 Task: Look for space in Lafayette, United States from 6th September, 2023 to 15th September, 2023 for 6 adults in price range Rs.8000 to Rs.12000. Place can be entire place or private room with 6 bedrooms having 6 beds and 6 bathrooms. Property type can be house, flat, guest house. Amenities needed are: wifi, TV, free parkinig on premises, gym, breakfast. Booking option can be shelf check-in. Required host language is English.
Action: Mouse moved to (569, 137)
Screenshot: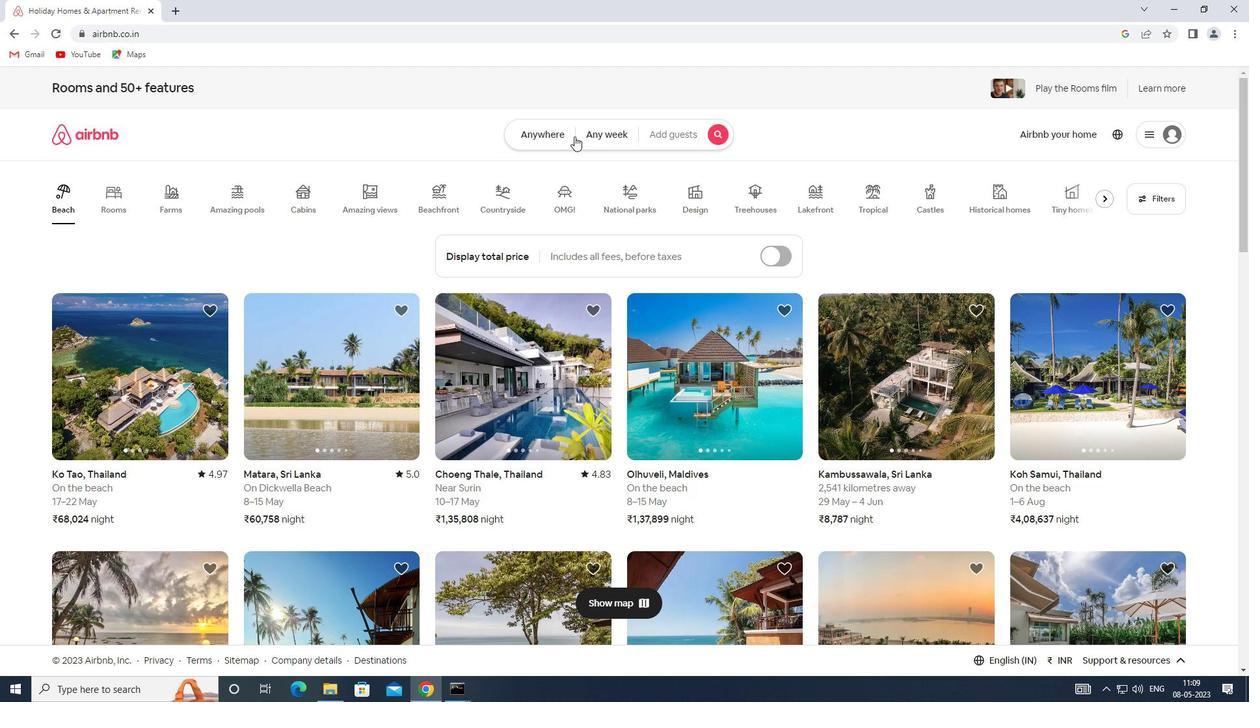 
Action: Mouse pressed left at (569, 137)
Screenshot: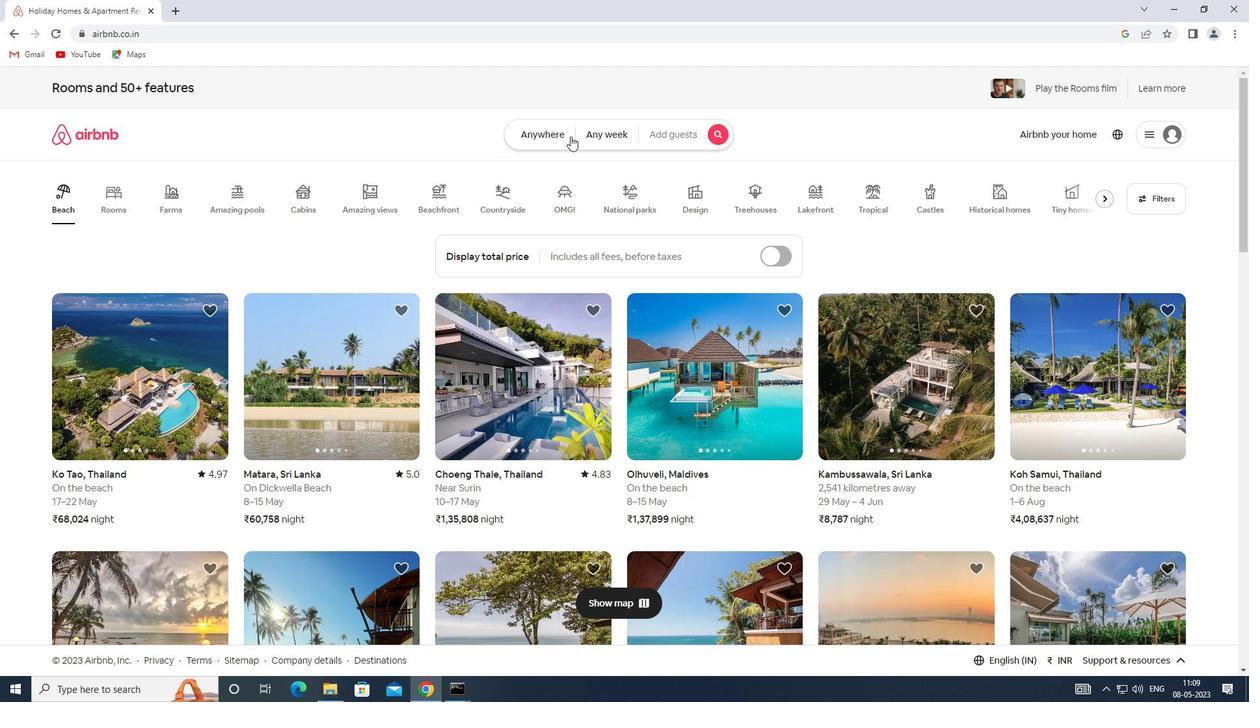 
Action: Mouse moved to (460, 182)
Screenshot: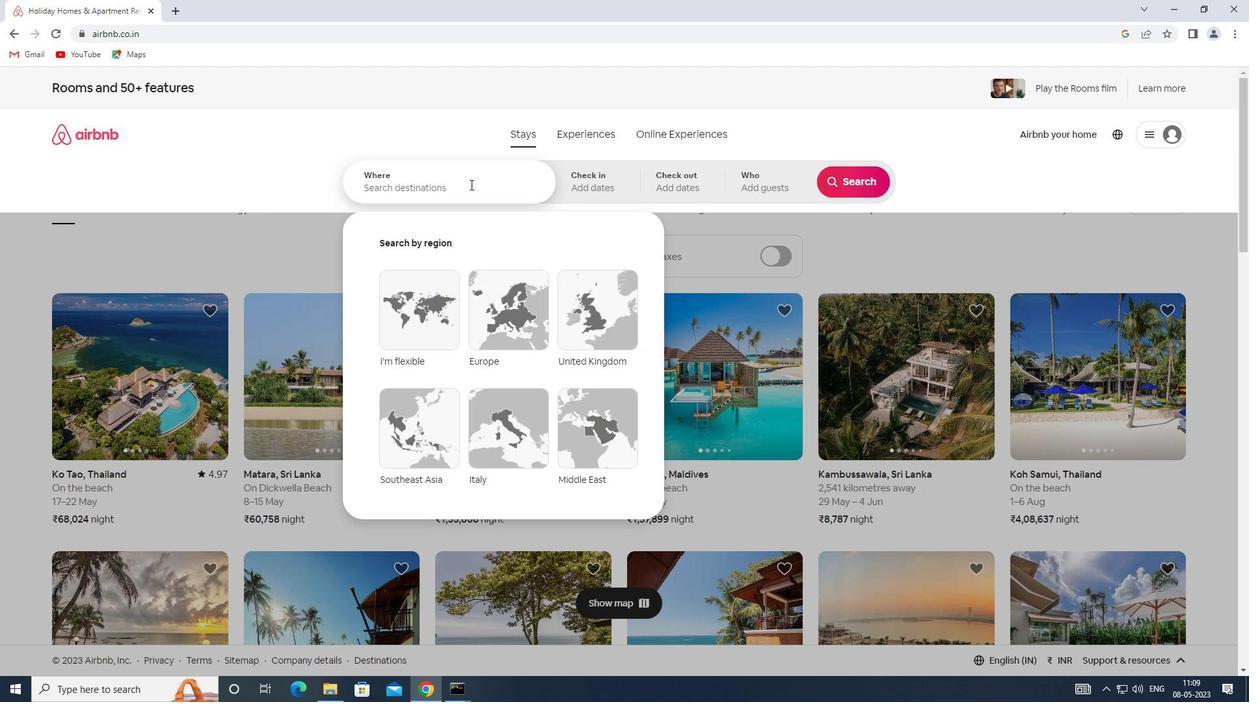 
Action: Mouse pressed left at (460, 182)
Screenshot: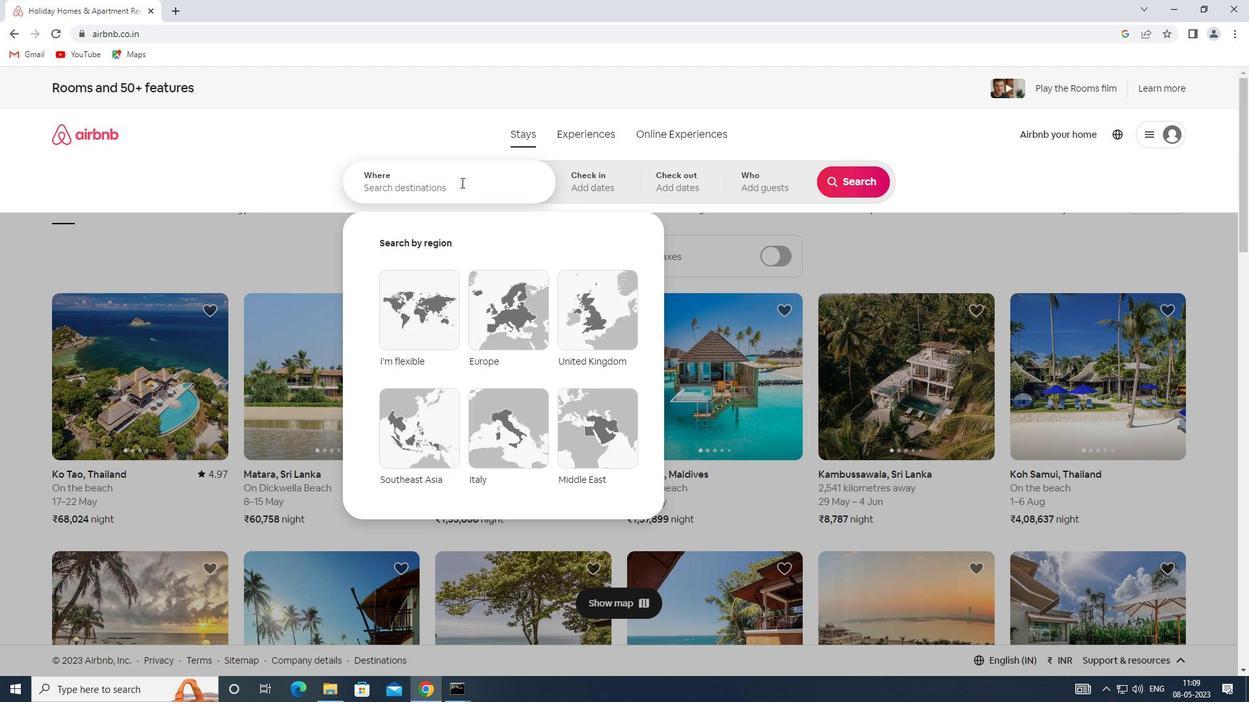 
Action: Key pressed <Key.shift><Key.shift>SPACE<Key.space>IN<Key.space><Key.shift>LAFAYETTE,<Key.shift>UNITED<Key.space><Key.shift>STATES
Screenshot: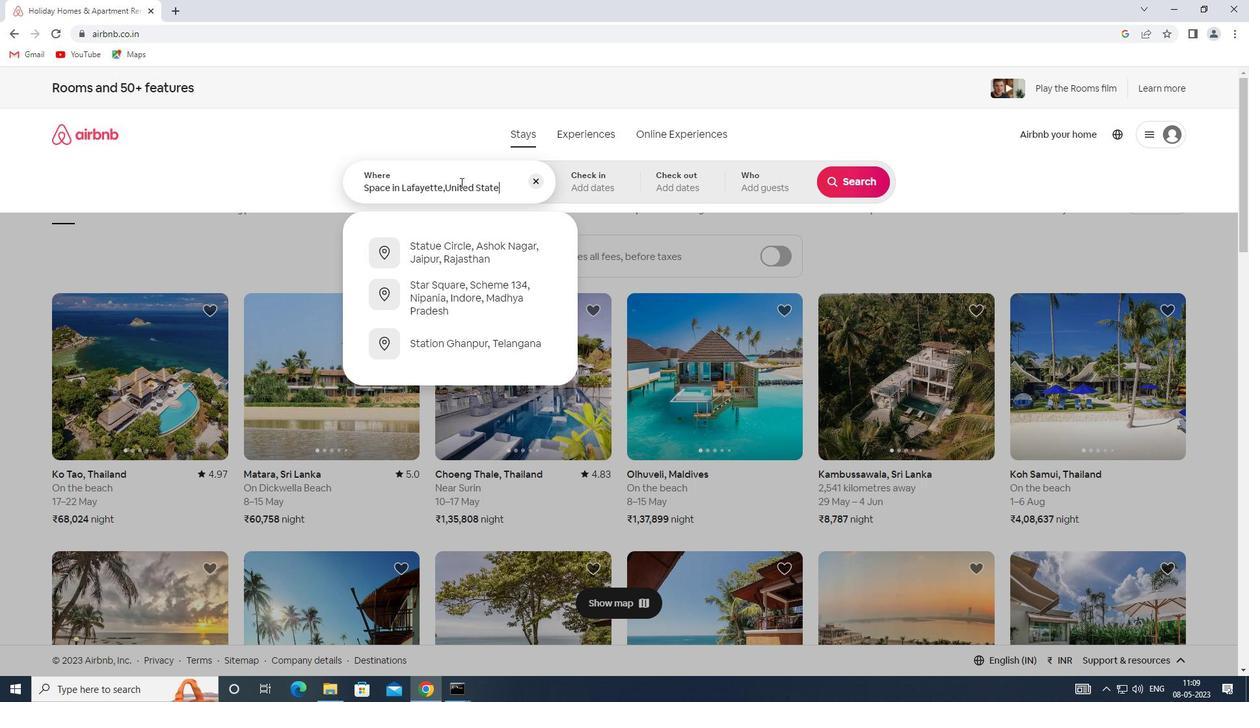 
Action: Mouse moved to (605, 185)
Screenshot: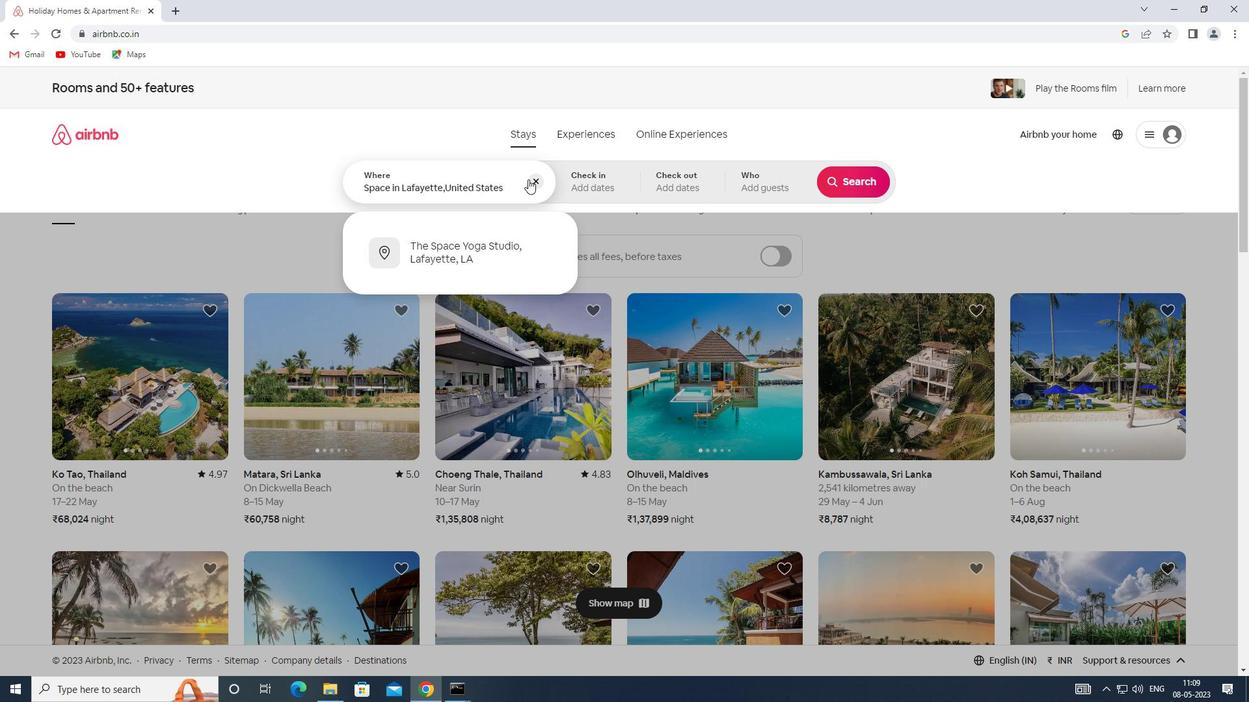 
Action: Mouse pressed left at (605, 185)
Screenshot: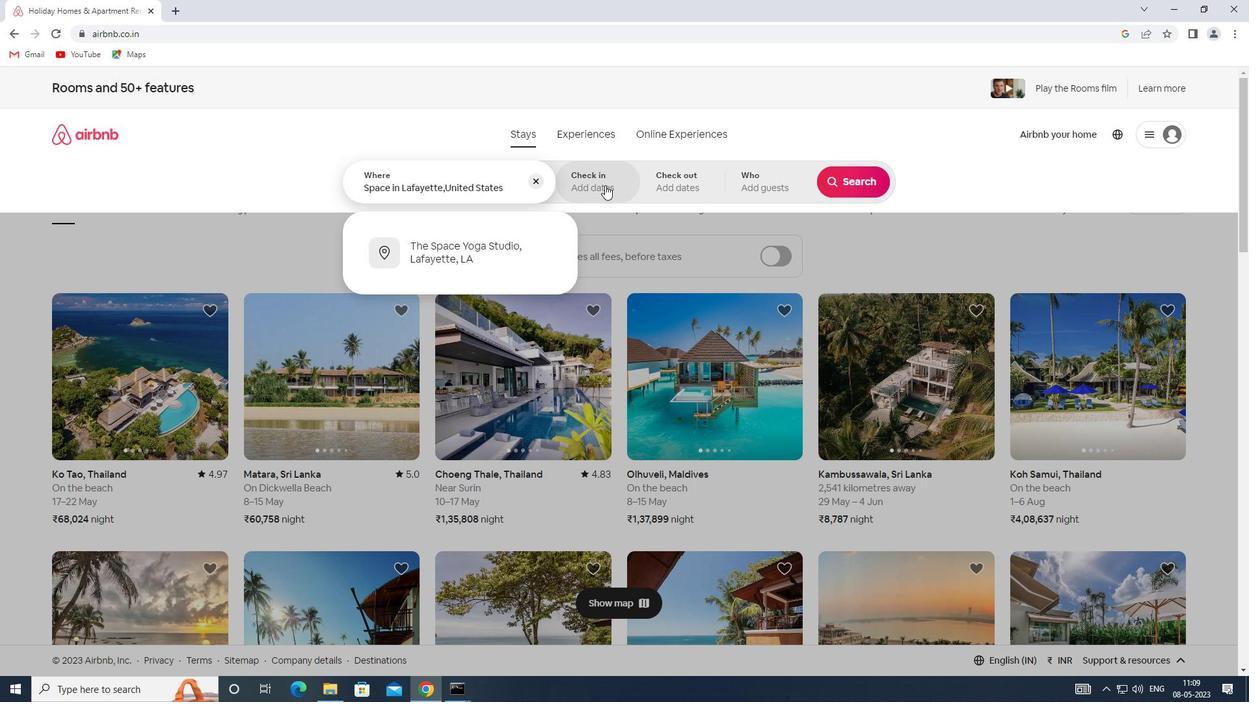 
Action: Mouse moved to (841, 285)
Screenshot: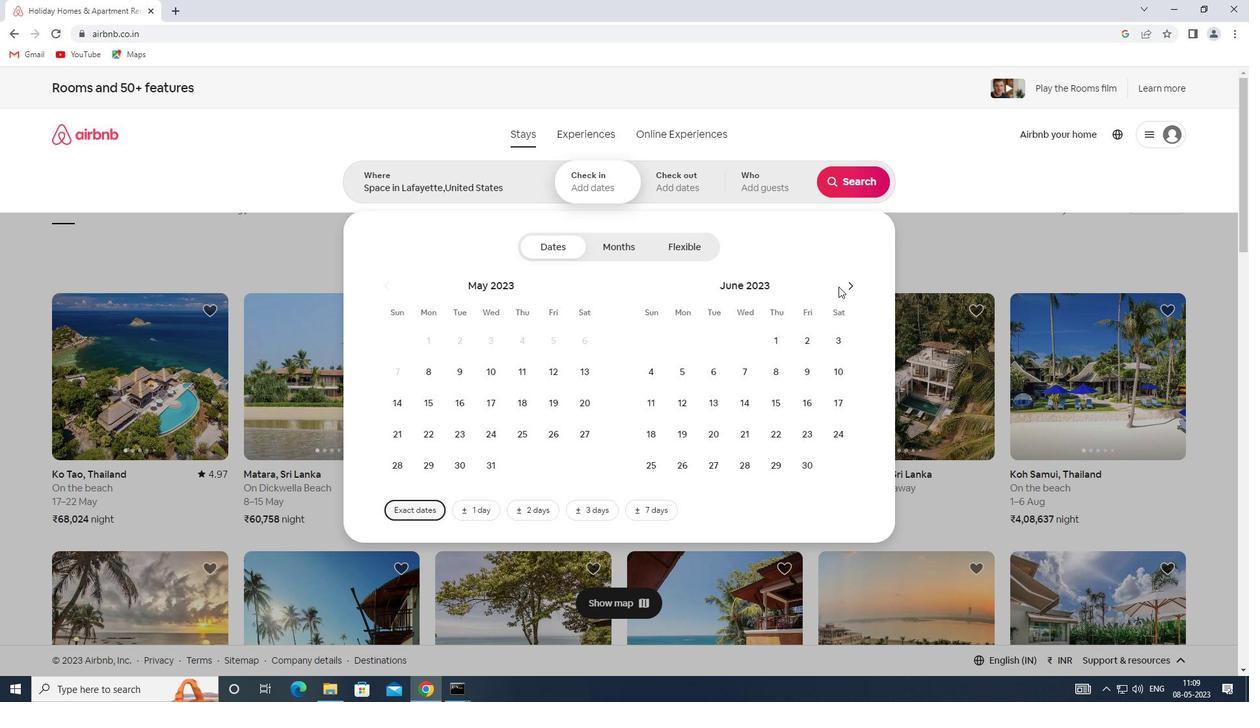 
Action: Mouse pressed left at (841, 285)
Screenshot: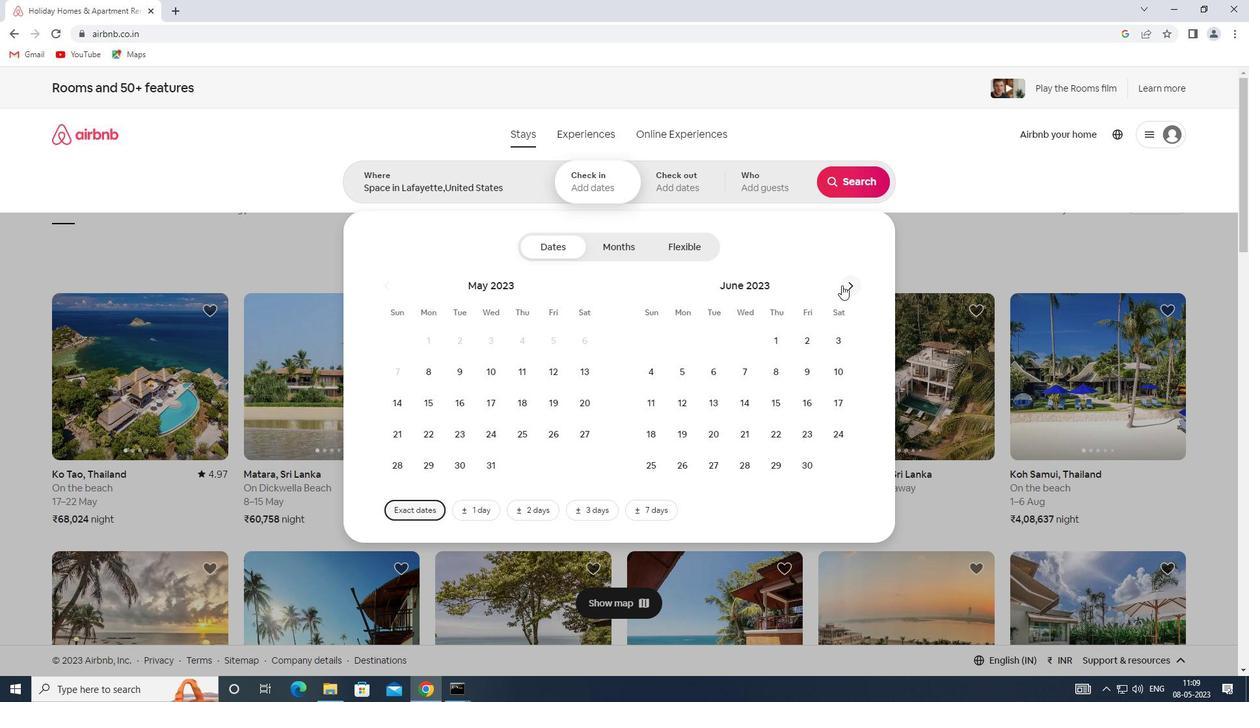 
Action: Mouse pressed left at (841, 285)
Screenshot: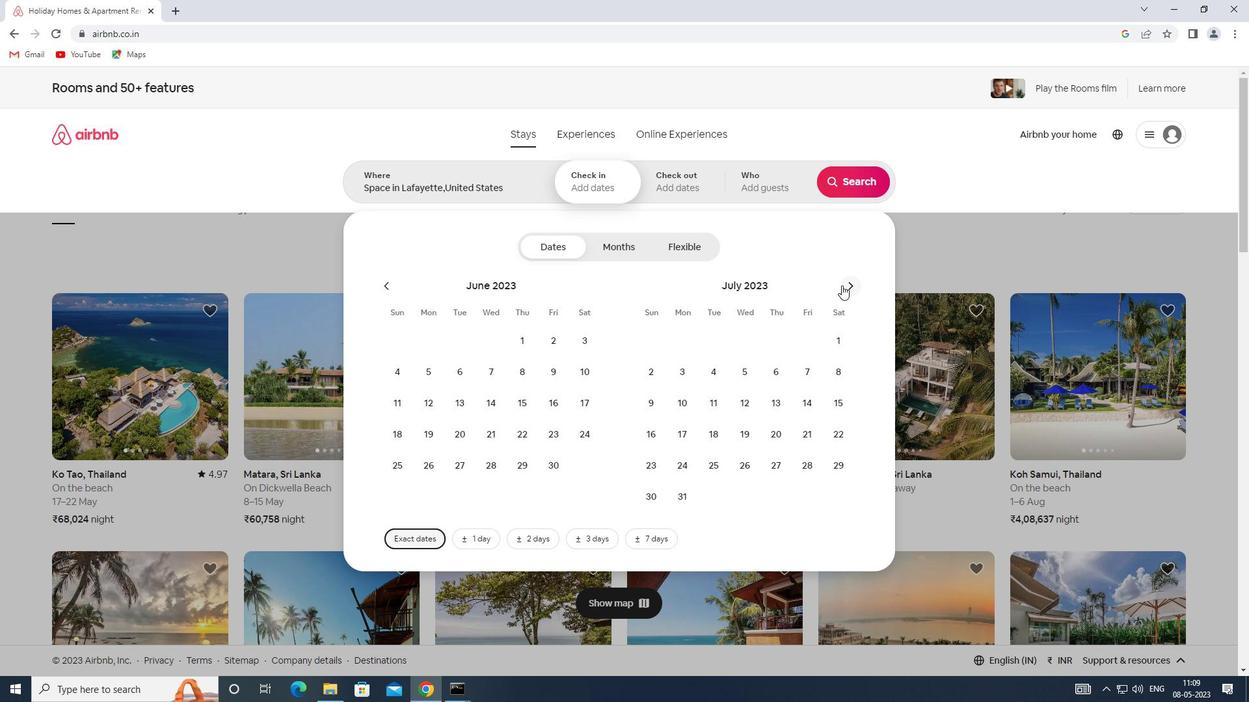 
Action: Mouse pressed left at (841, 285)
Screenshot: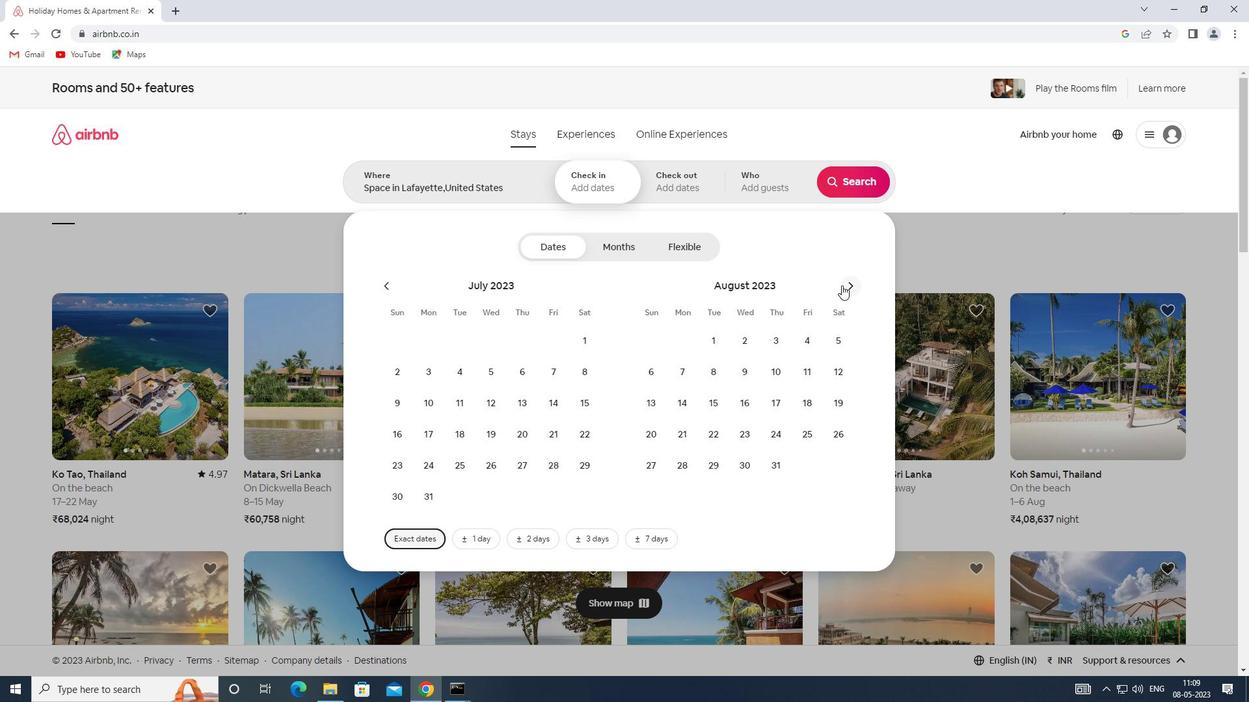 
Action: Mouse moved to (737, 361)
Screenshot: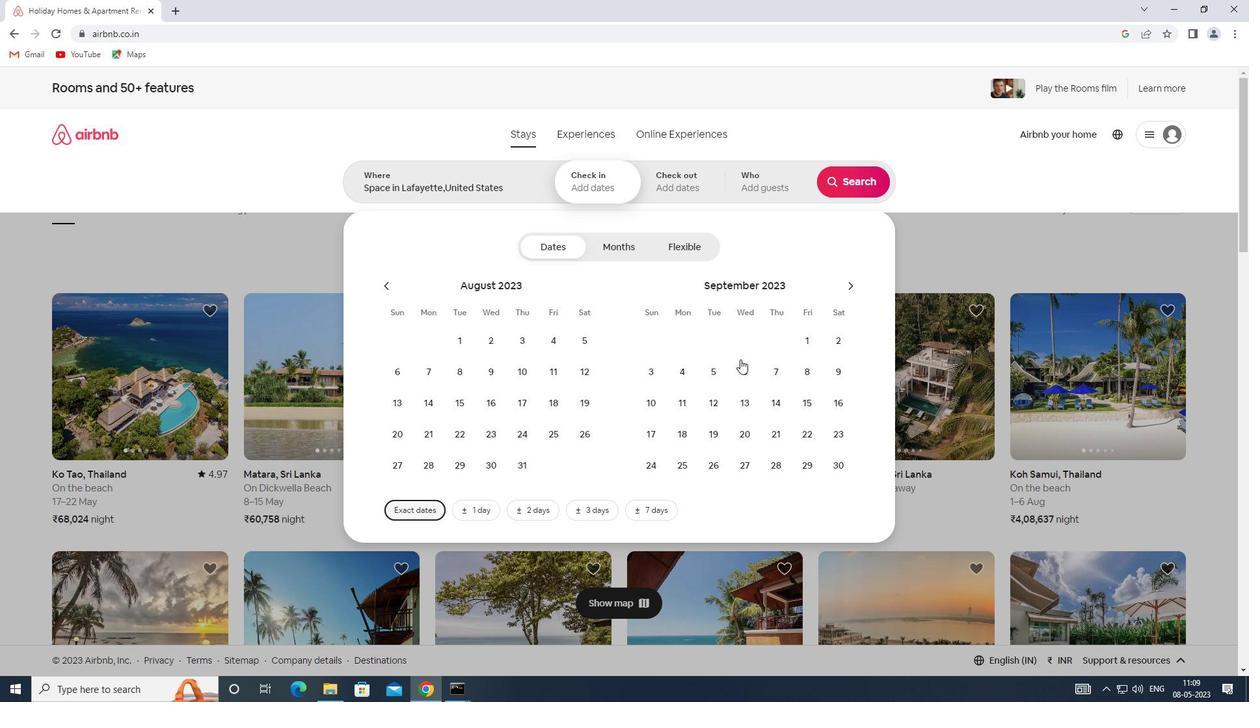
Action: Mouse pressed left at (737, 361)
Screenshot: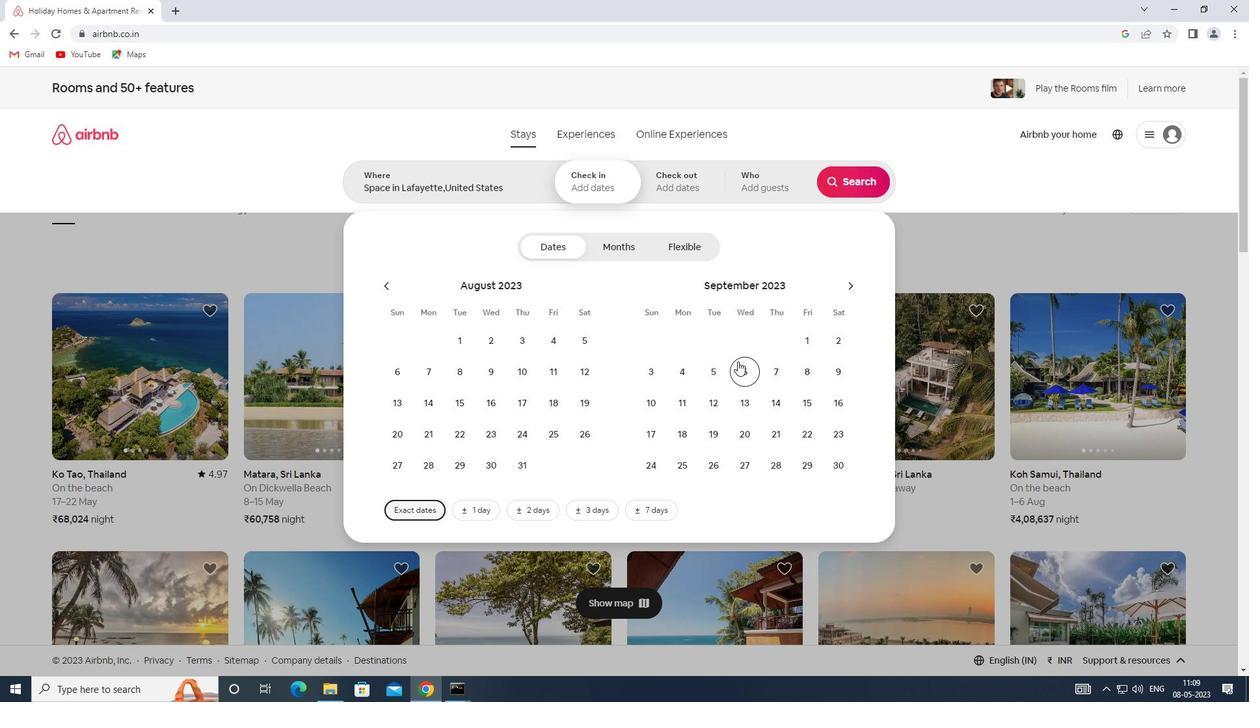
Action: Mouse moved to (810, 401)
Screenshot: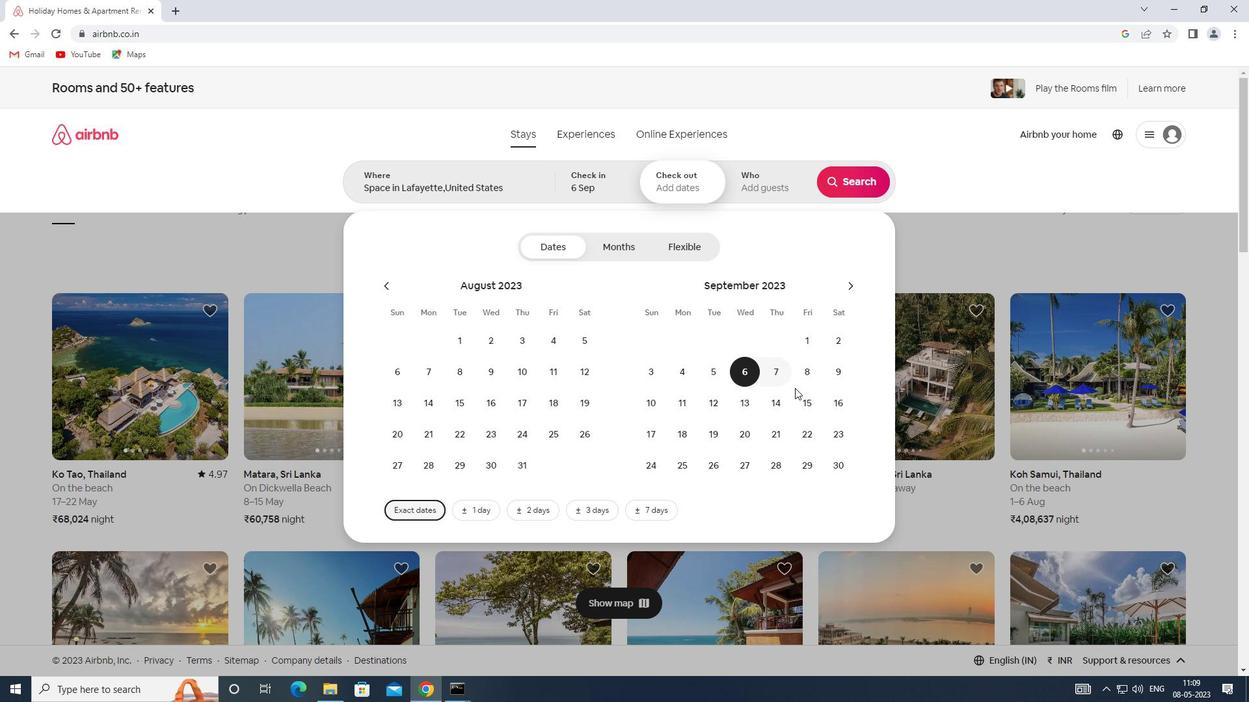 
Action: Mouse pressed left at (810, 401)
Screenshot: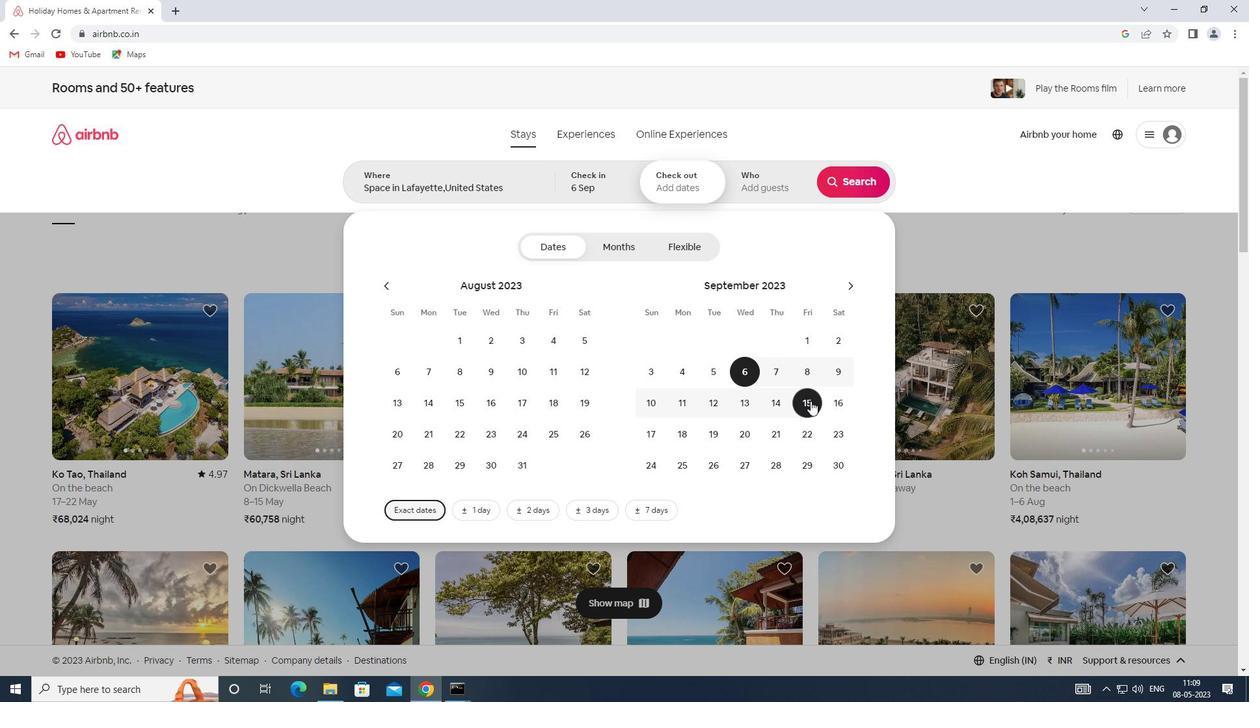
Action: Mouse moved to (778, 191)
Screenshot: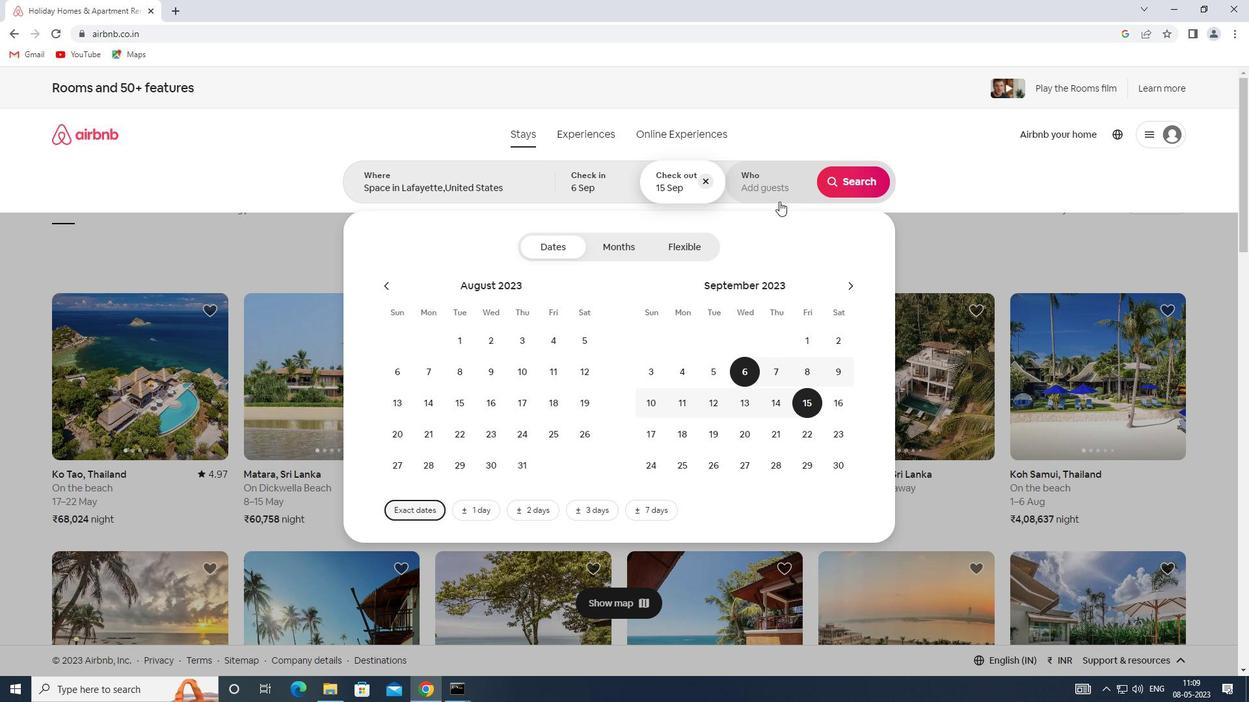 
Action: Mouse pressed left at (778, 191)
Screenshot: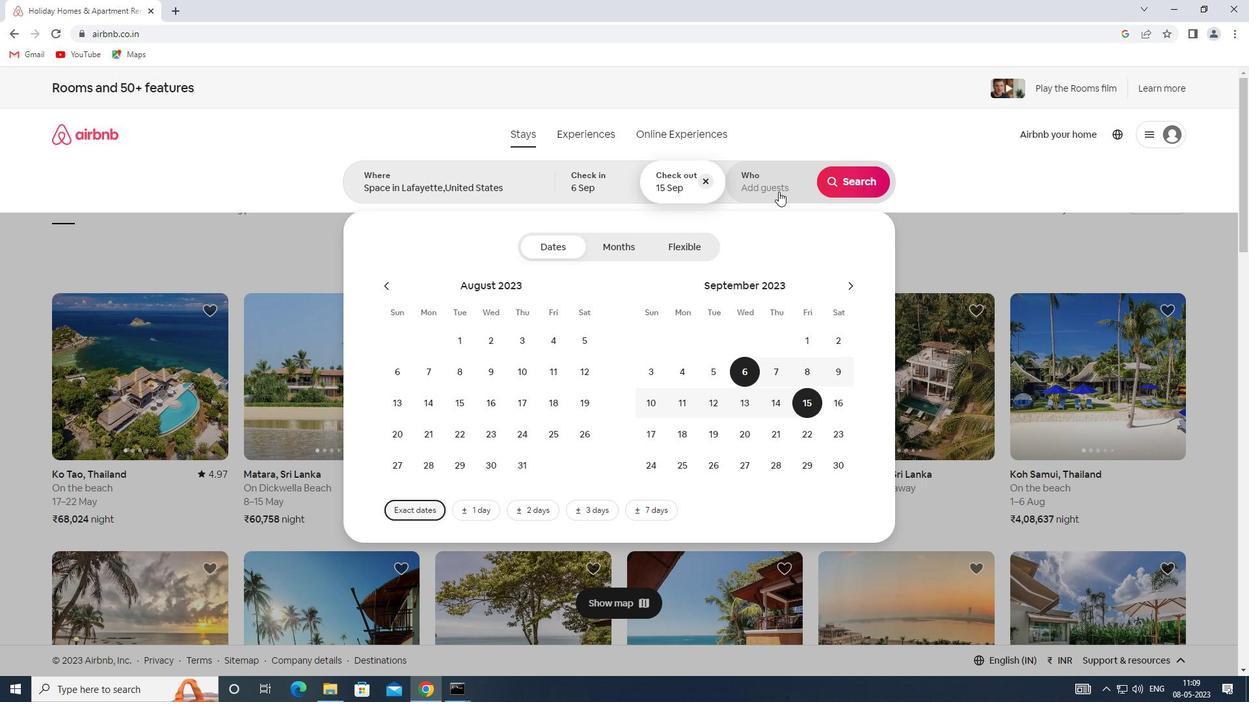 
Action: Mouse moved to (858, 243)
Screenshot: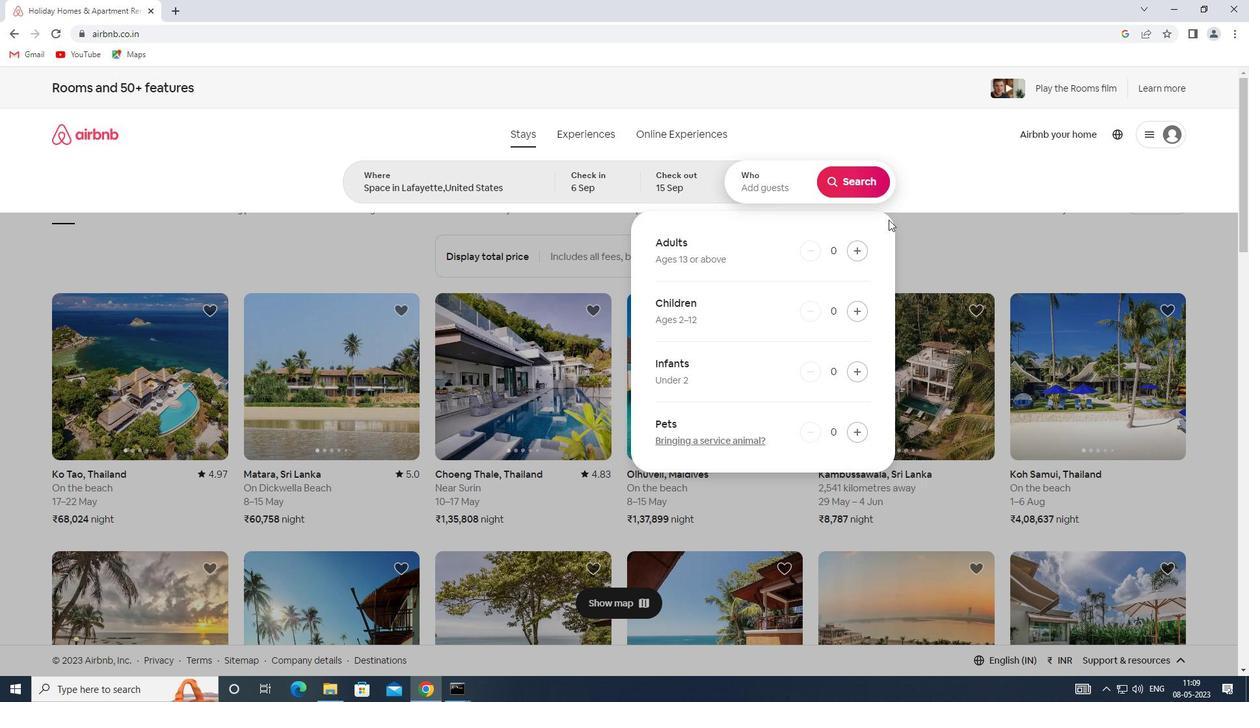 
Action: Mouse pressed left at (858, 243)
Screenshot: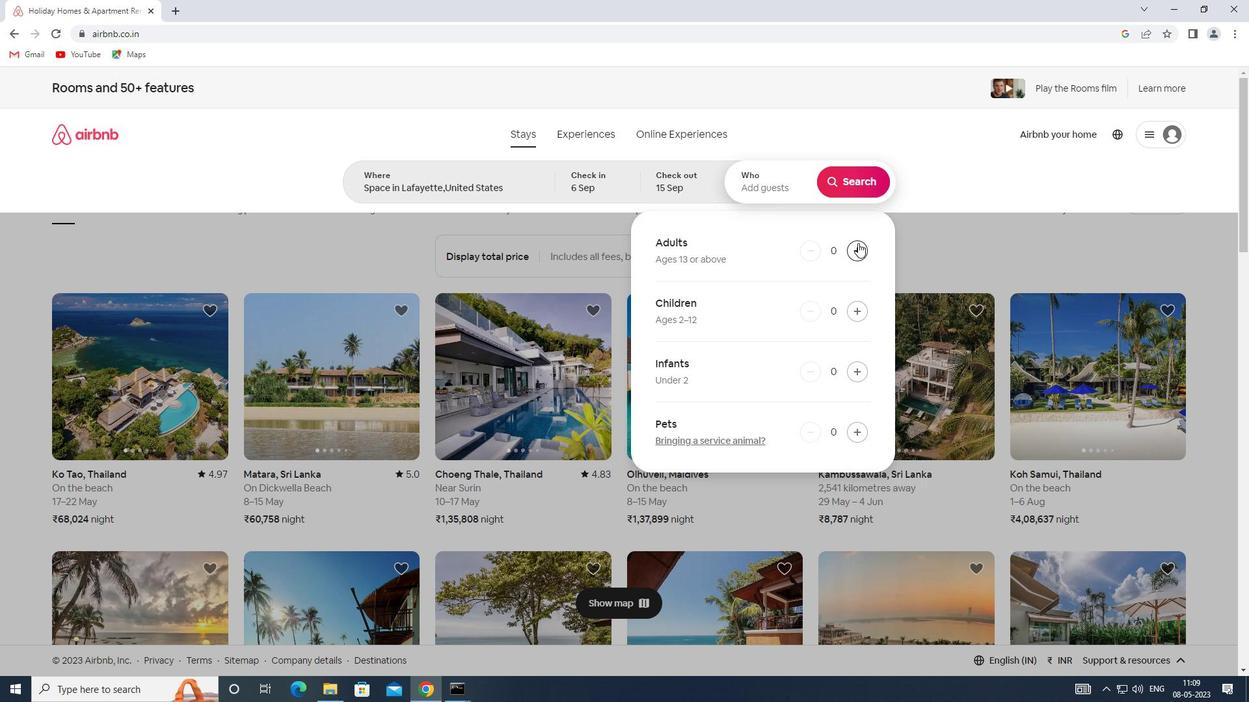 
Action: Mouse pressed left at (858, 243)
Screenshot: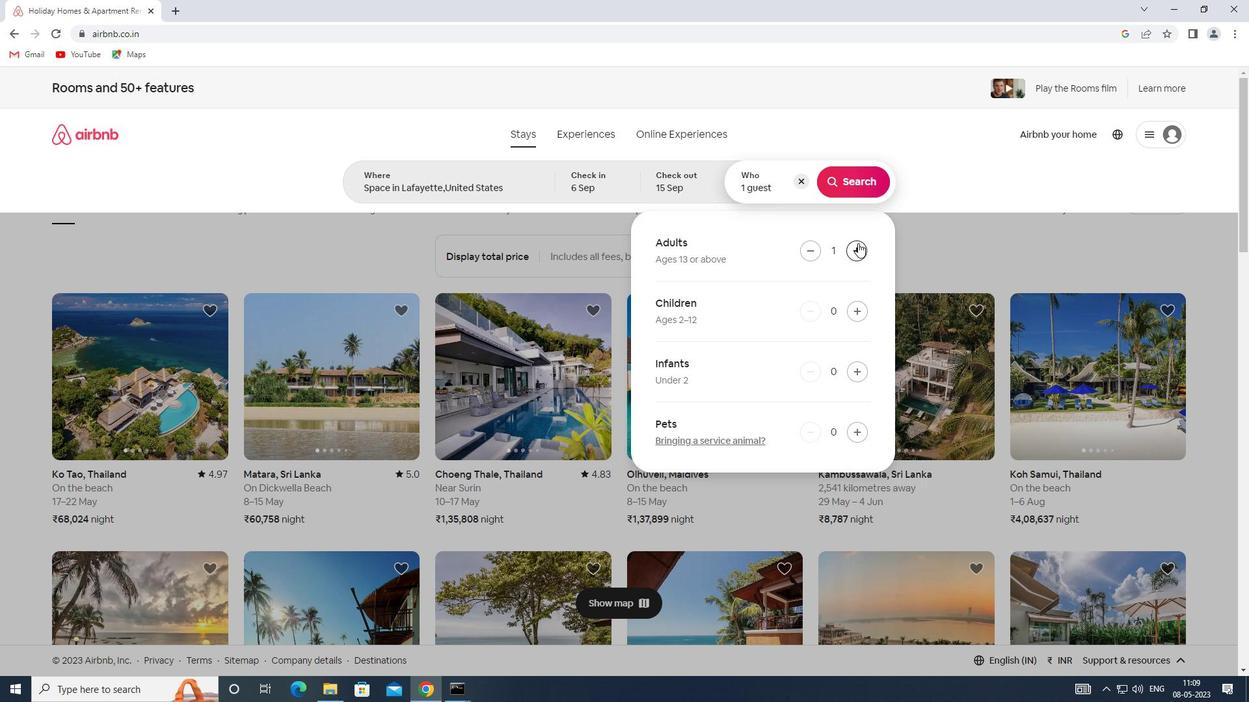 
Action: Mouse pressed left at (858, 243)
Screenshot: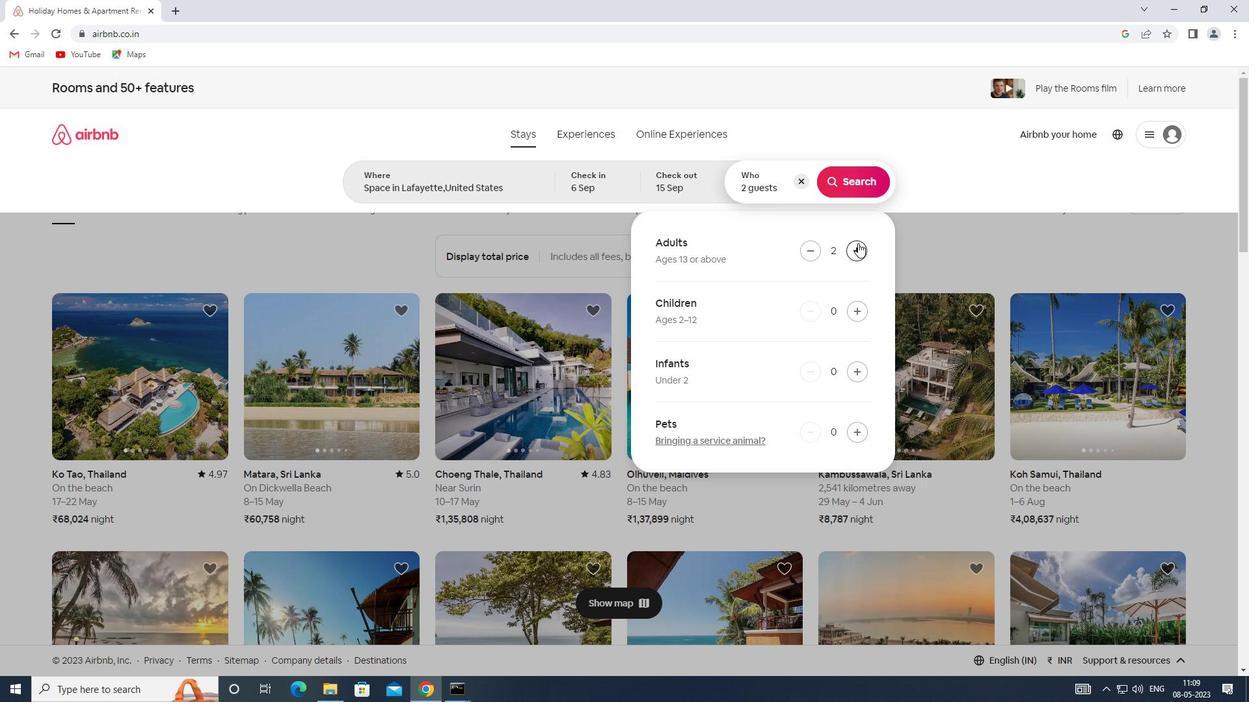 
Action: Mouse pressed left at (858, 243)
Screenshot: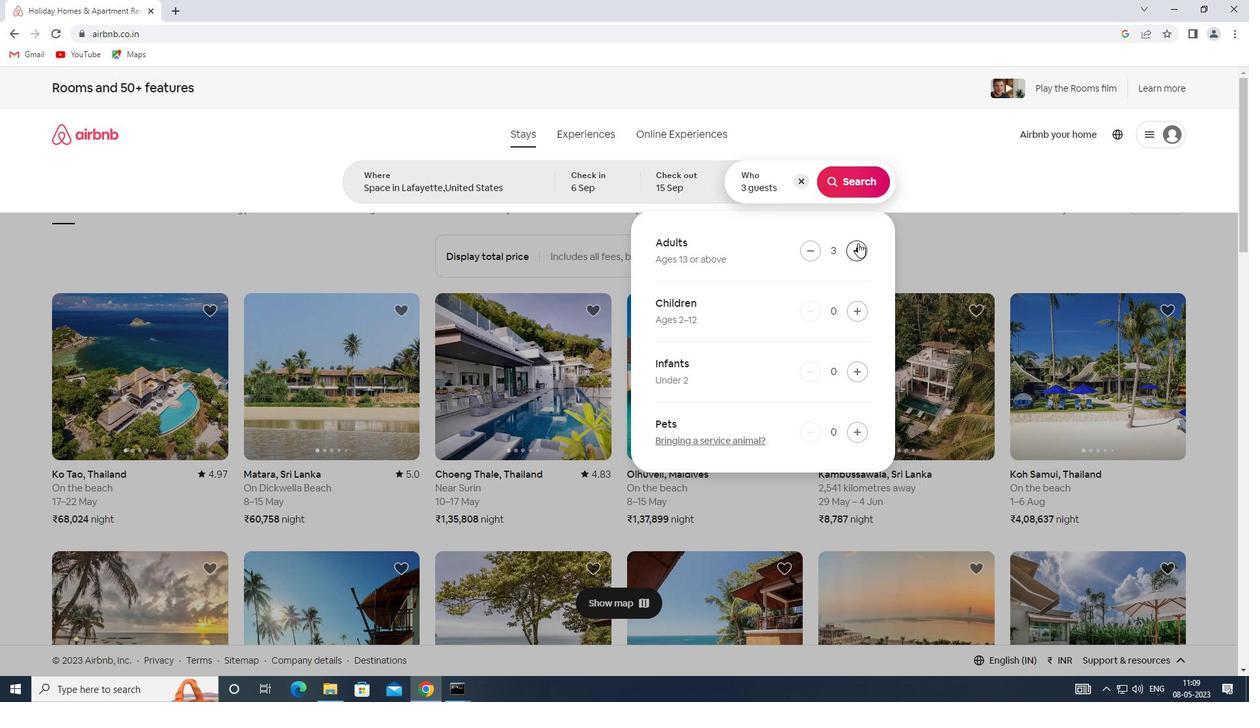 
Action: Mouse pressed left at (858, 243)
Screenshot: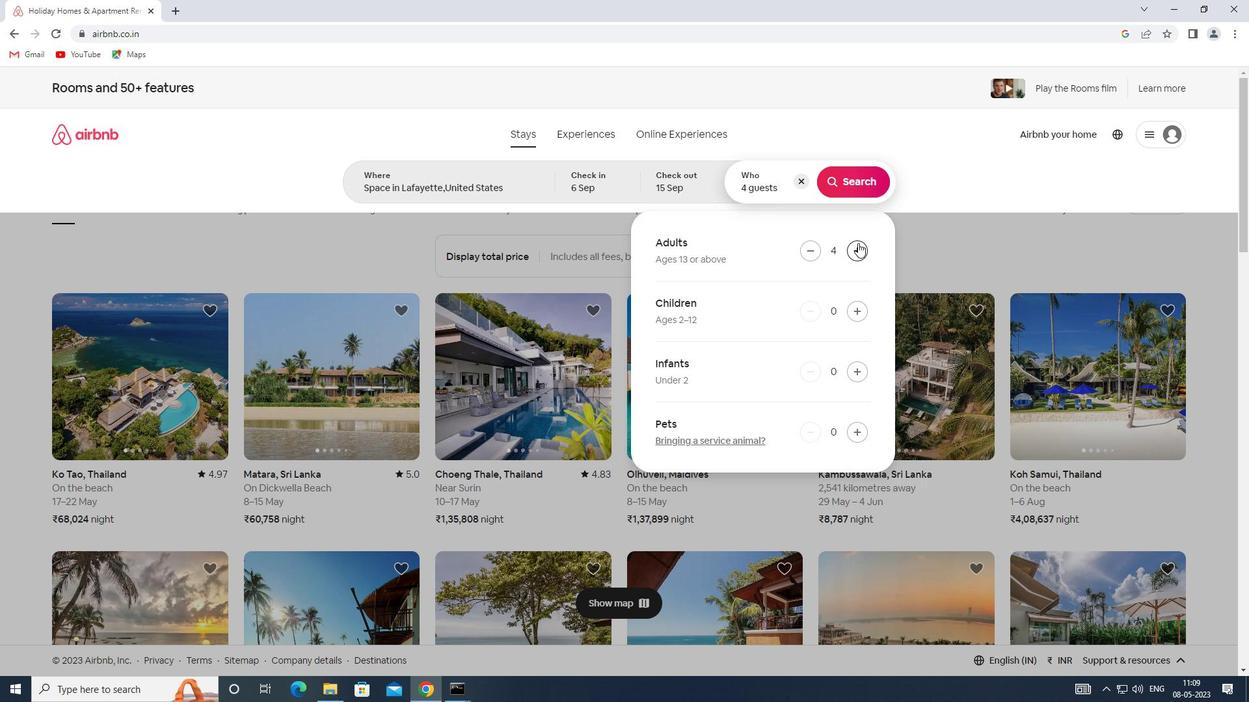 
Action: Mouse pressed left at (858, 243)
Screenshot: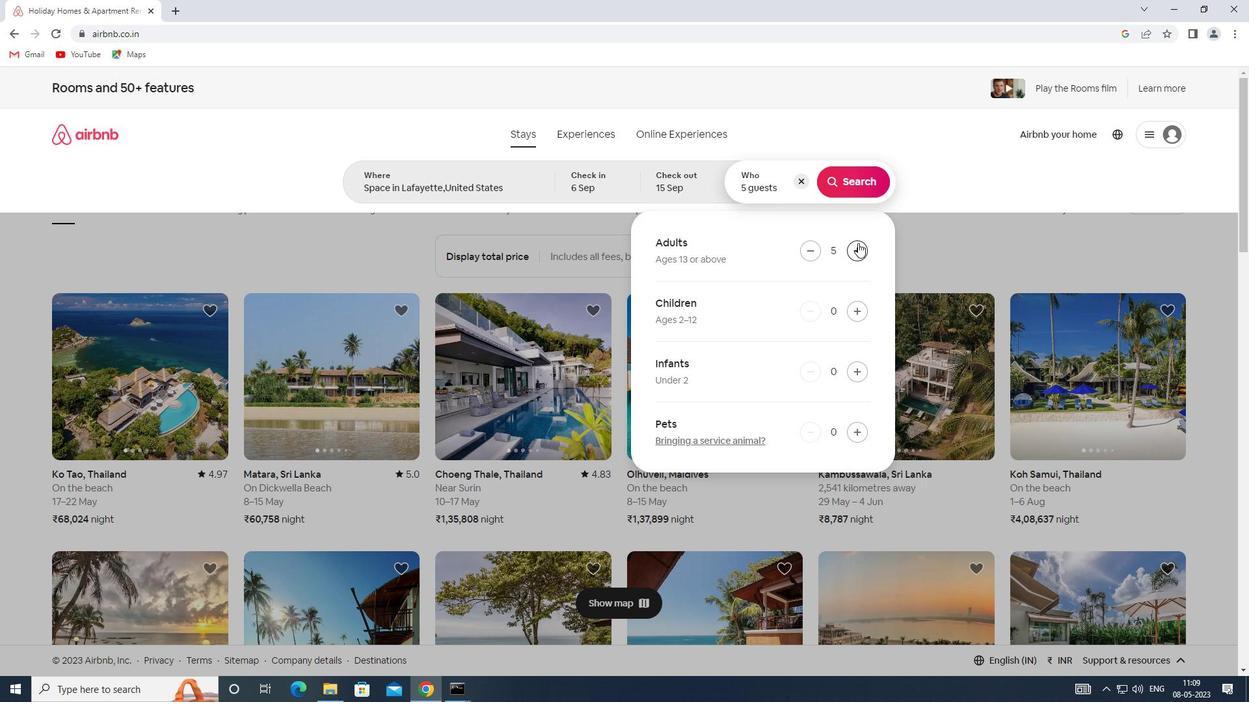 
Action: Mouse moved to (847, 186)
Screenshot: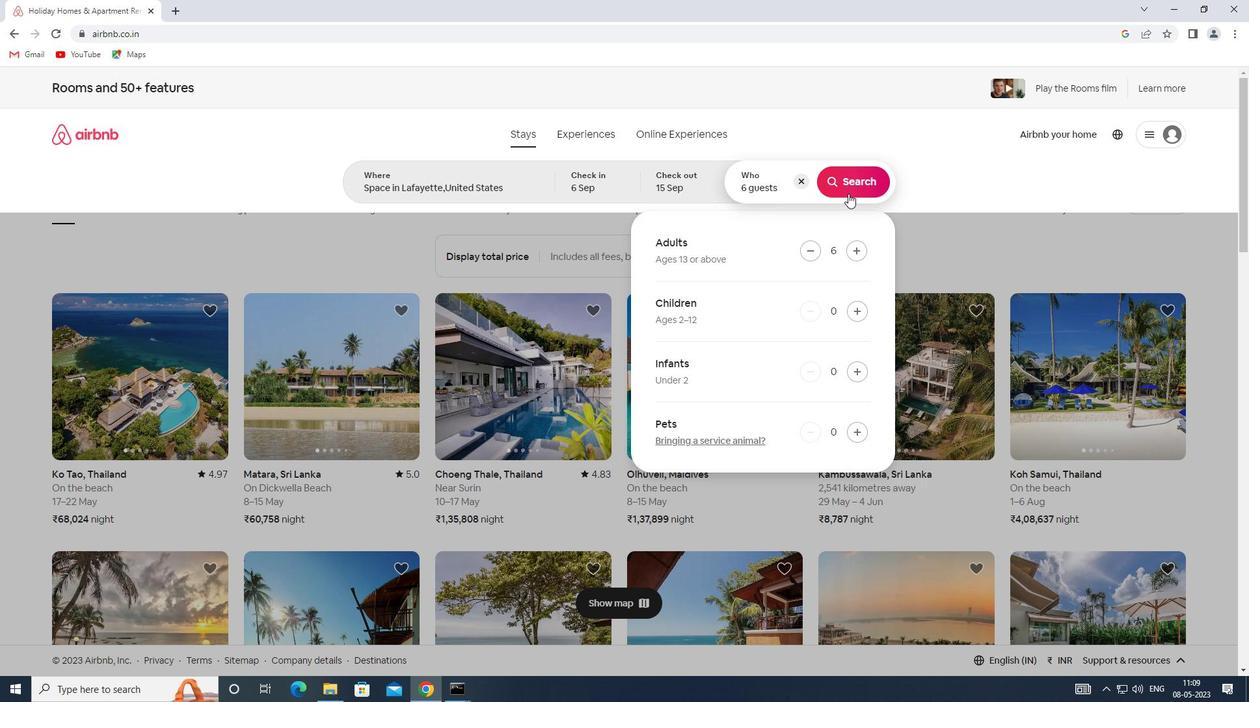 
Action: Mouse pressed left at (847, 186)
Screenshot: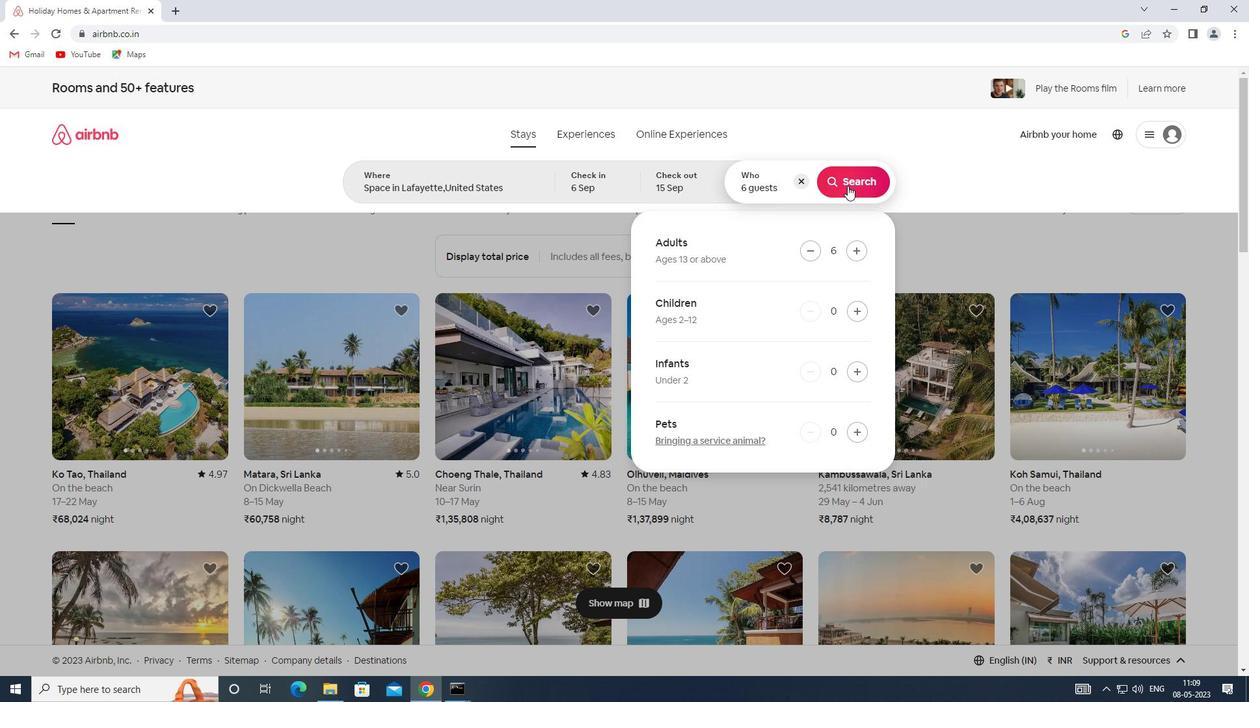 
Action: Mouse moved to (1193, 150)
Screenshot: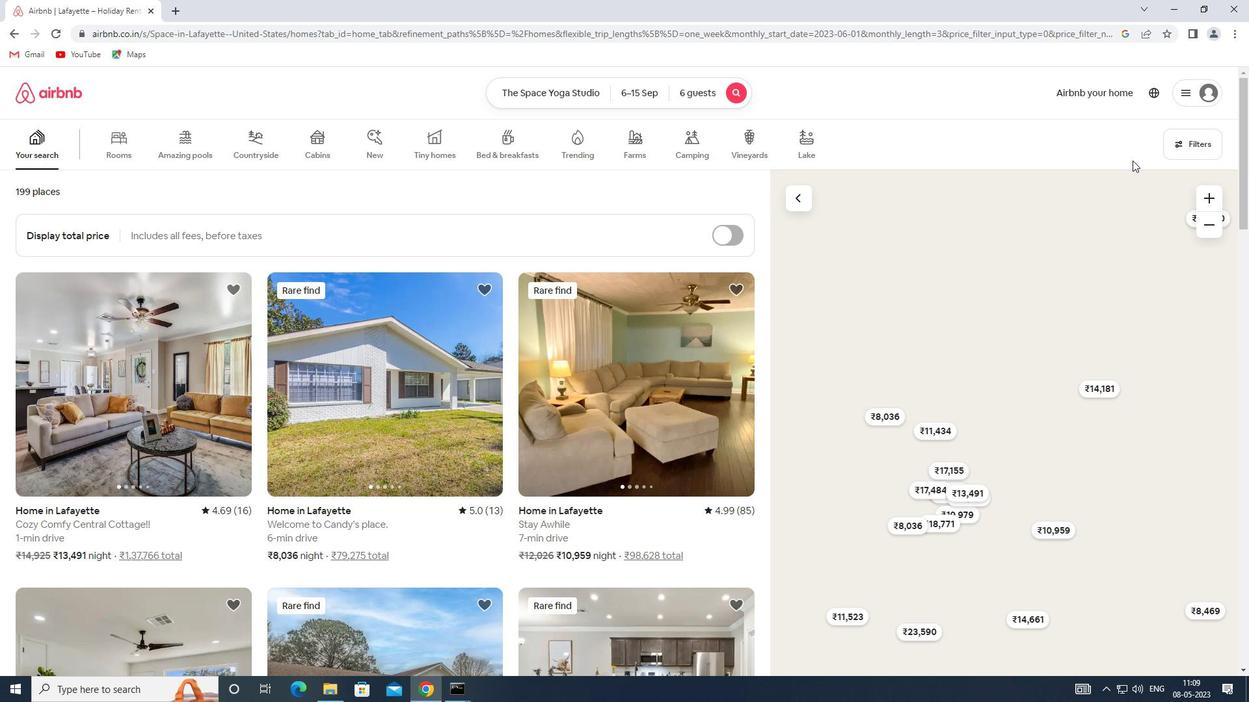 
Action: Mouse pressed left at (1193, 150)
Screenshot: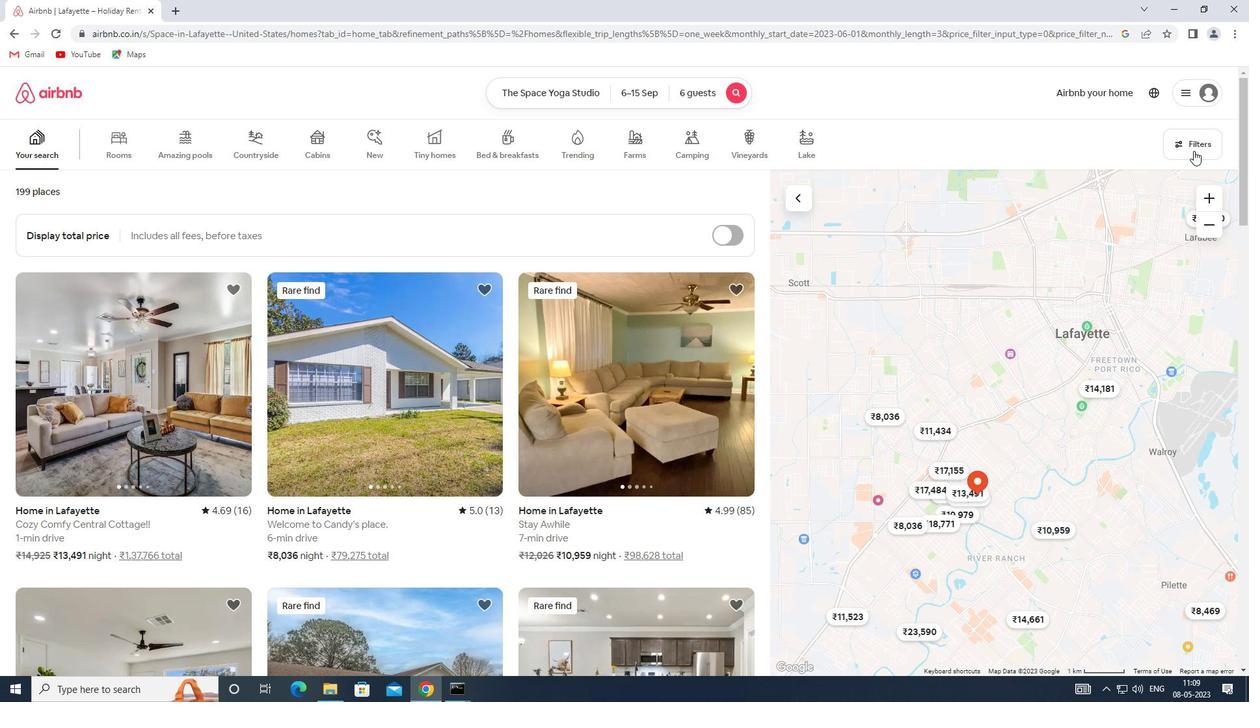 
Action: Mouse moved to (457, 462)
Screenshot: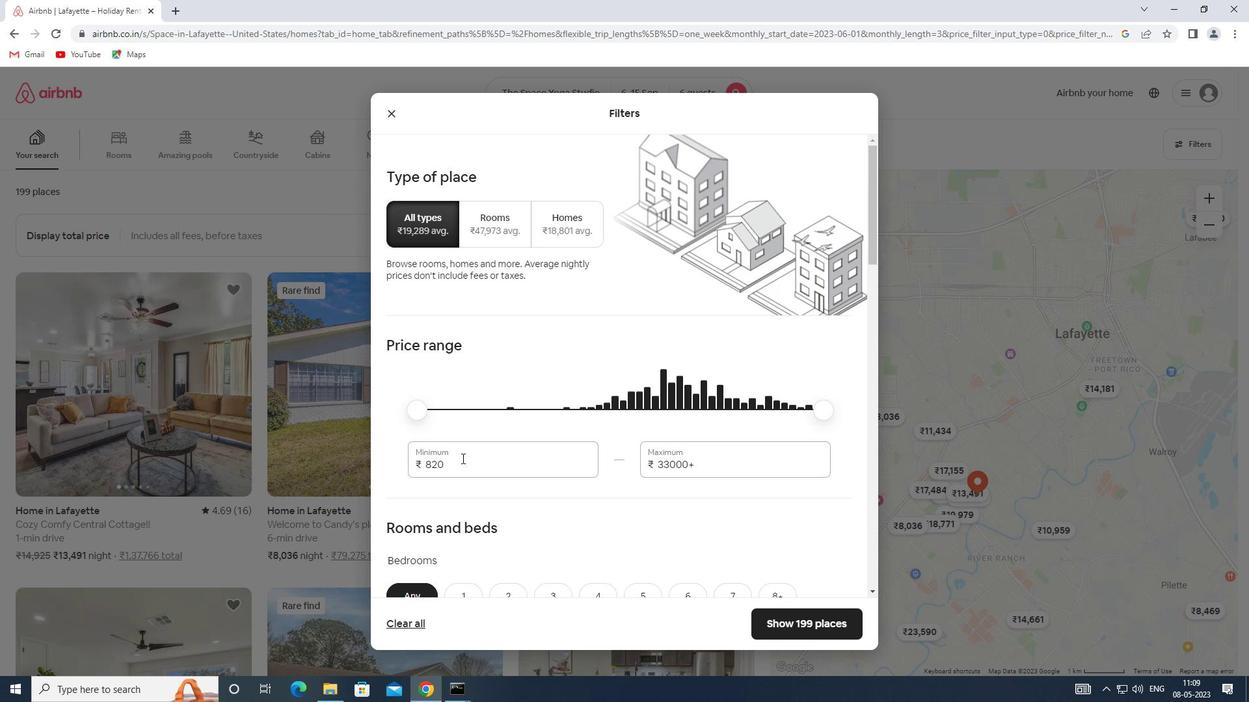 
Action: Mouse pressed left at (457, 462)
Screenshot: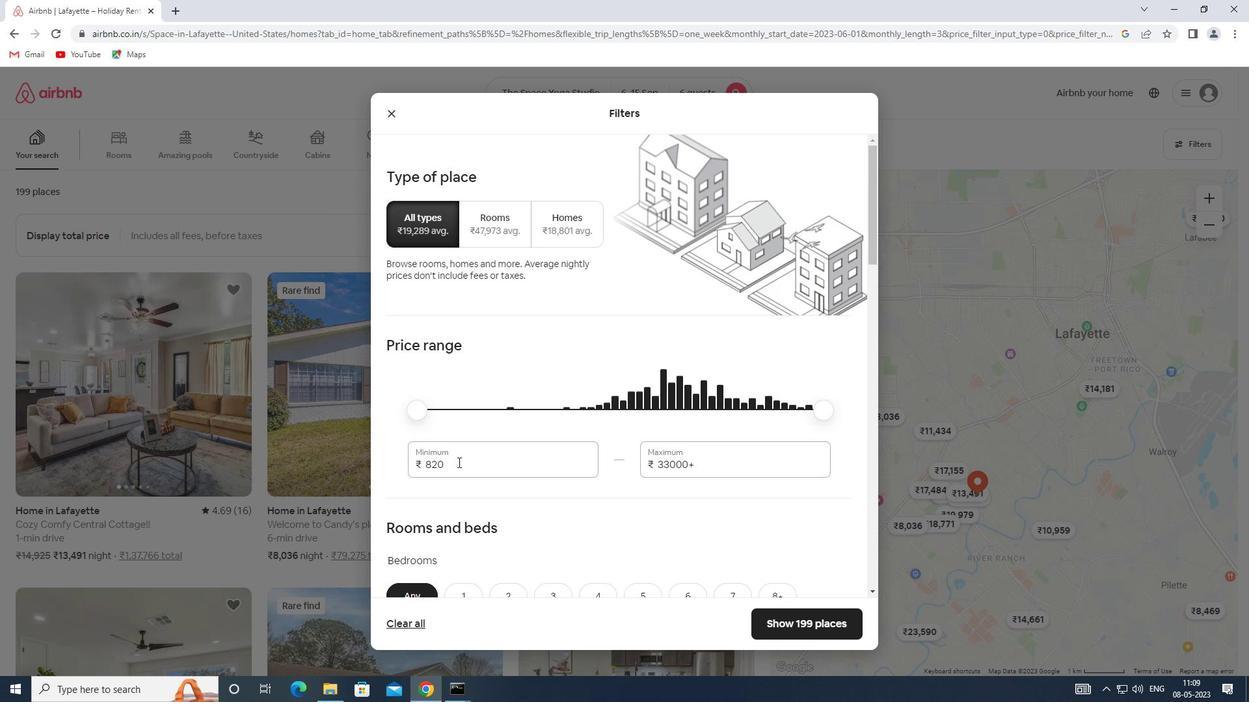 
Action: Mouse moved to (410, 465)
Screenshot: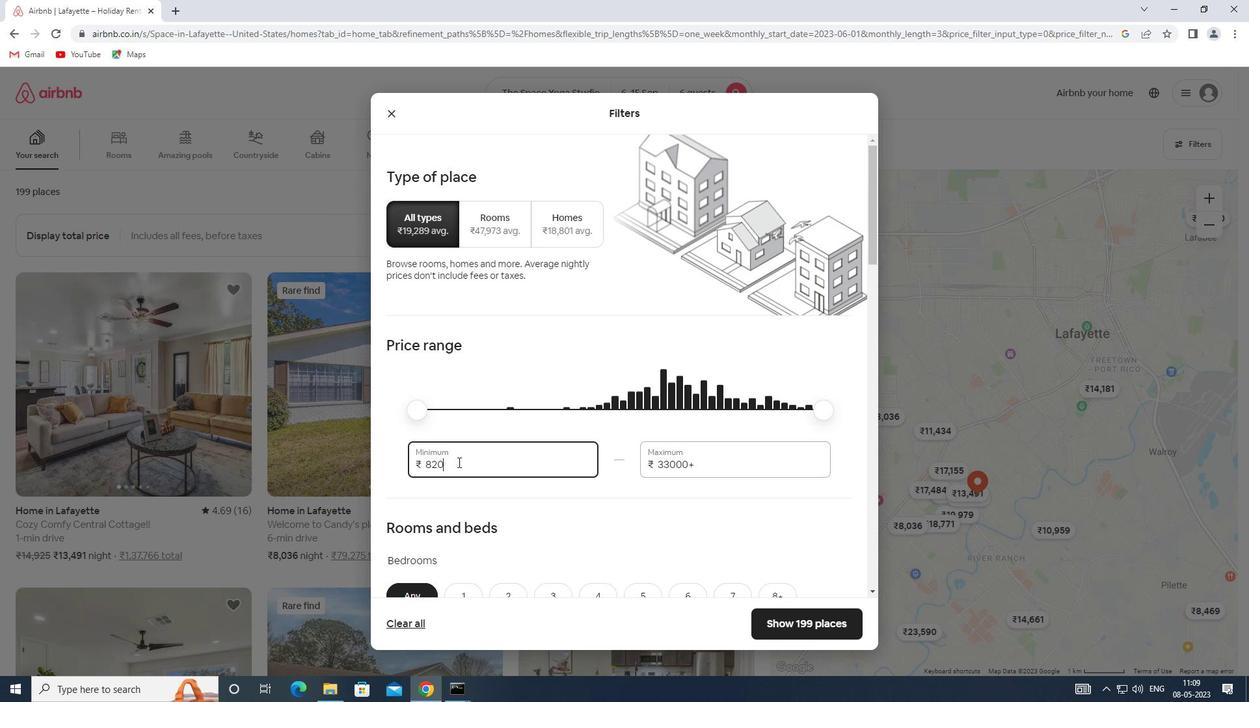
Action: Key pressed 8000
Screenshot: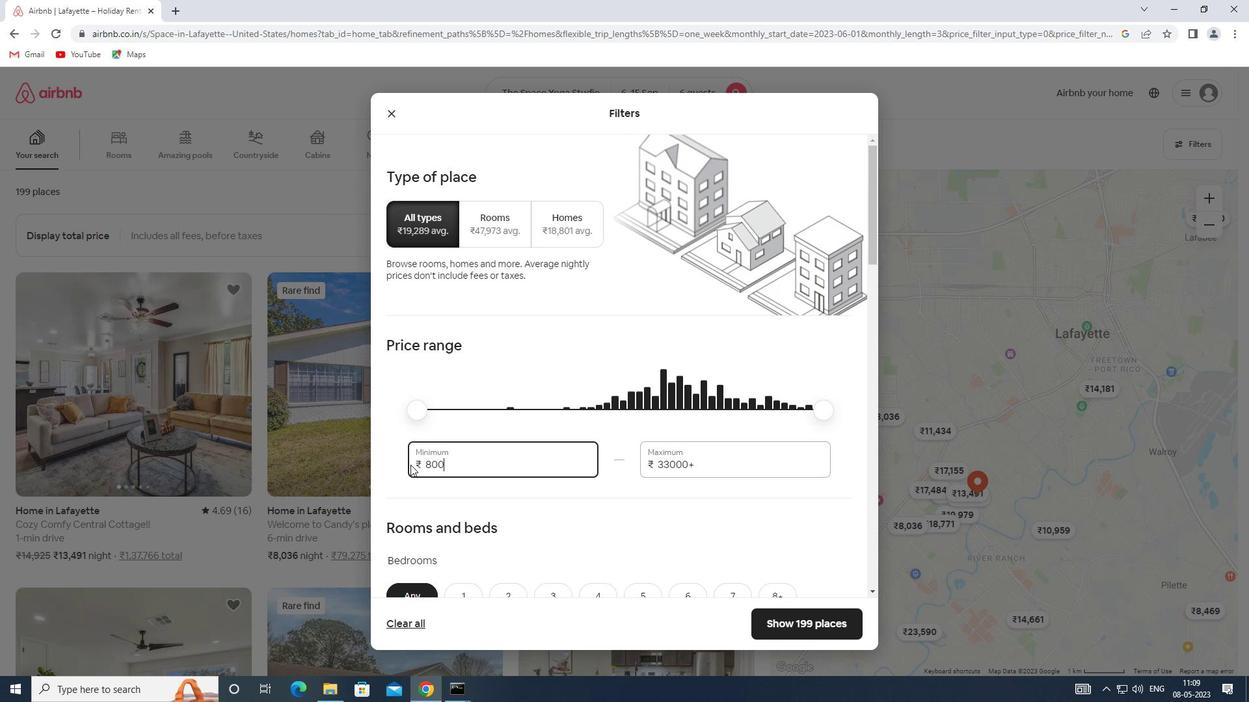 
Action: Mouse moved to (696, 469)
Screenshot: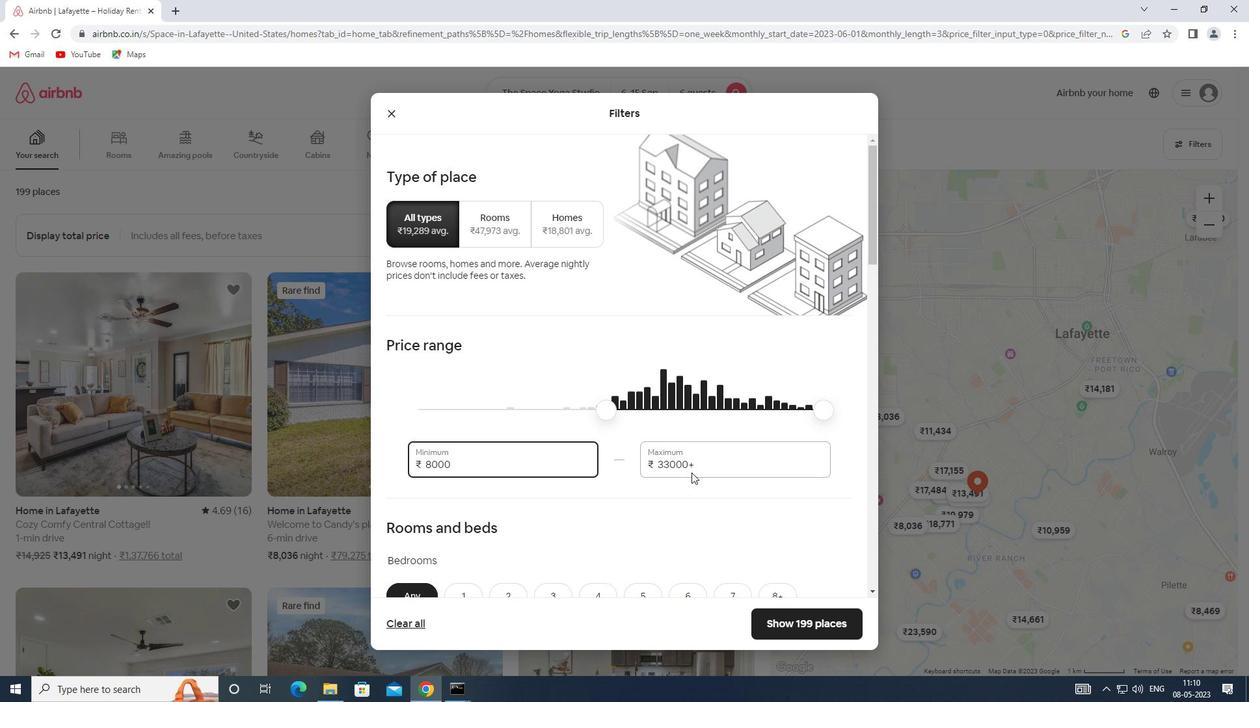 
Action: Mouse pressed left at (696, 469)
Screenshot: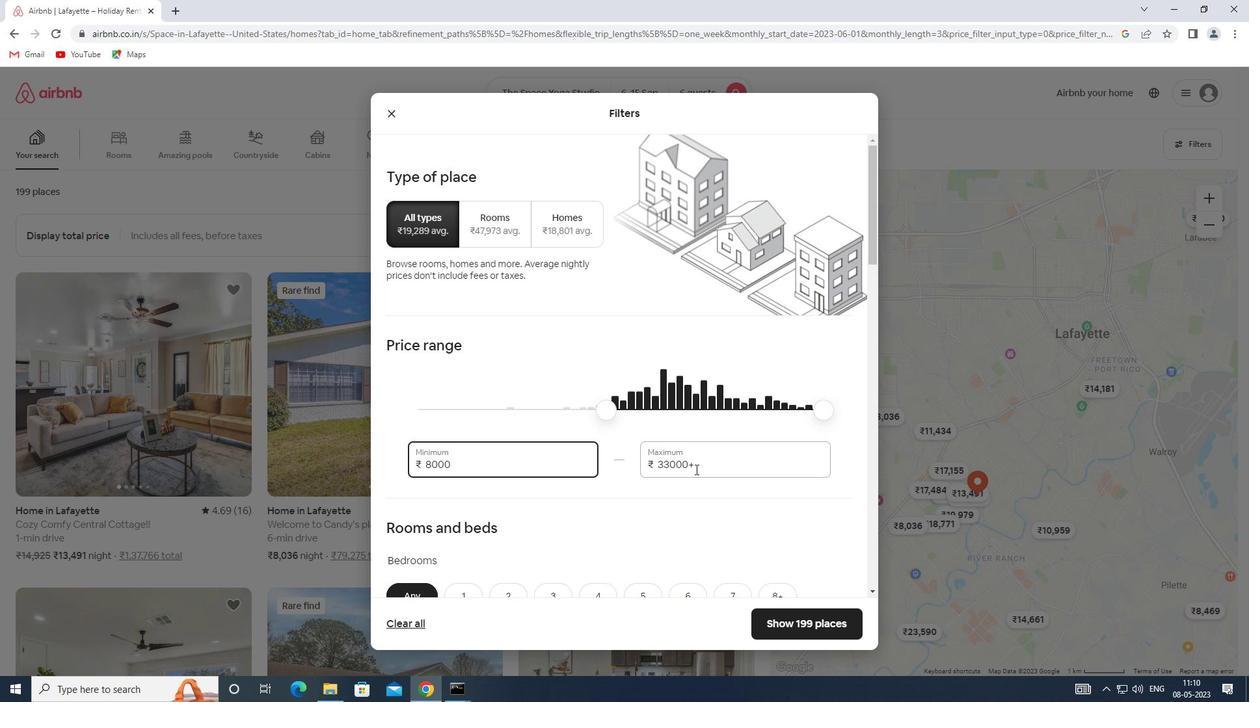 
Action: Mouse moved to (634, 469)
Screenshot: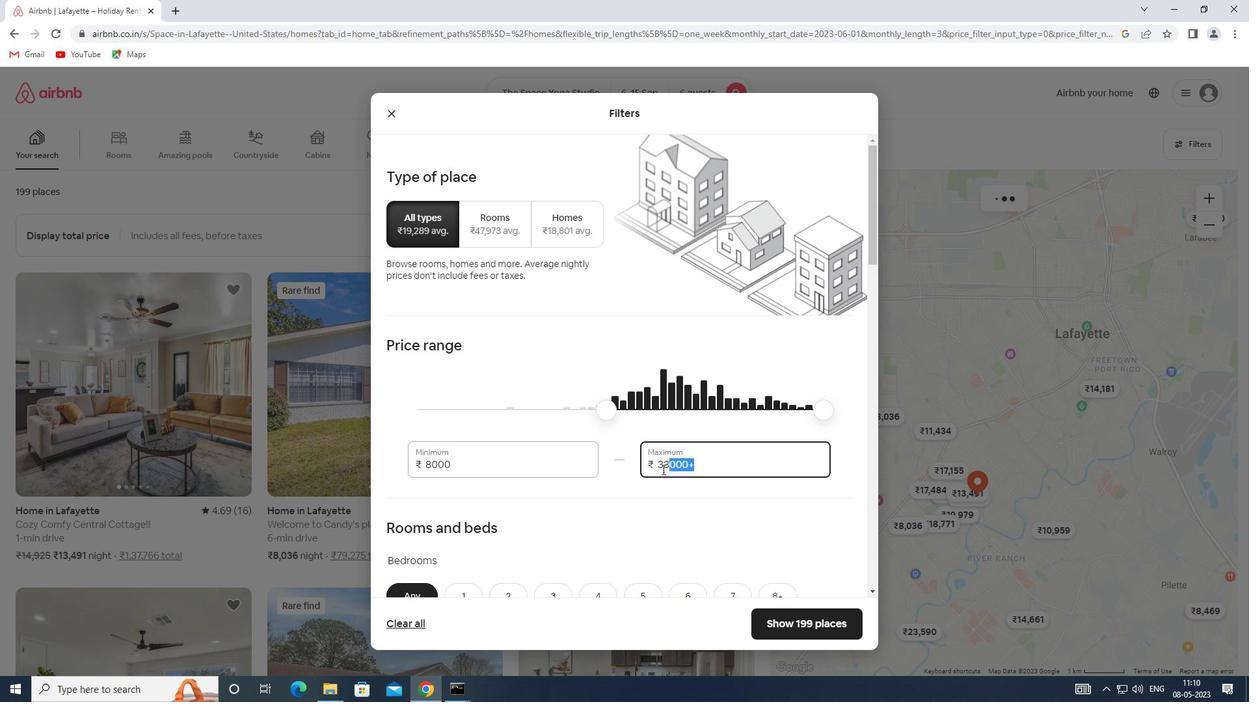
Action: Key pressed 12000
Screenshot: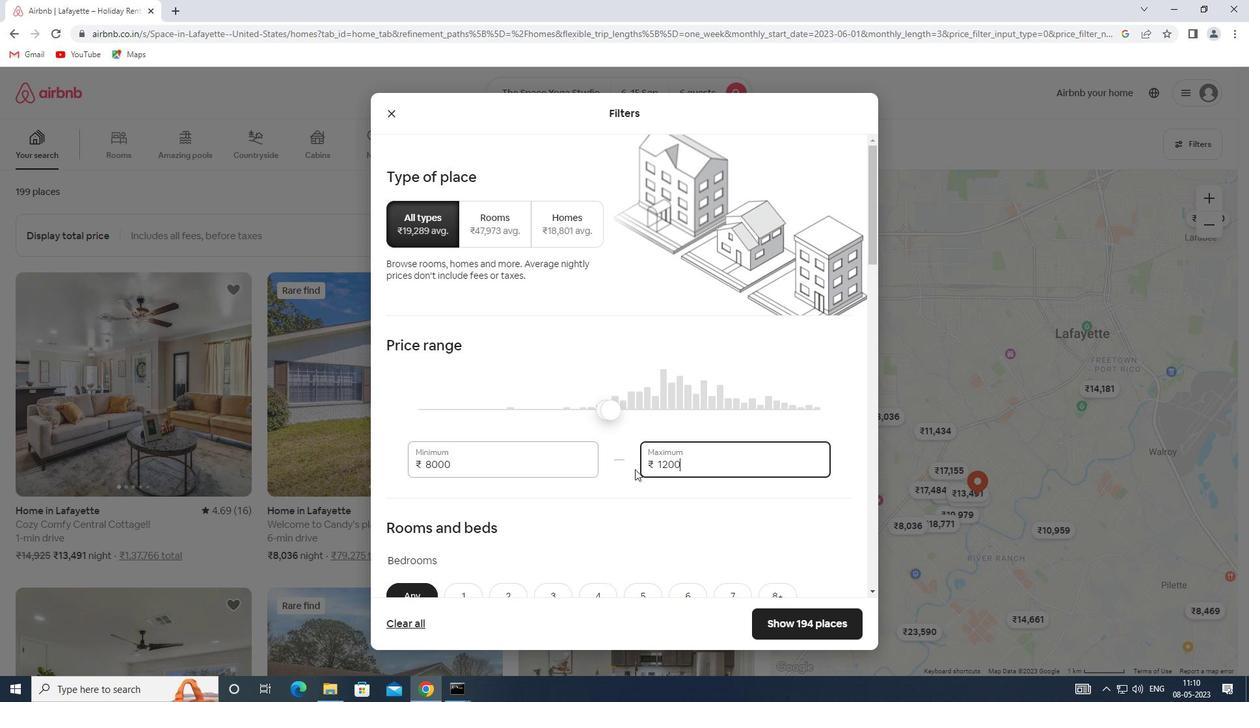 
Action: Mouse scrolled (634, 469) with delta (0, 0)
Screenshot: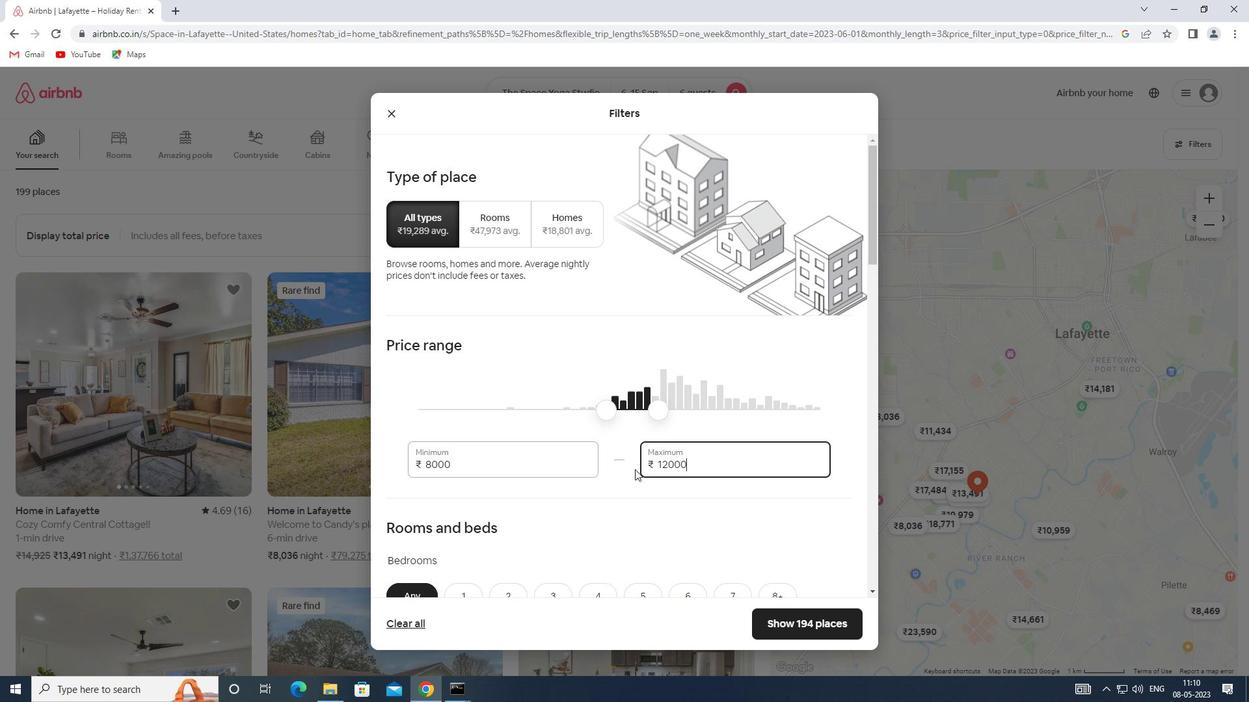 
Action: Mouse scrolled (634, 469) with delta (0, 0)
Screenshot: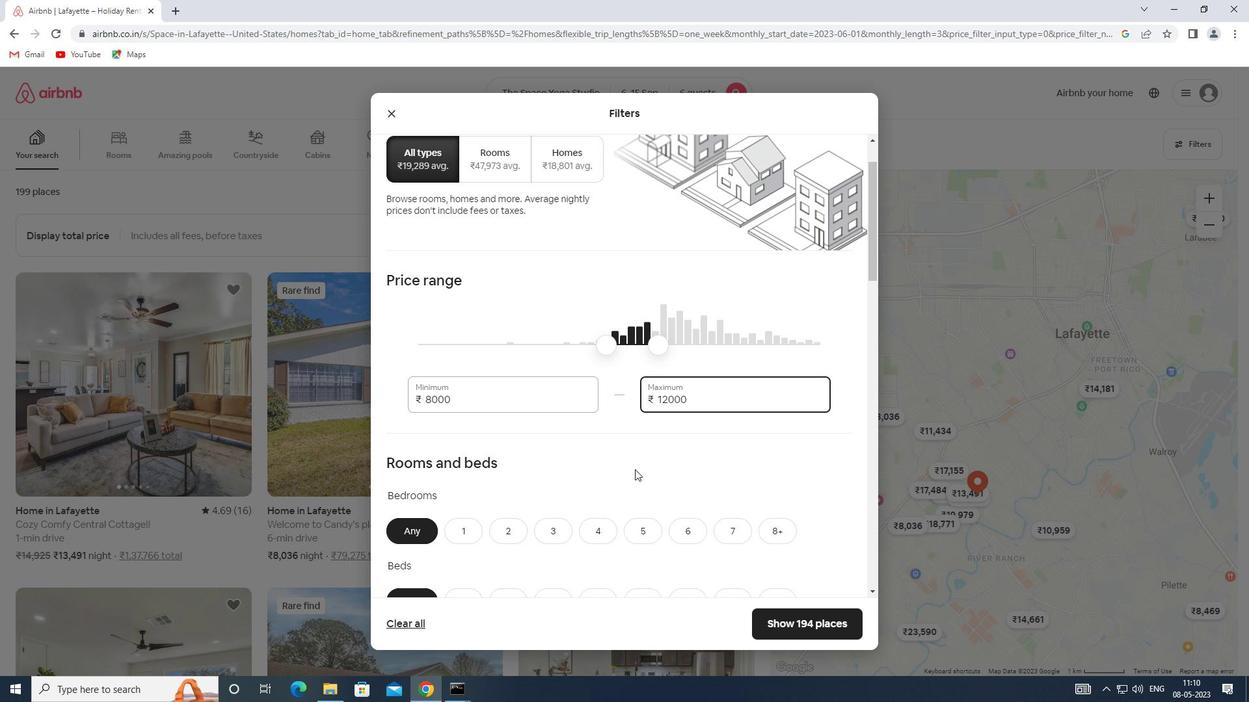 
Action: Mouse scrolled (634, 469) with delta (0, 0)
Screenshot: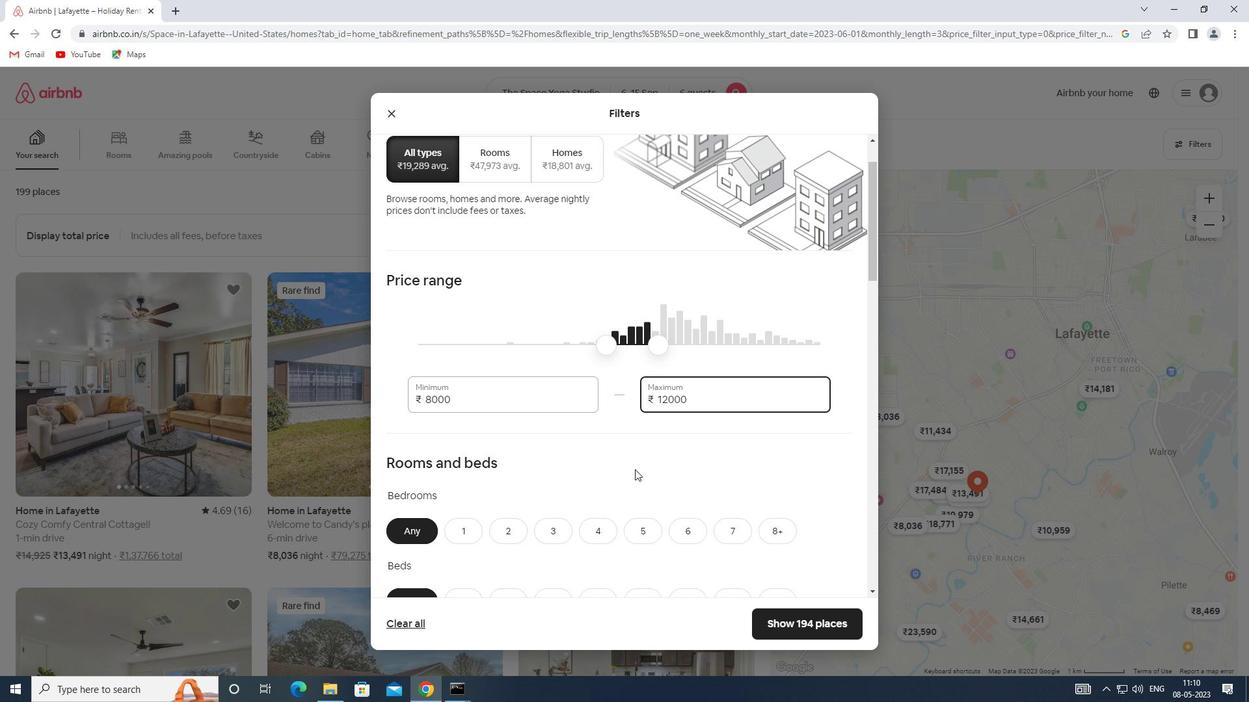 
Action: Mouse moved to (636, 469)
Screenshot: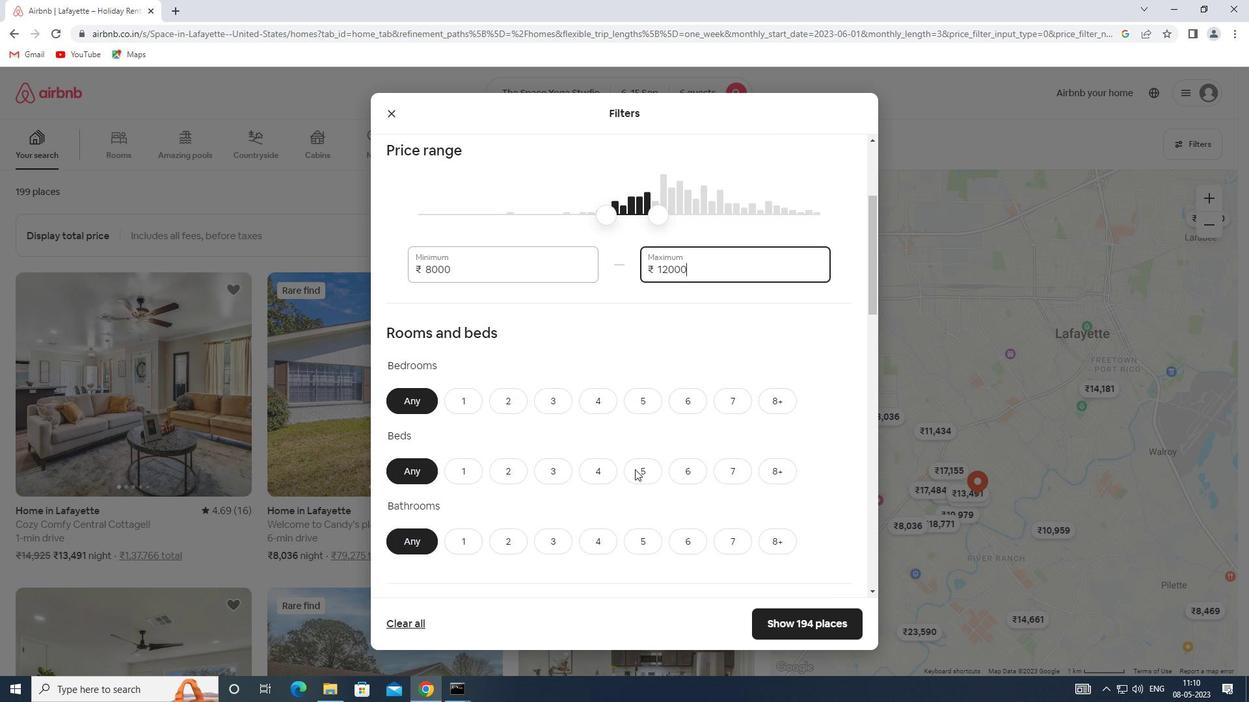 
Action: Mouse scrolled (636, 469) with delta (0, 0)
Screenshot: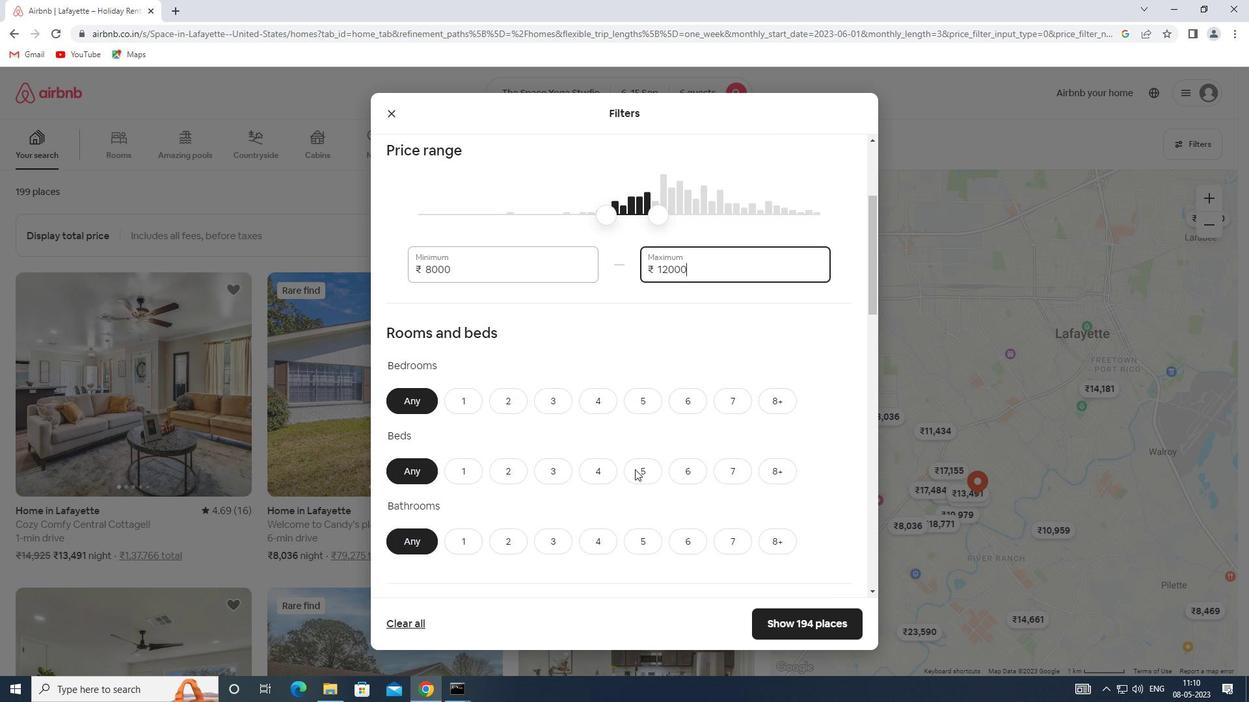 
Action: Mouse moved to (698, 330)
Screenshot: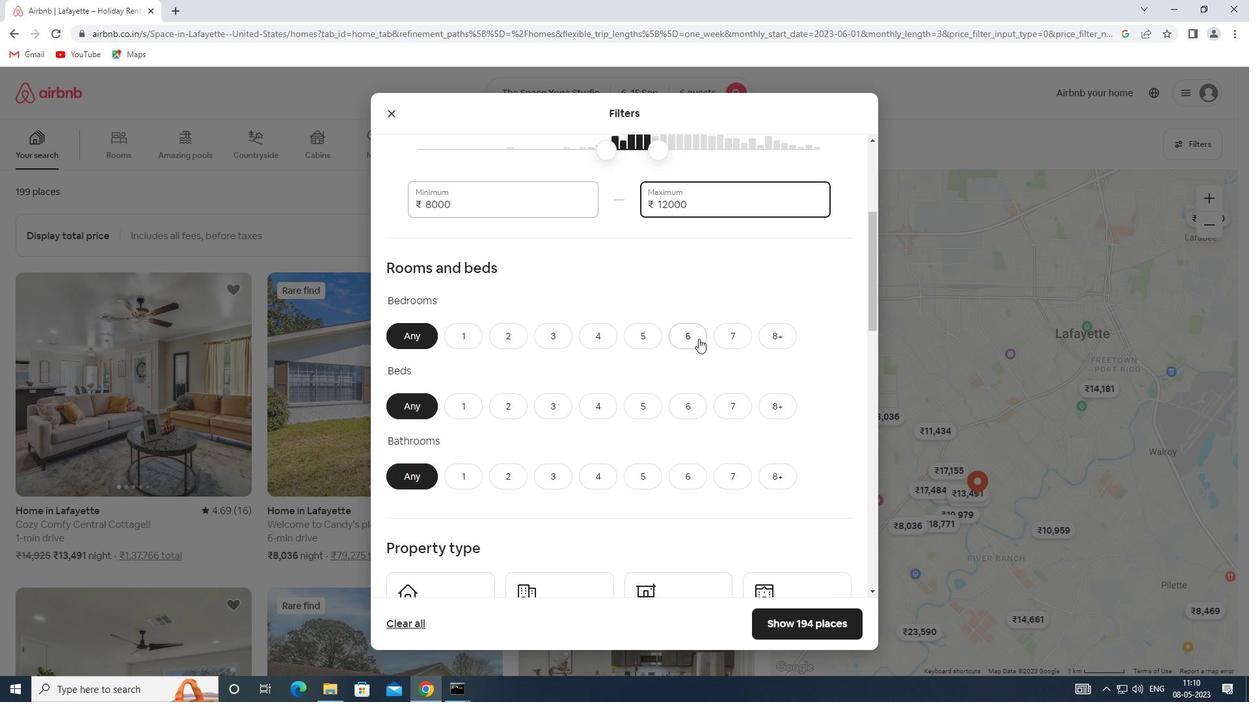
Action: Mouse pressed left at (698, 330)
Screenshot: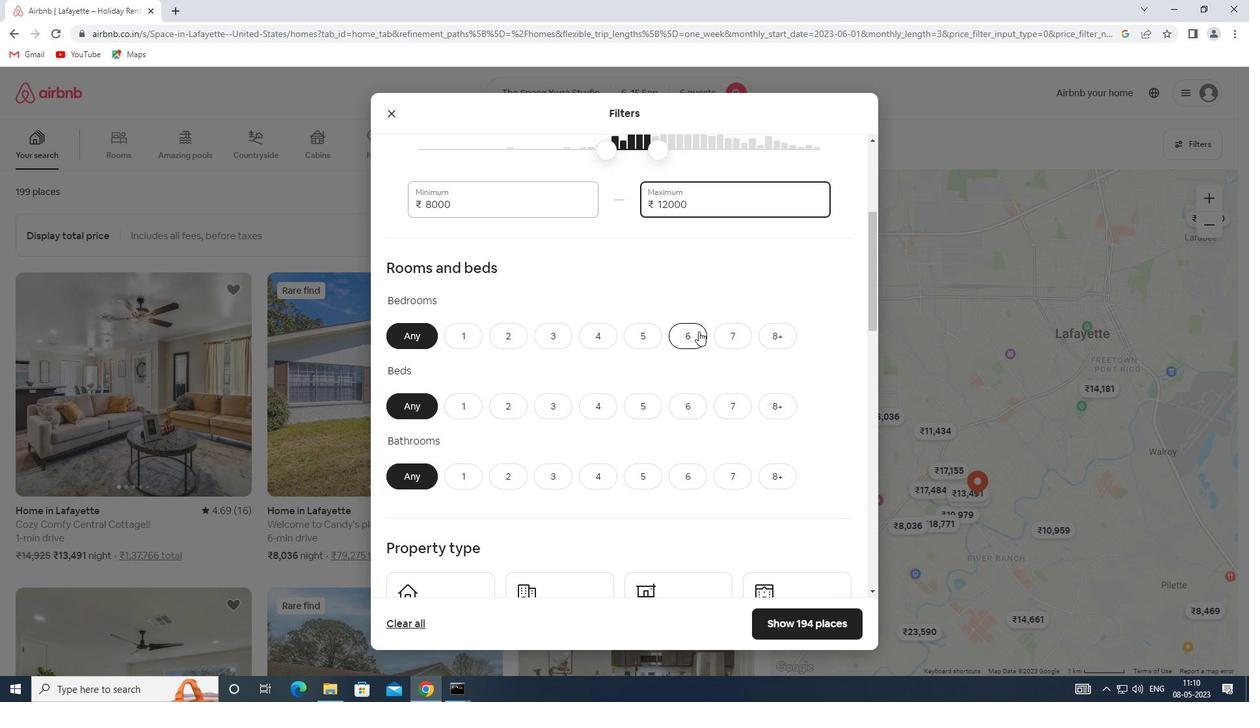 
Action: Mouse moved to (685, 401)
Screenshot: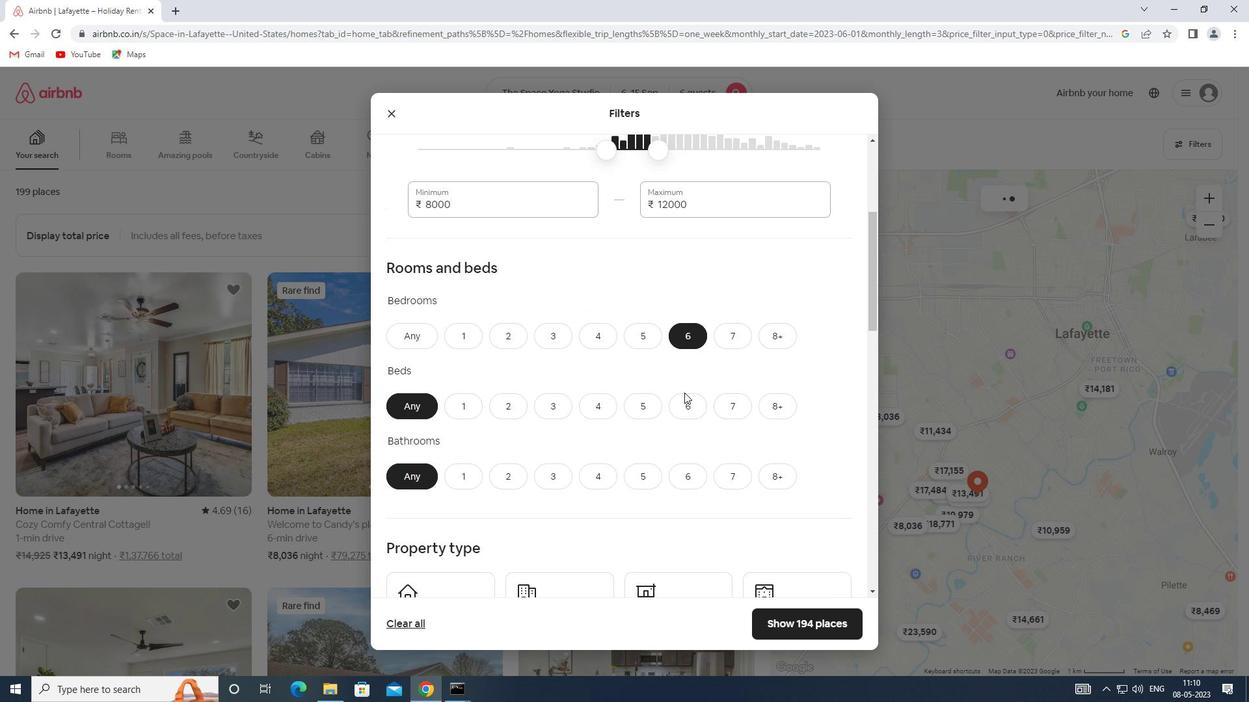 
Action: Mouse pressed left at (685, 401)
Screenshot: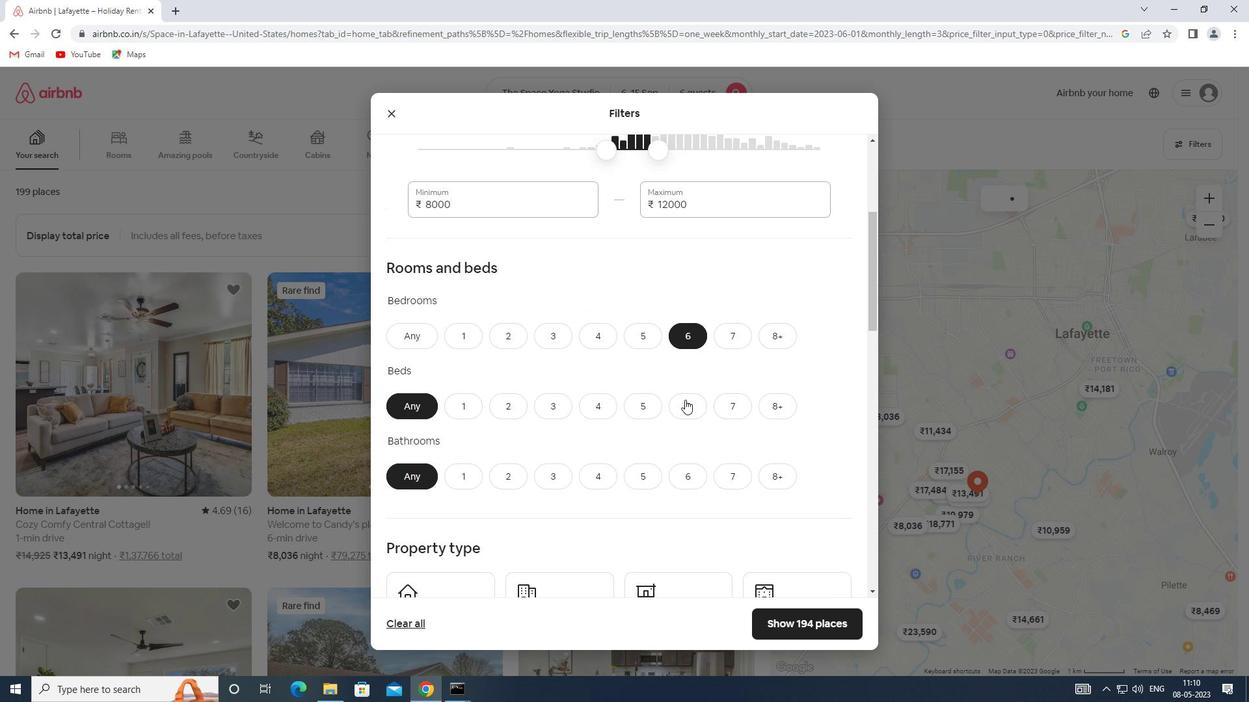 
Action: Mouse moved to (696, 478)
Screenshot: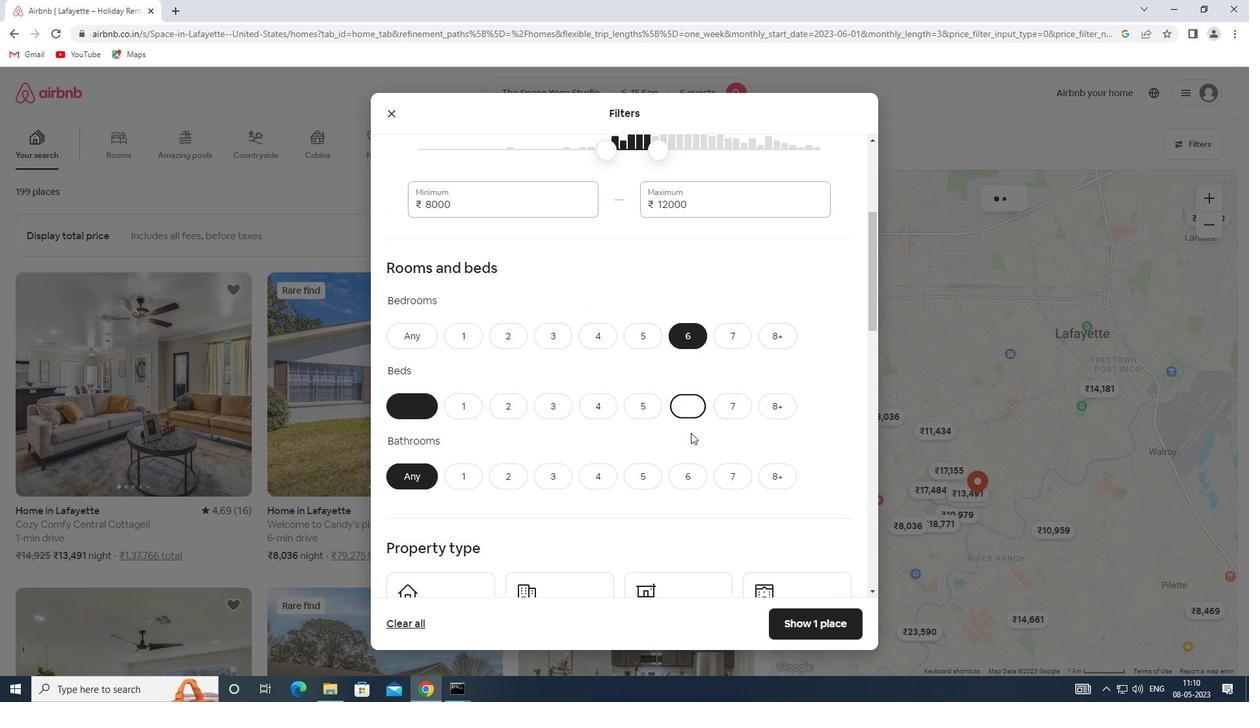 
Action: Mouse pressed left at (696, 478)
Screenshot: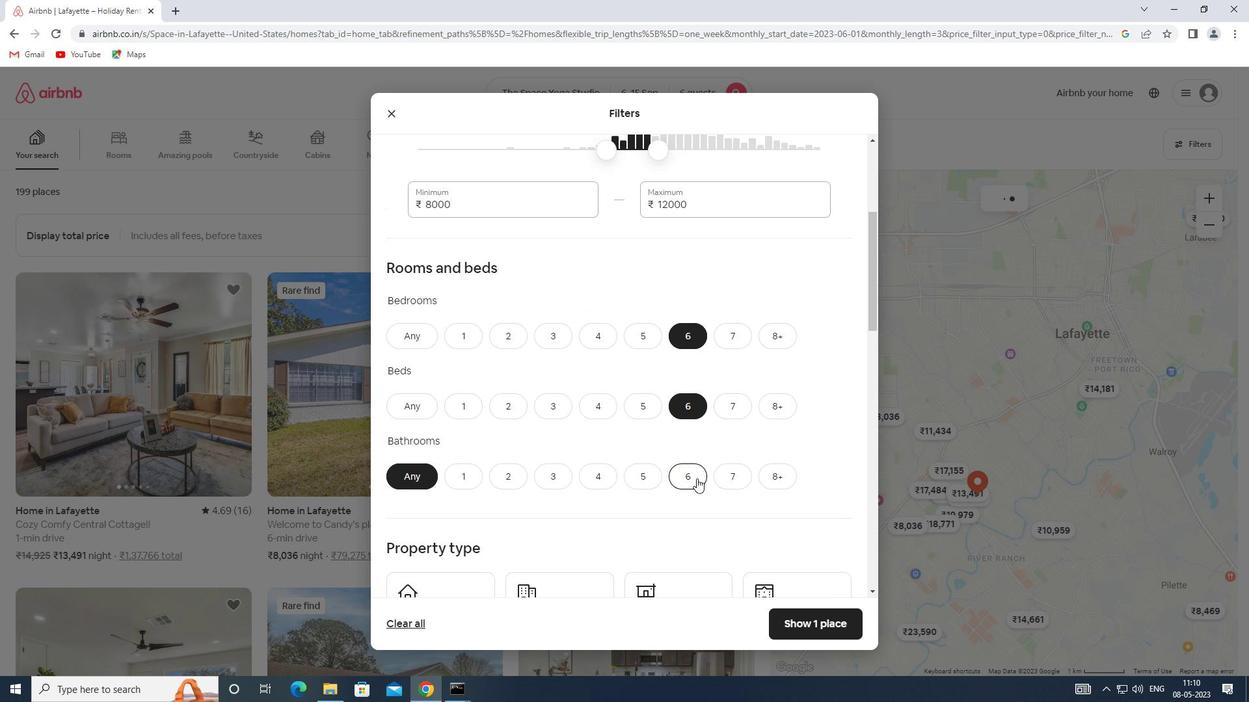 
Action: Mouse moved to (632, 498)
Screenshot: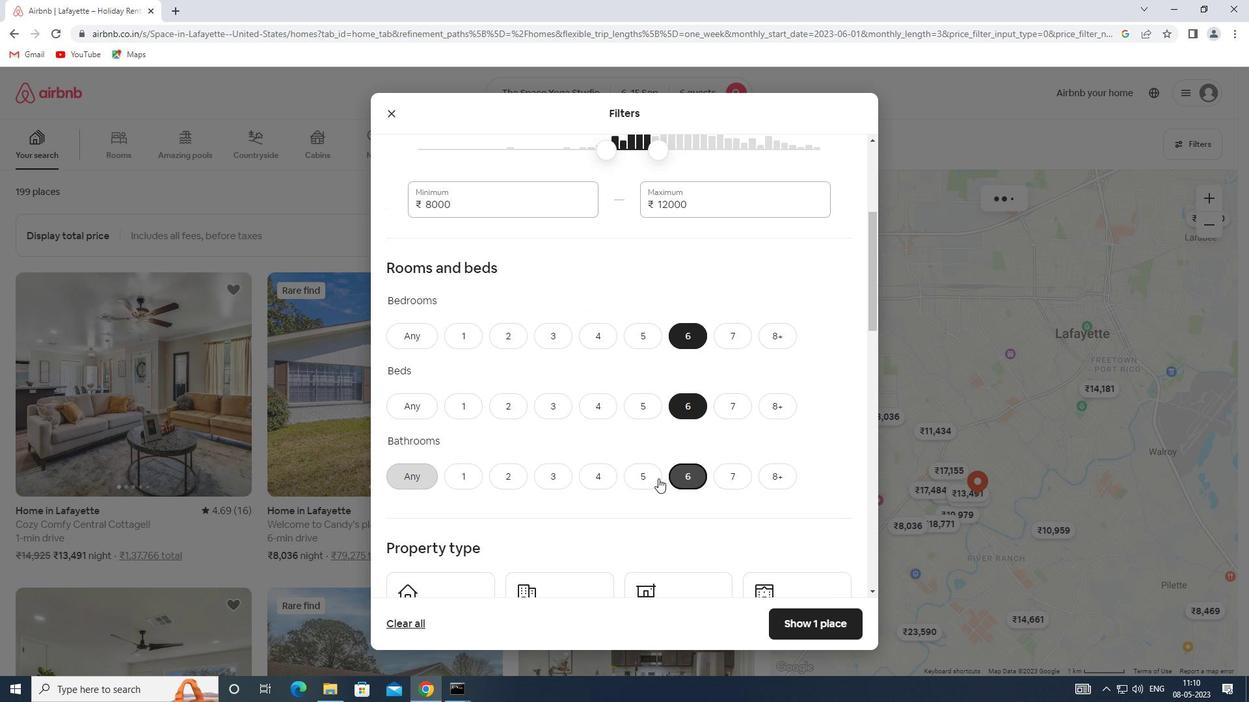 
Action: Mouse scrolled (632, 497) with delta (0, 0)
Screenshot: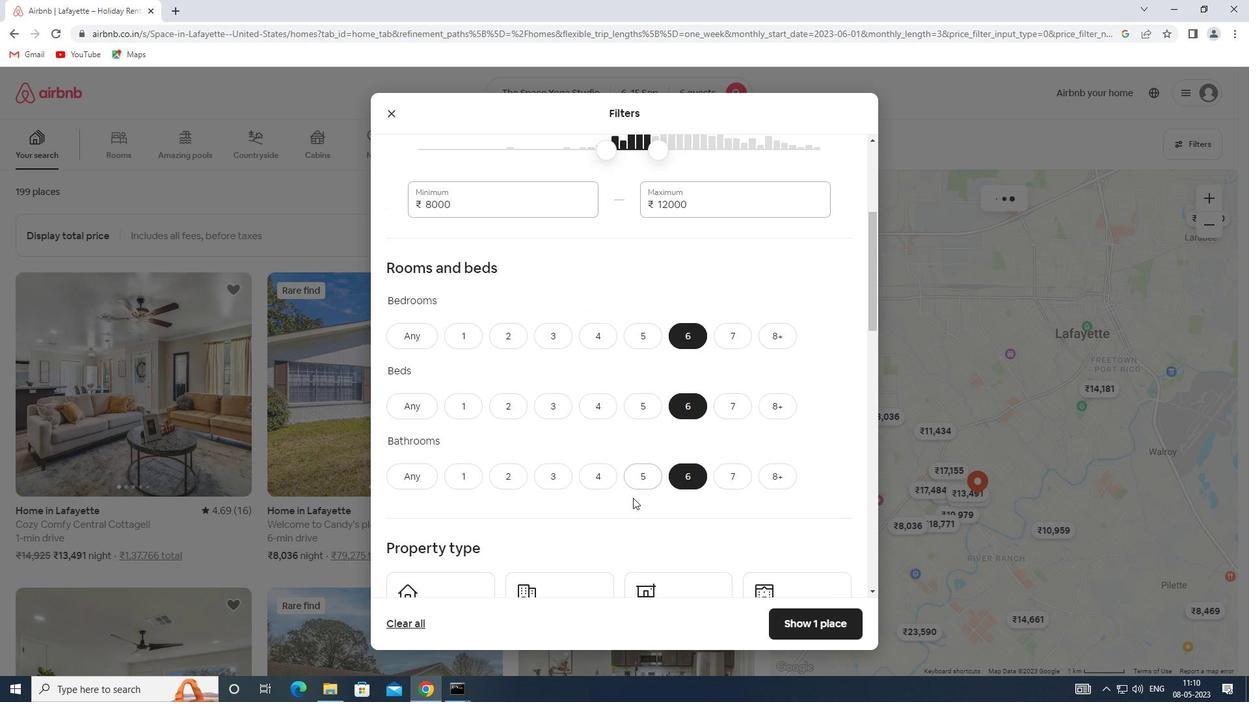 
Action: Mouse scrolled (632, 497) with delta (0, 0)
Screenshot: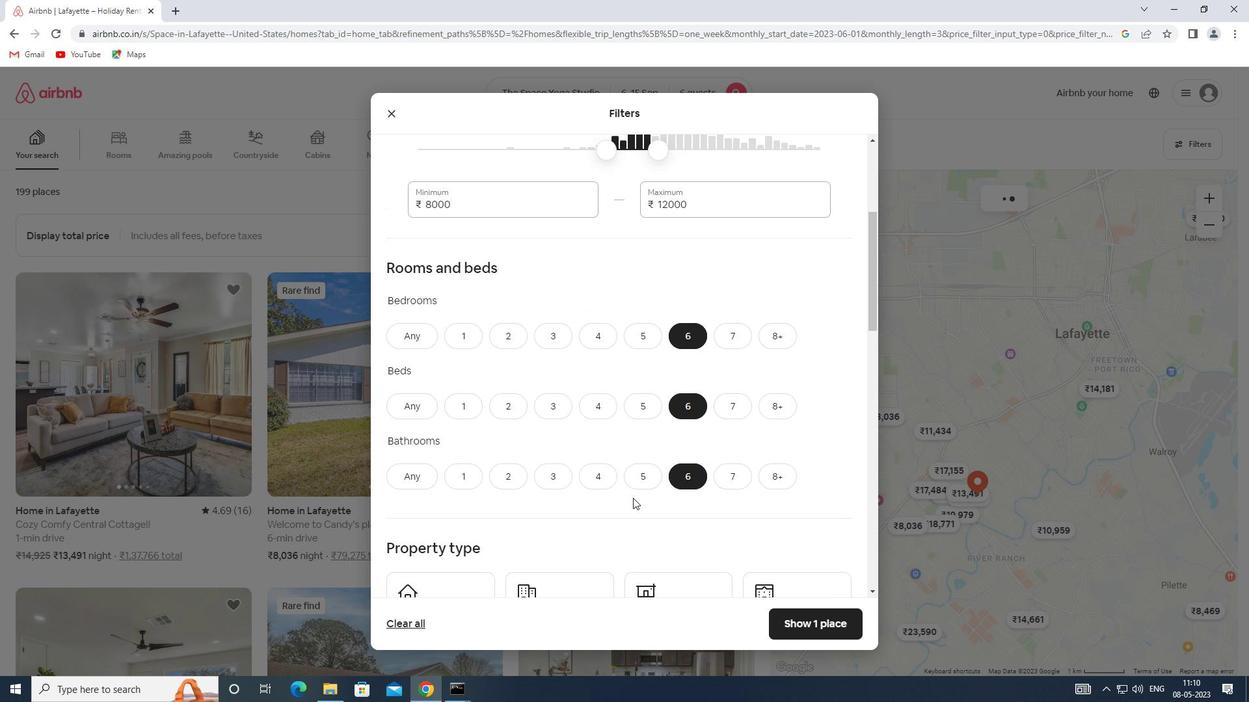 
Action: Mouse scrolled (632, 497) with delta (0, 0)
Screenshot: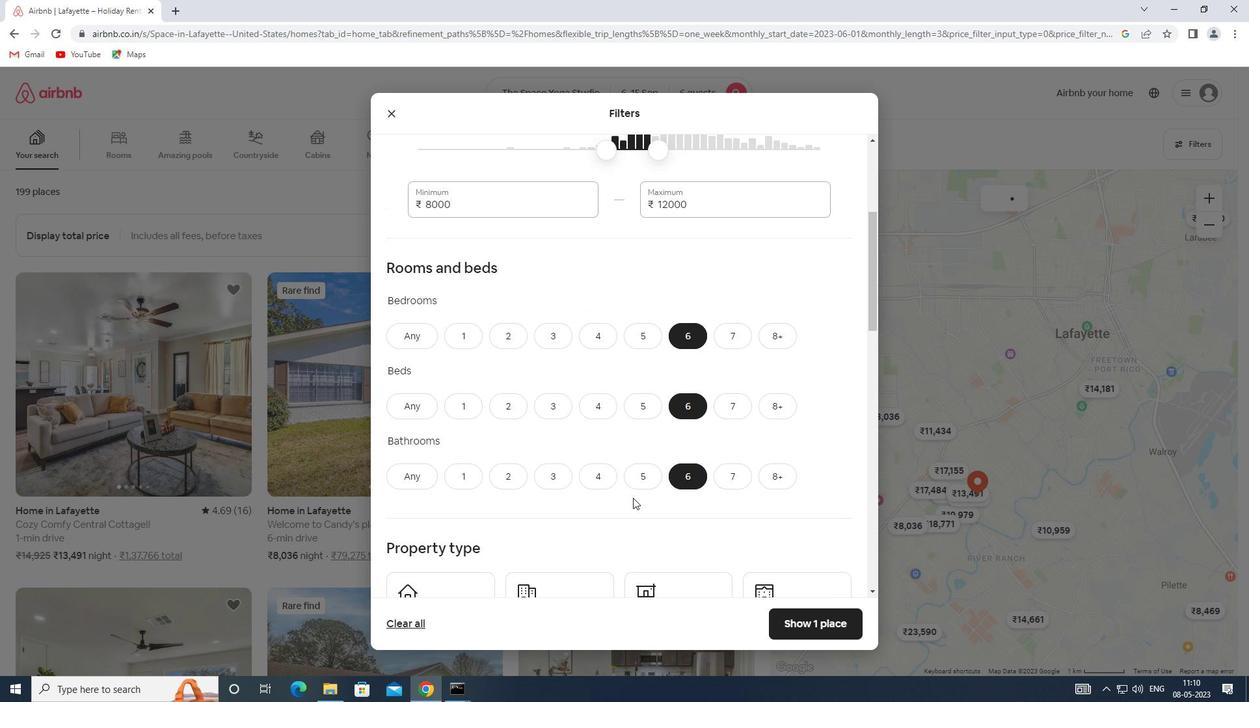 
Action: Mouse moved to (630, 489)
Screenshot: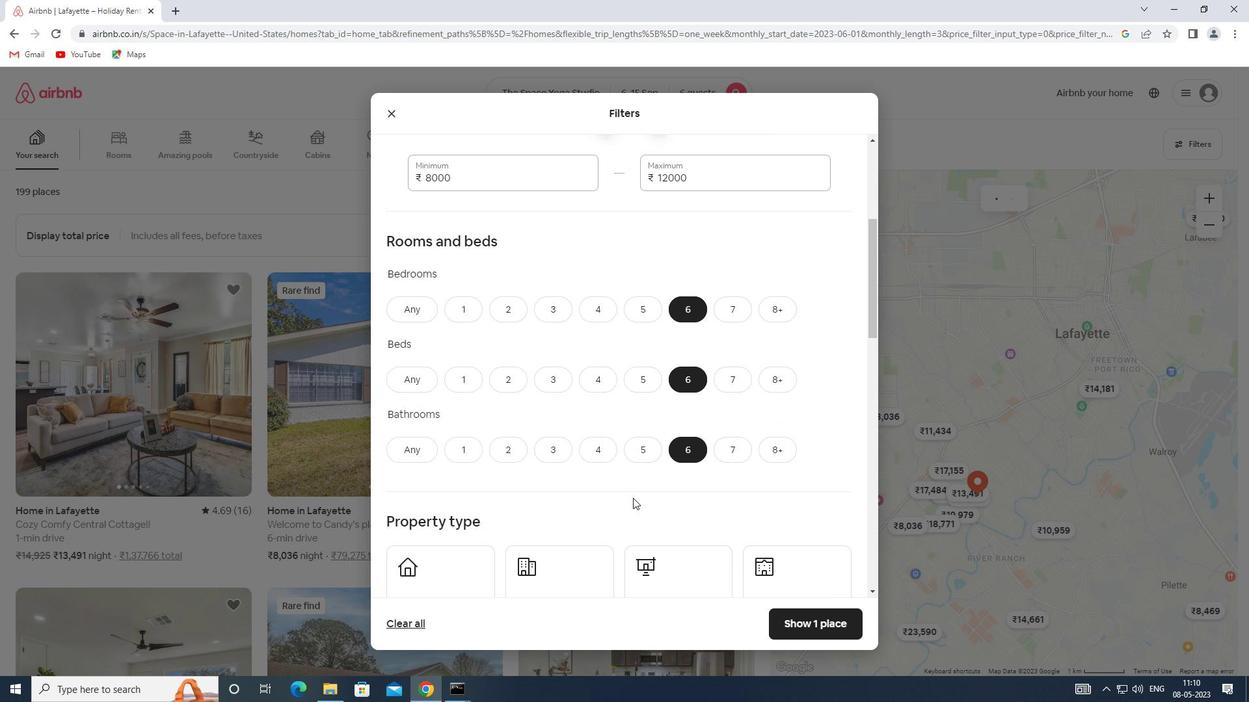 
Action: Mouse scrolled (630, 488) with delta (0, 0)
Screenshot: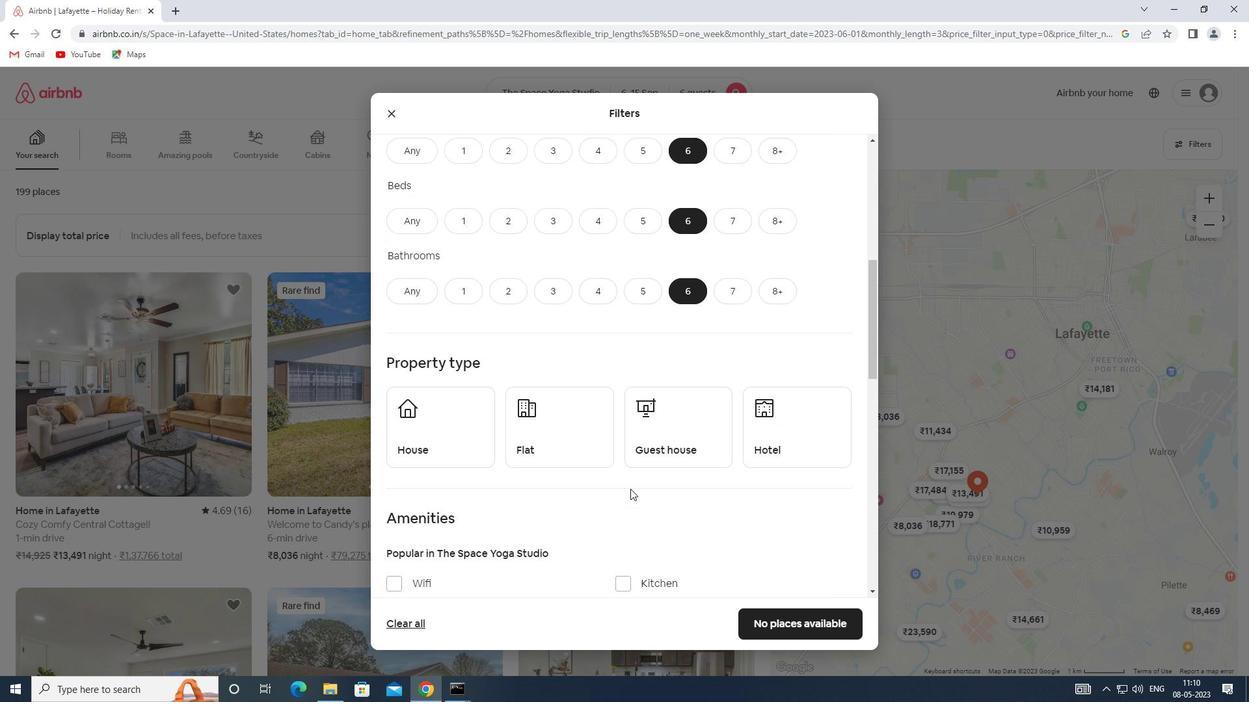 
Action: Mouse moved to (457, 370)
Screenshot: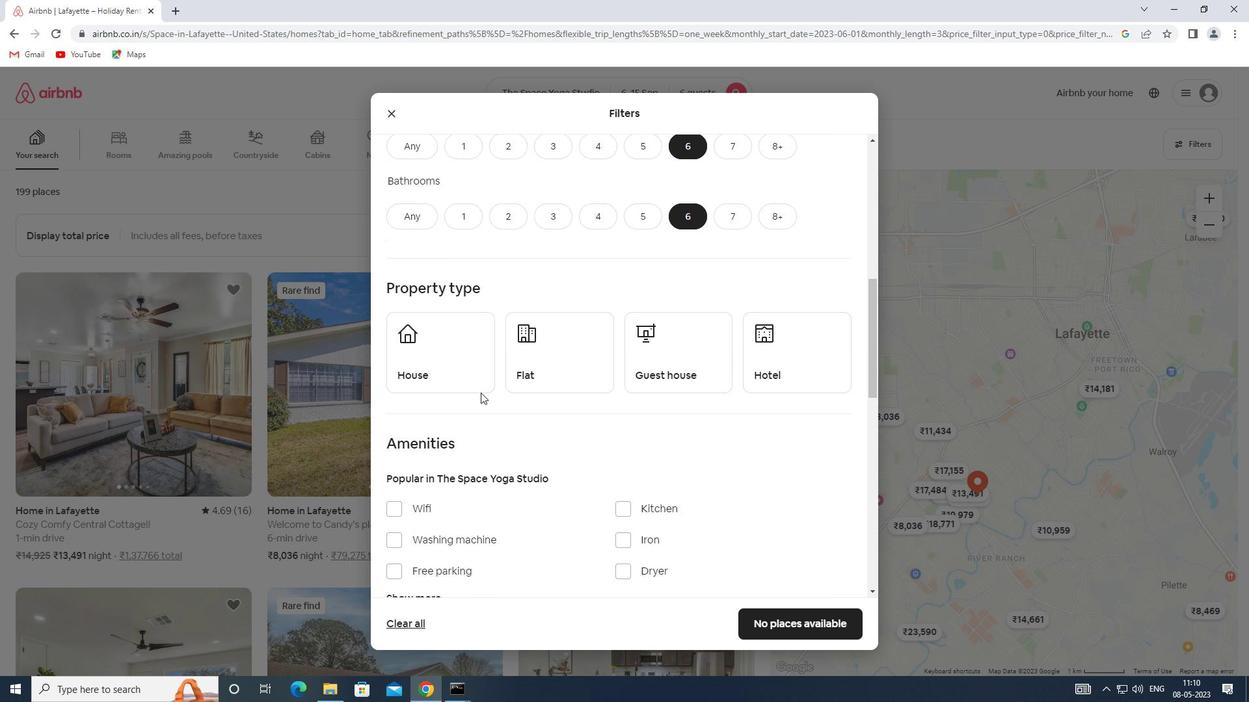 
Action: Mouse pressed left at (457, 370)
Screenshot: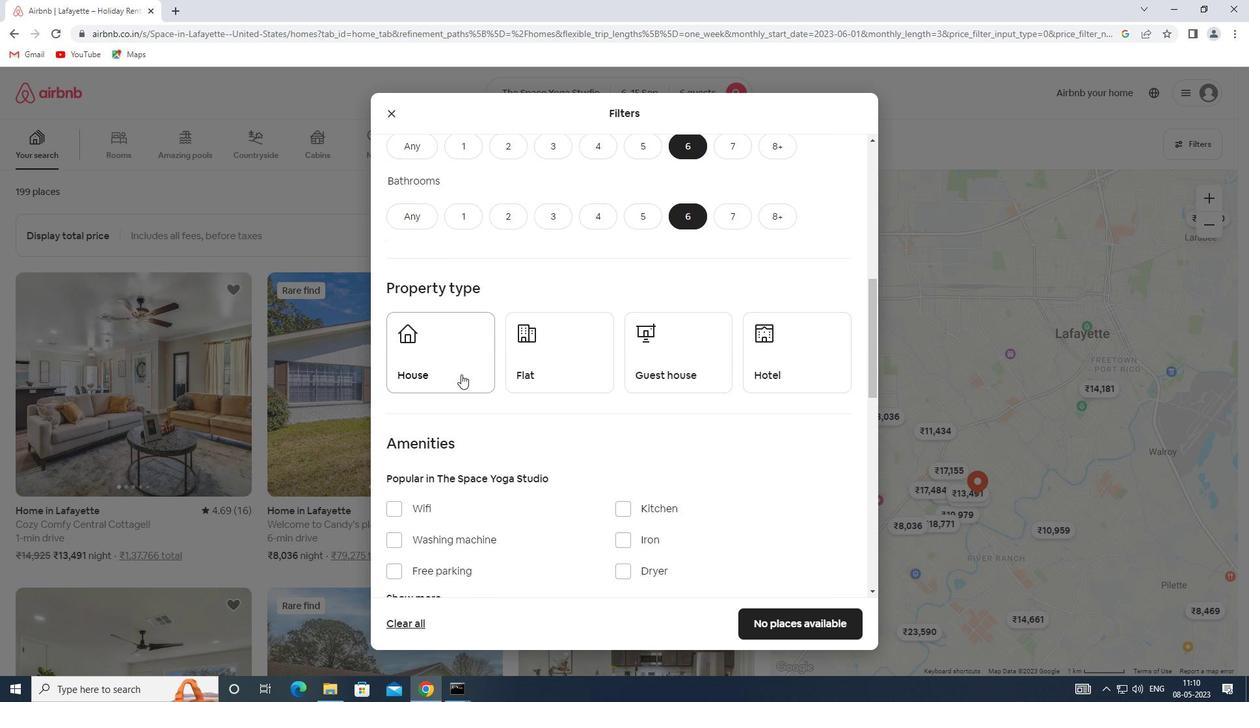 
Action: Mouse moved to (569, 370)
Screenshot: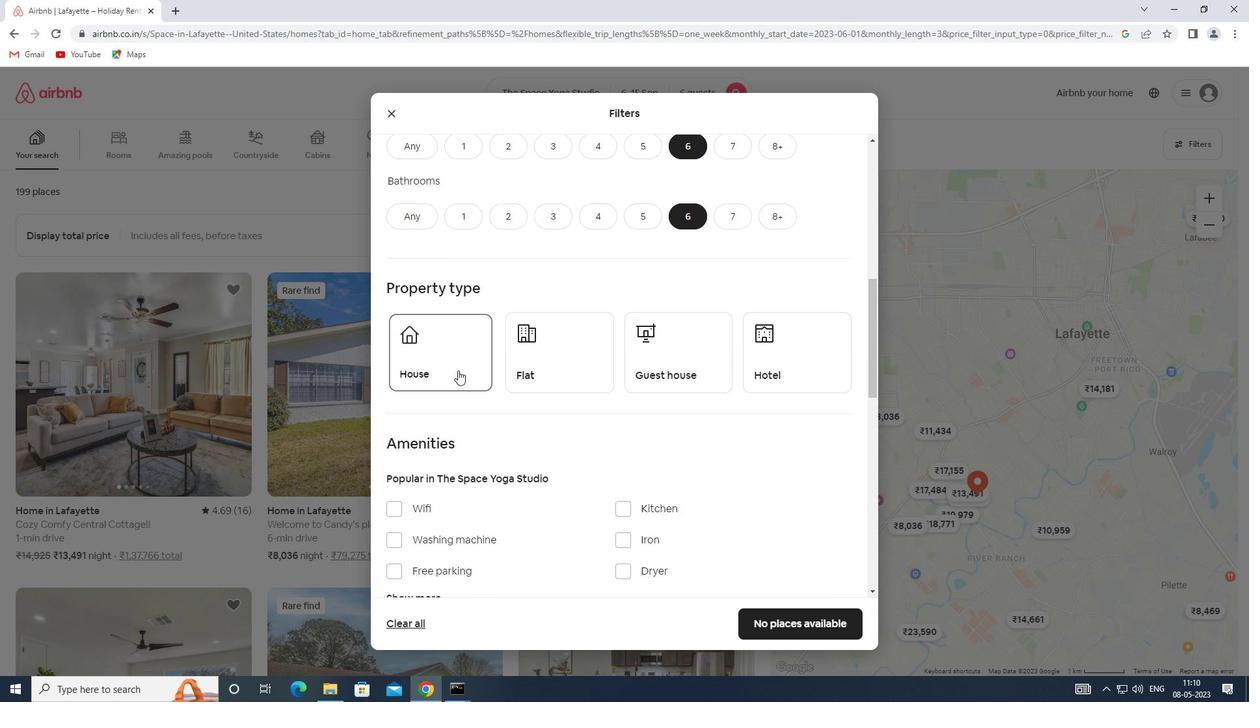 
Action: Mouse pressed left at (569, 370)
Screenshot: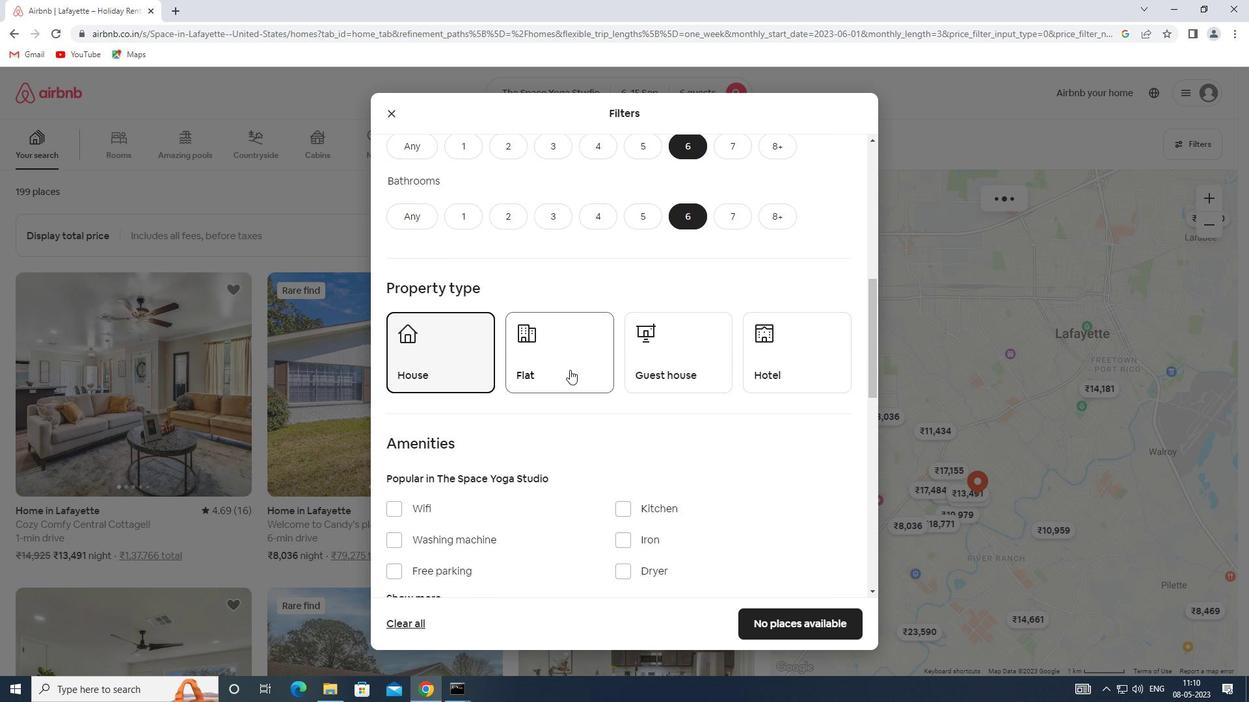 
Action: Mouse moved to (650, 363)
Screenshot: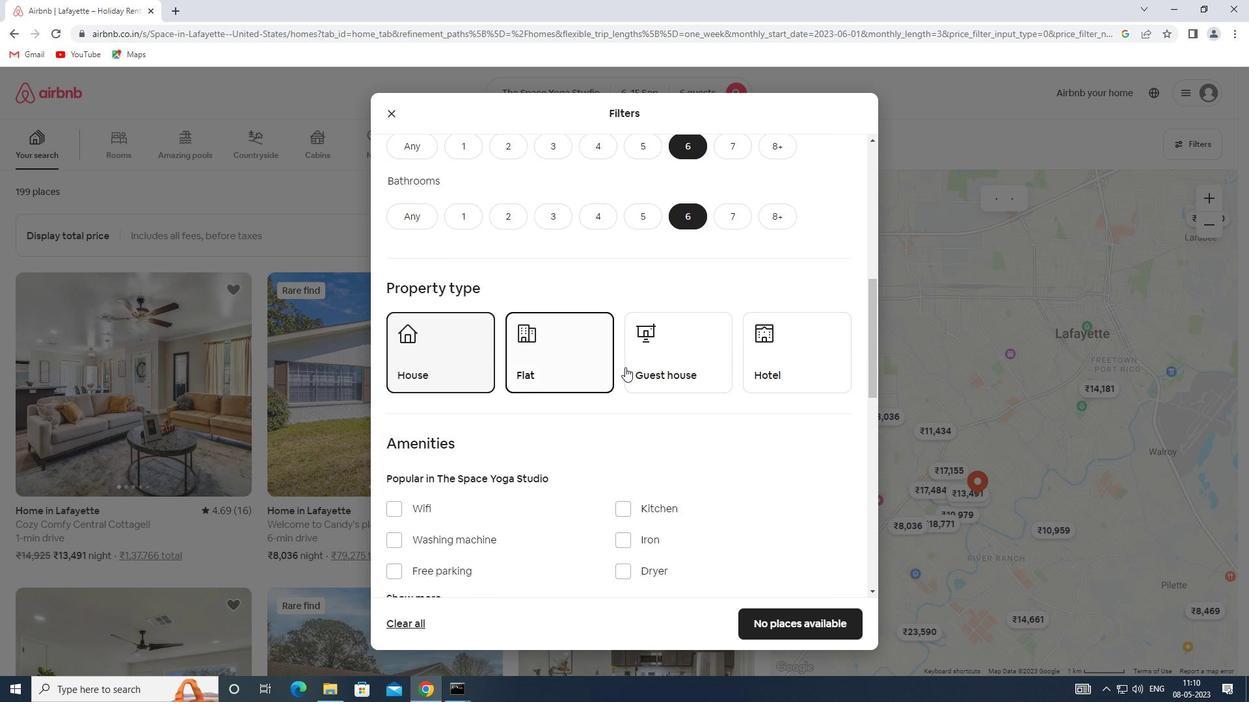 
Action: Mouse pressed left at (650, 363)
Screenshot: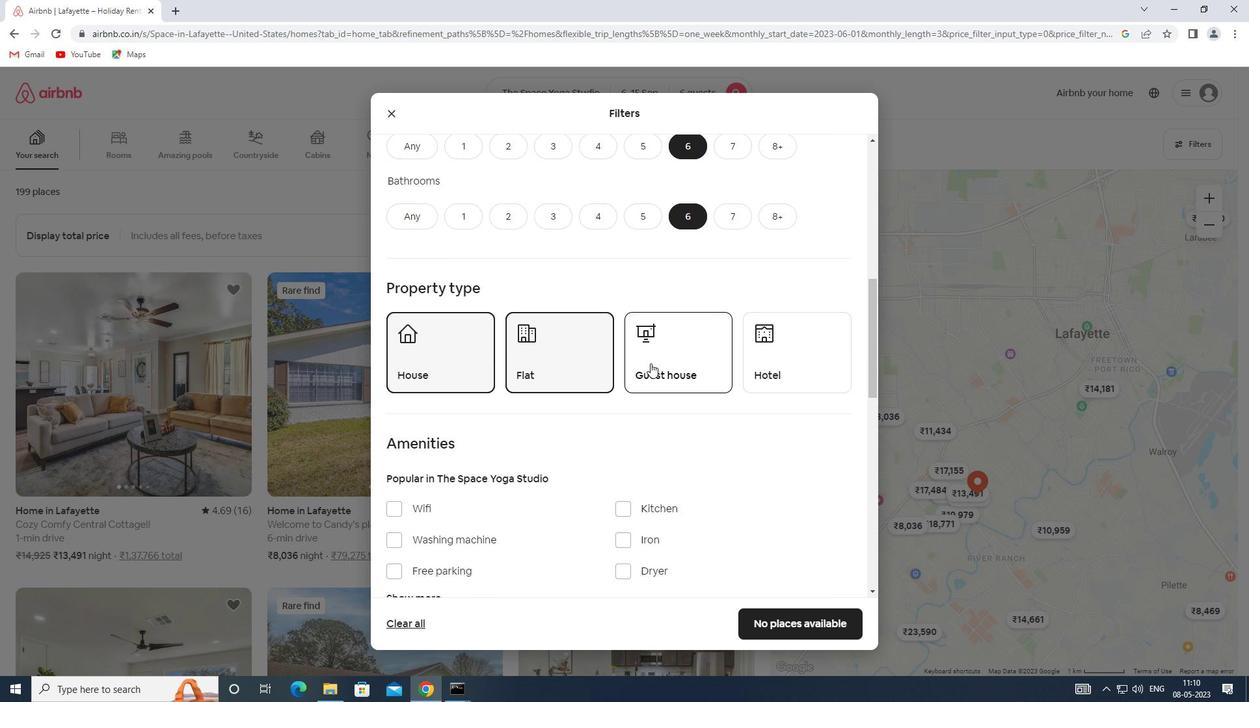 
Action: Mouse scrolled (650, 363) with delta (0, 0)
Screenshot: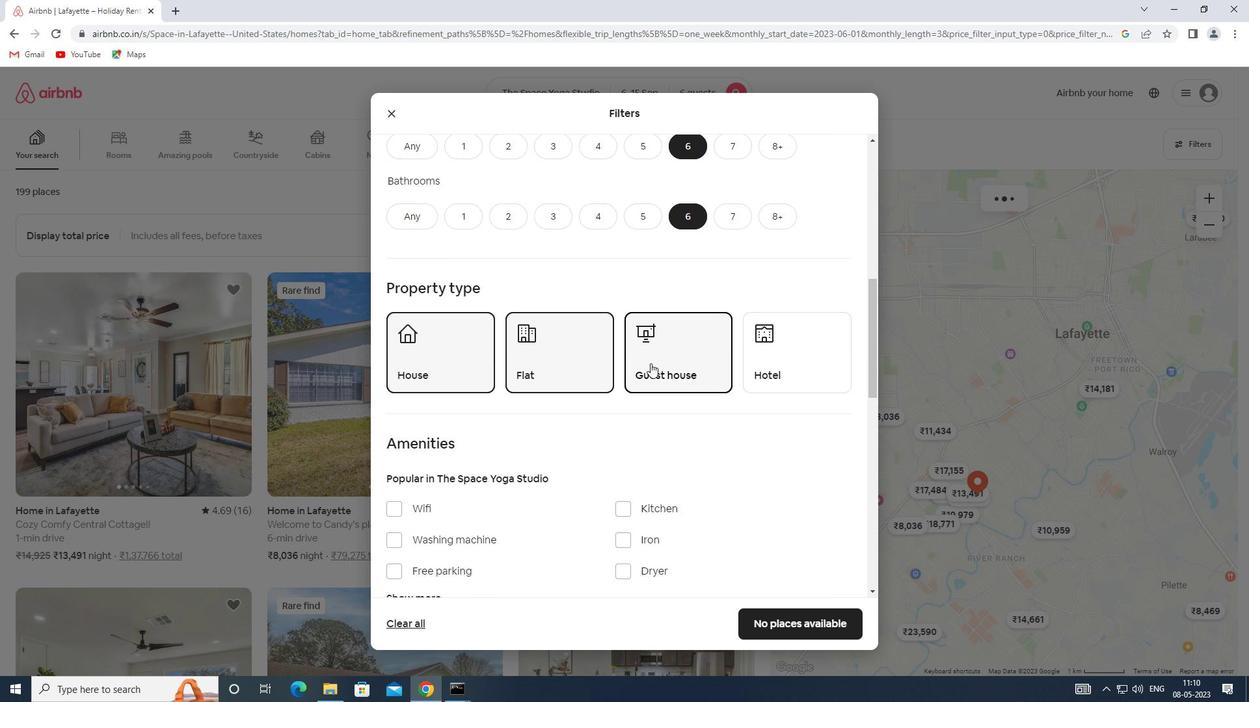 
Action: Mouse scrolled (650, 363) with delta (0, 0)
Screenshot: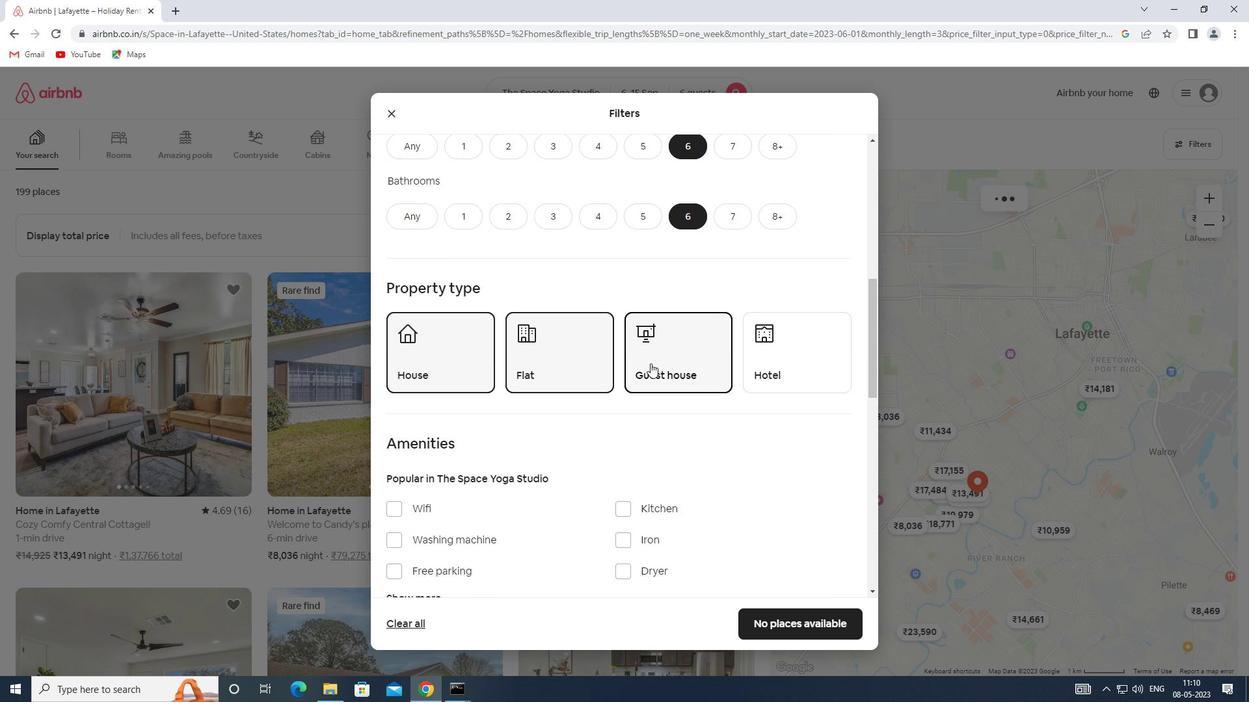 
Action: Mouse scrolled (650, 363) with delta (0, 0)
Screenshot: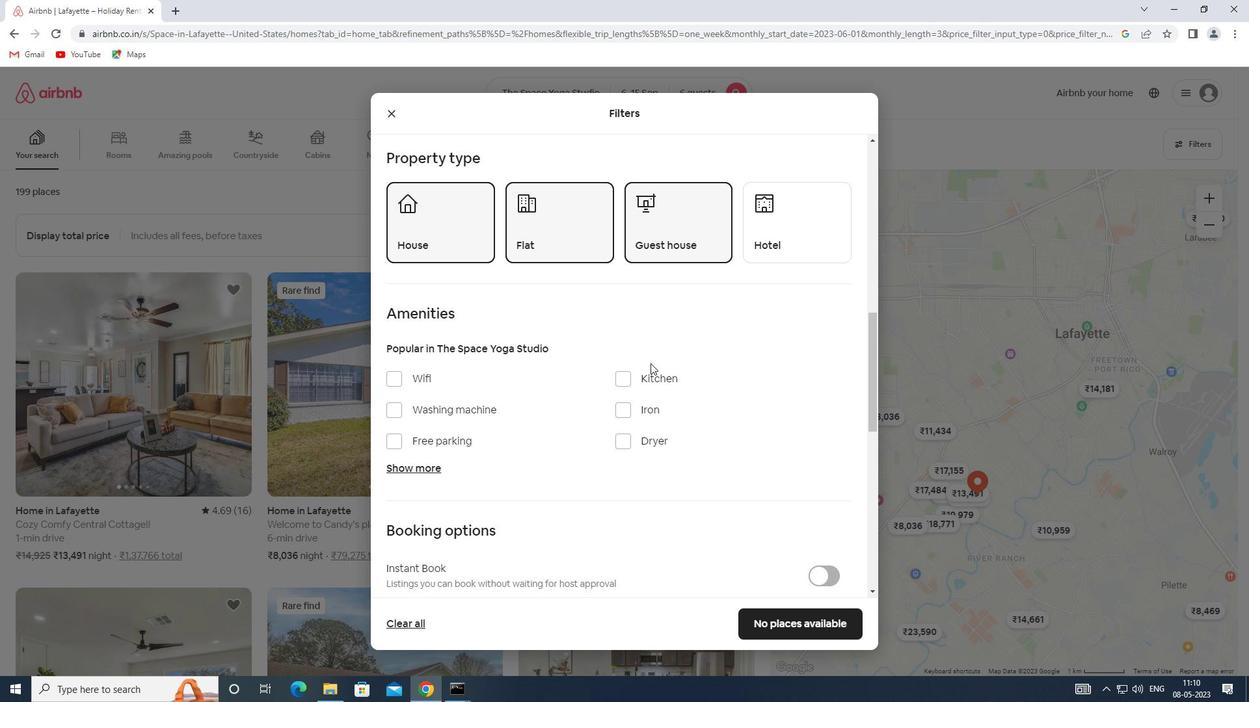 
Action: Mouse moved to (428, 405)
Screenshot: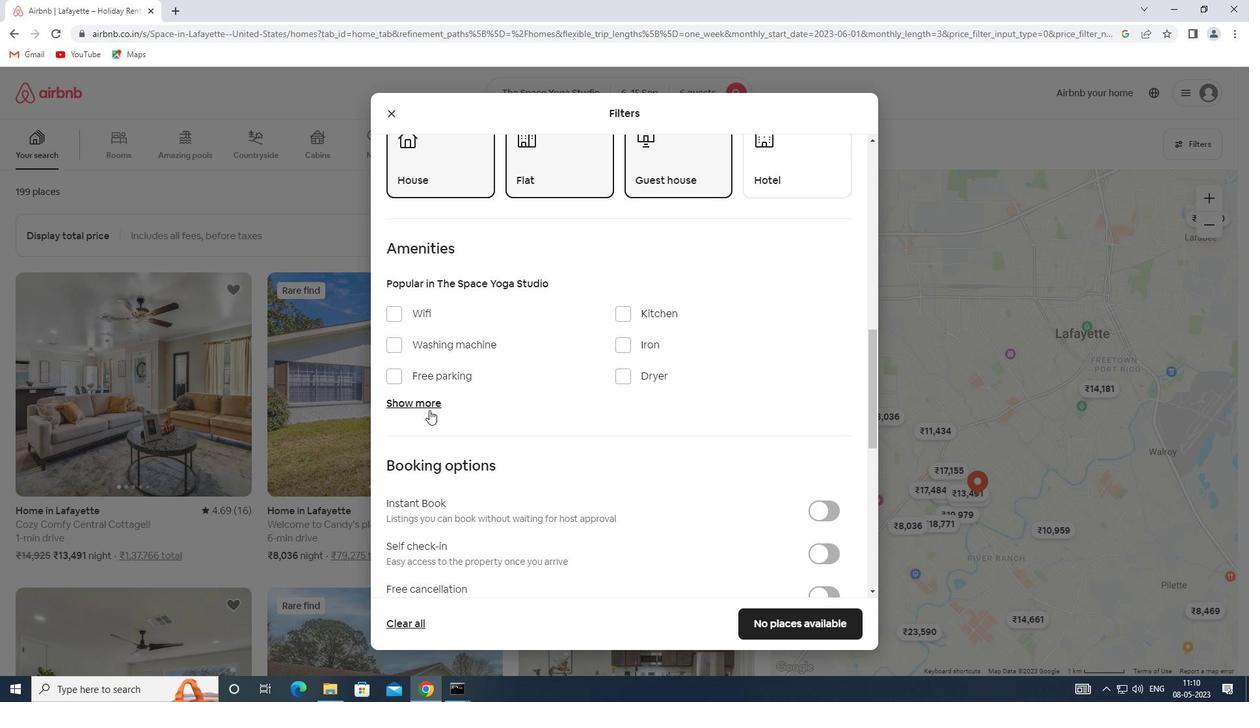 
Action: Mouse pressed left at (428, 405)
Screenshot: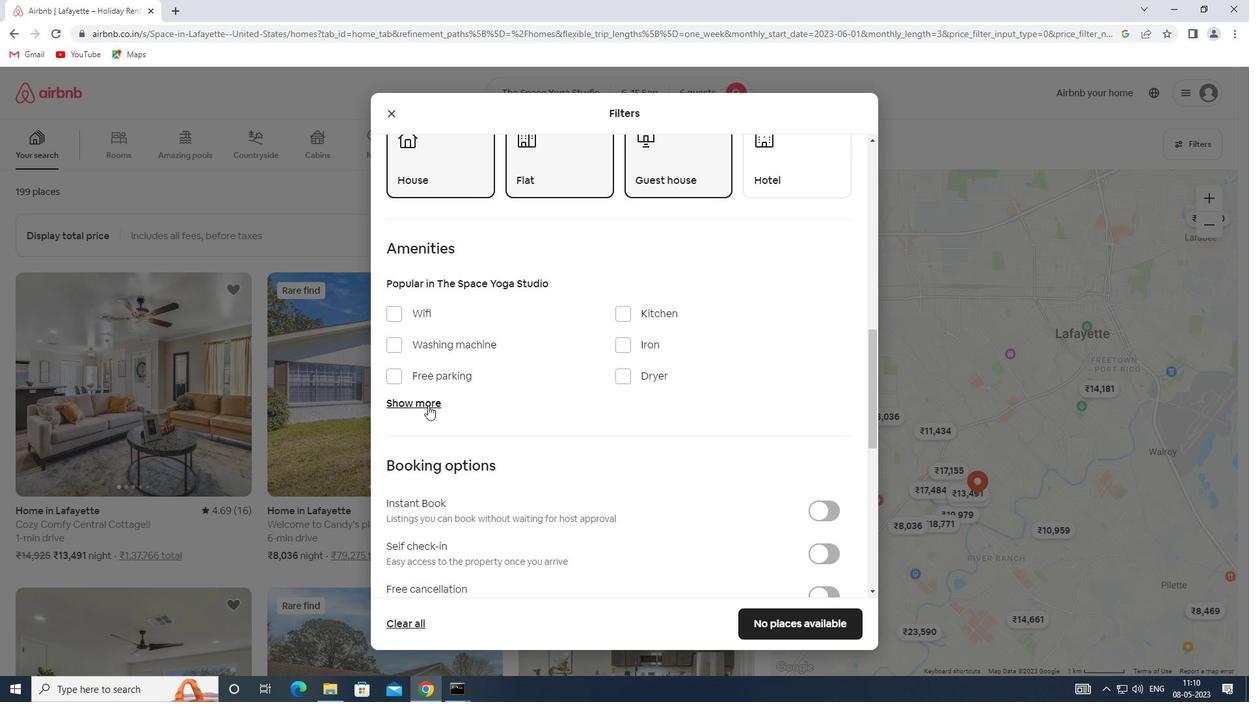 
Action: Mouse moved to (396, 312)
Screenshot: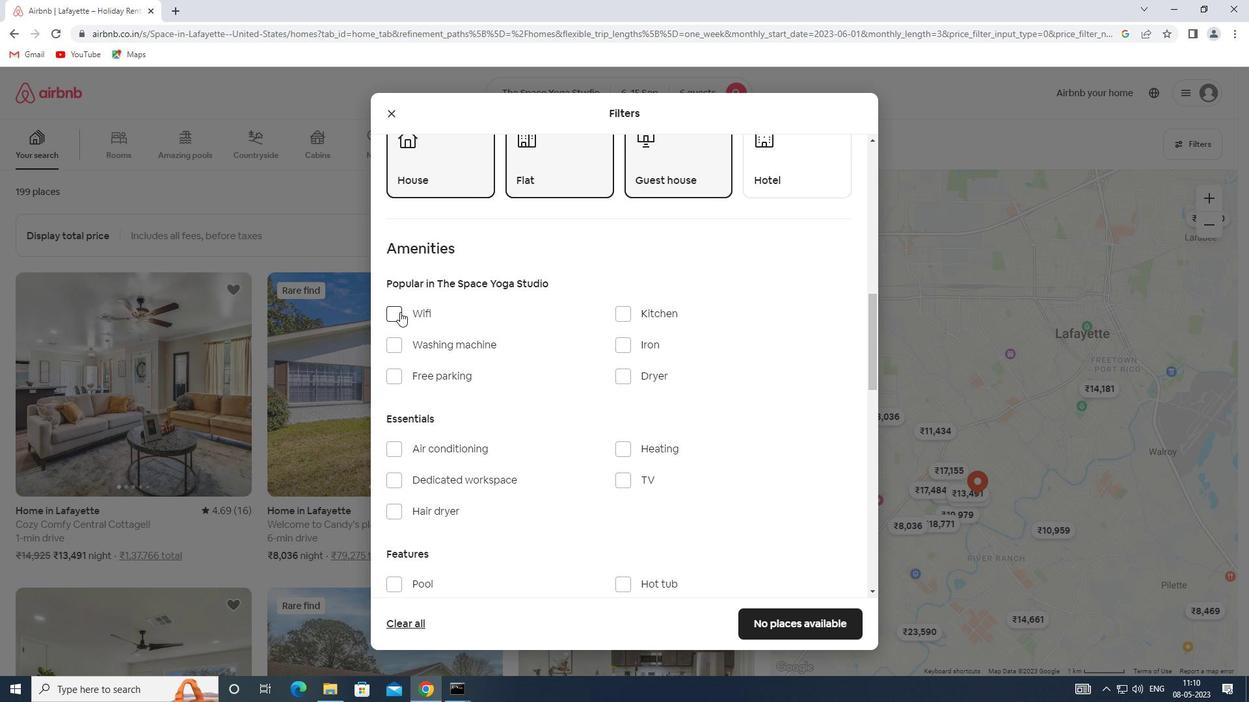 
Action: Mouse pressed left at (396, 312)
Screenshot: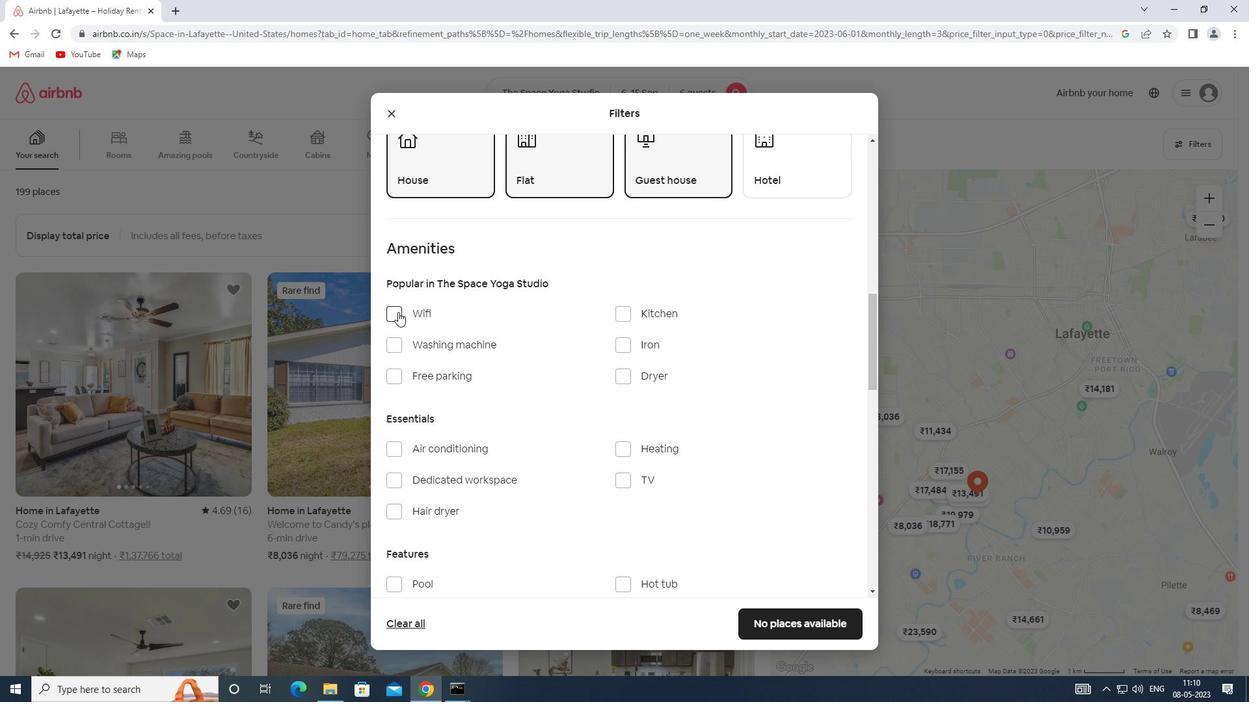 
Action: Mouse moved to (537, 411)
Screenshot: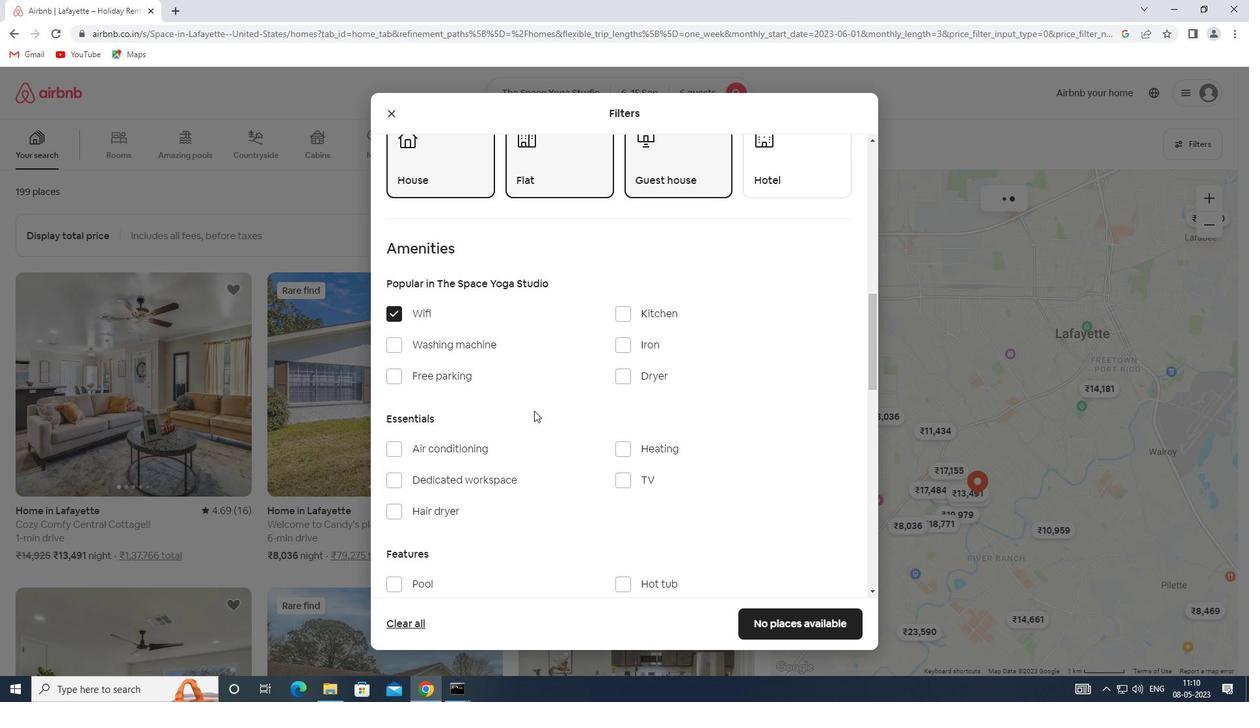 
Action: Mouse scrolled (537, 410) with delta (0, 0)
Screenshot: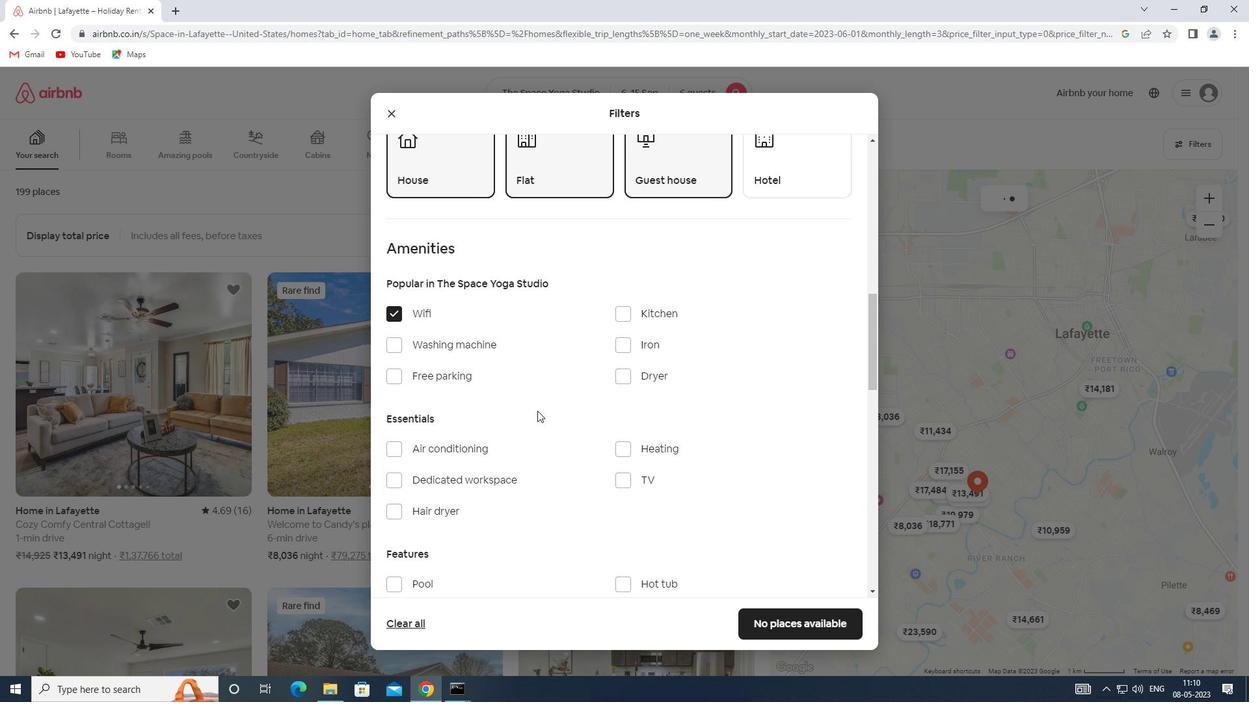 
Action: Mouse moved to (623, 417)
Screenshot: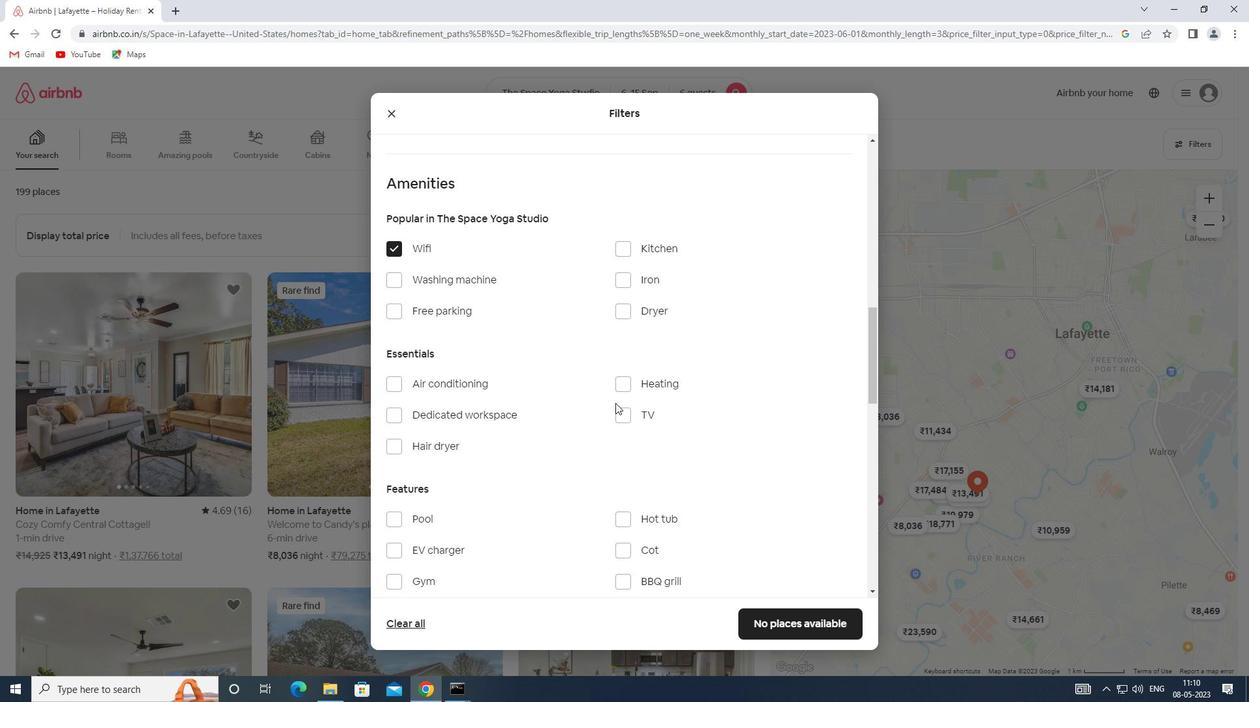 
Action: Mouse pressed left at (623, 417)
Screenshot: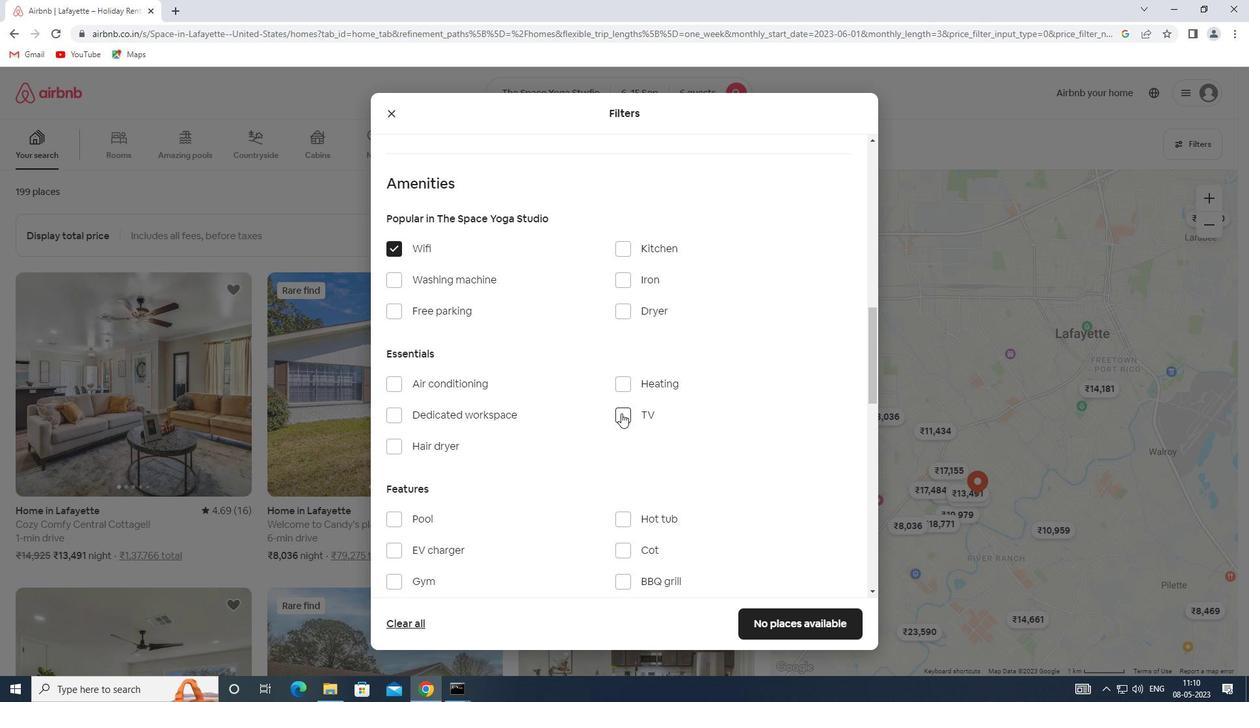 
Action: Mouse moved to (388, 280)
Screenshot: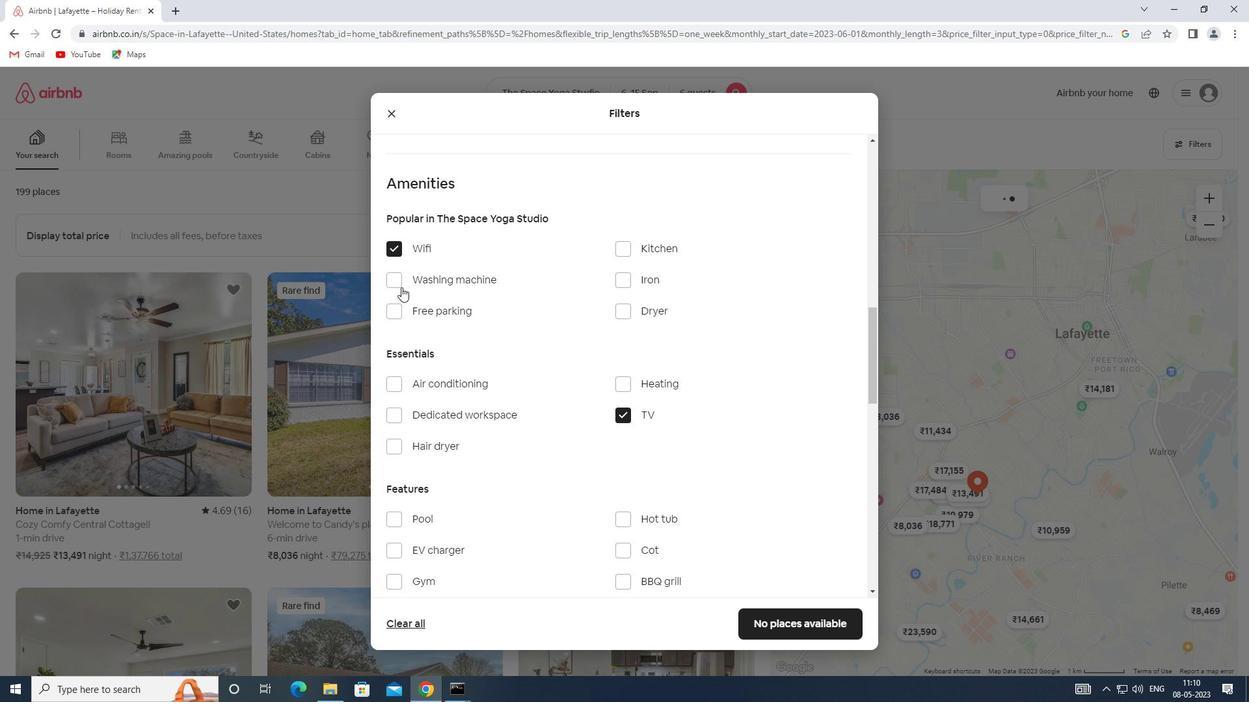
Action: Mouse pressed left at (388, 280)
Screenshot: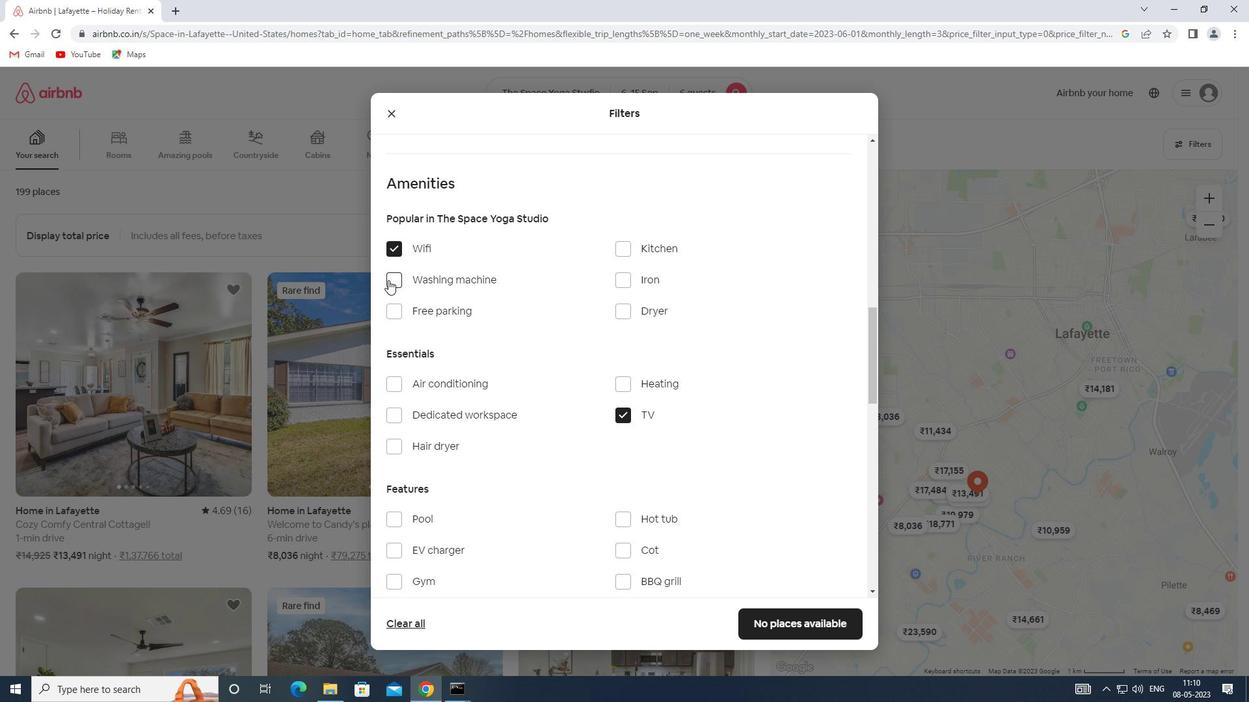 
Action: Mouse moved to (560, 388)
Screenshot: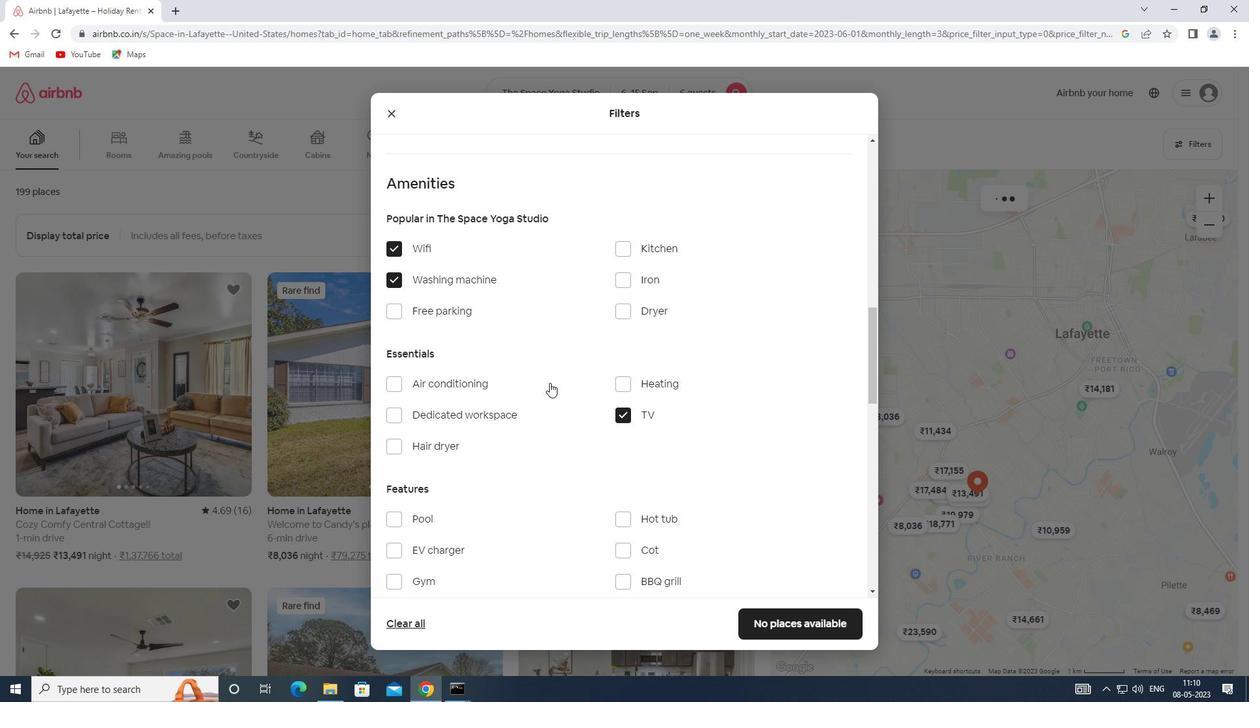 
Action: Mouse scrolled (560, 387) with delta (0, 0)
Screenshot: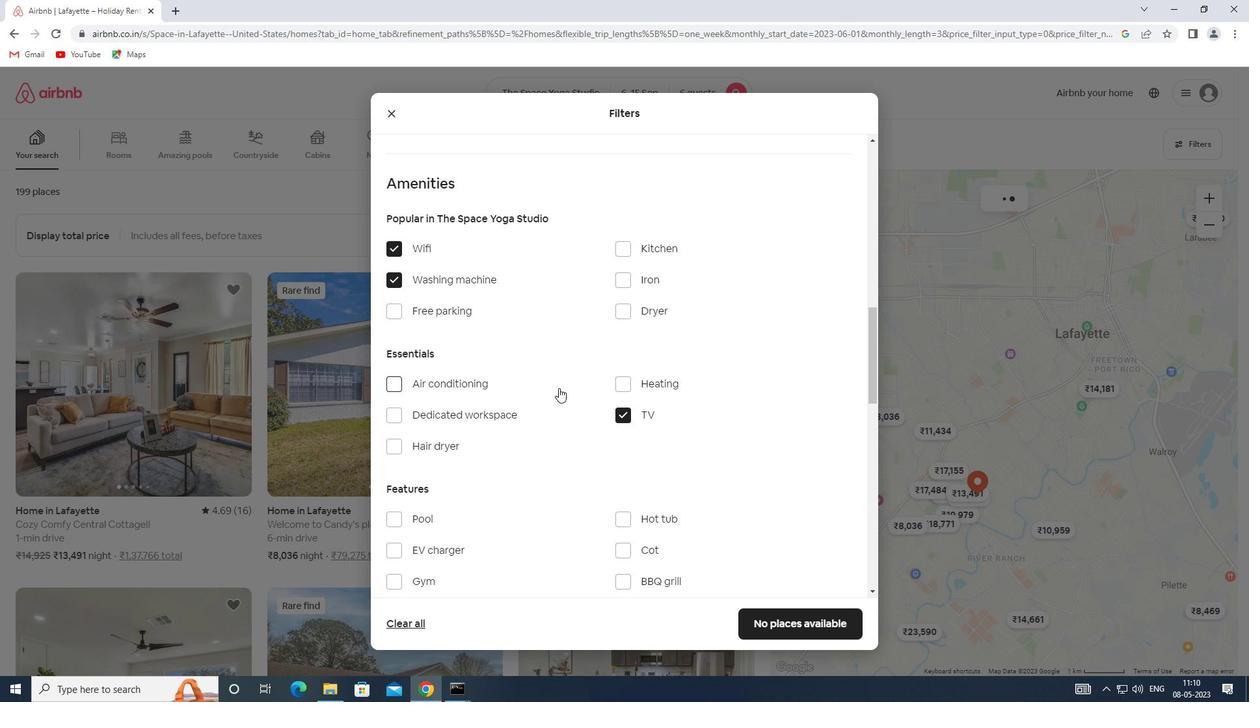 
Action: Mouse scrolled (560, 387) with delta (0, 0)
Screenshot: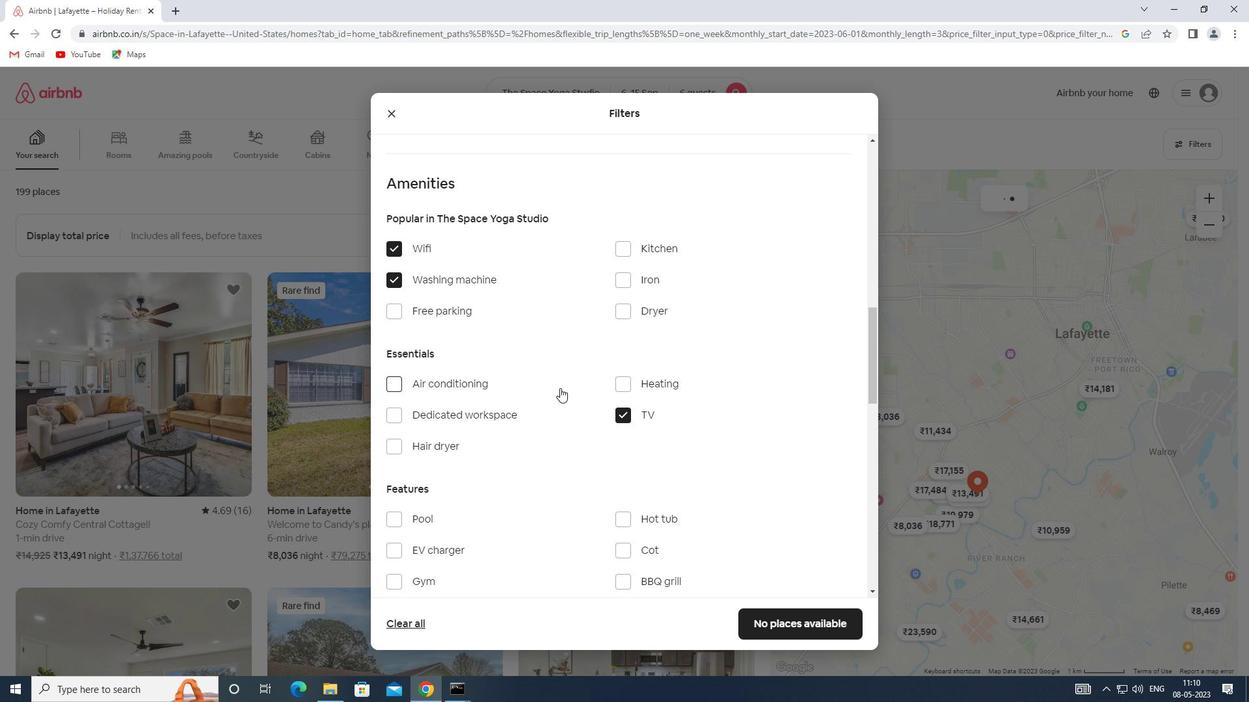 
Action: Mouse scrolled (560, 387) with delta (0, 0)
Screenshot: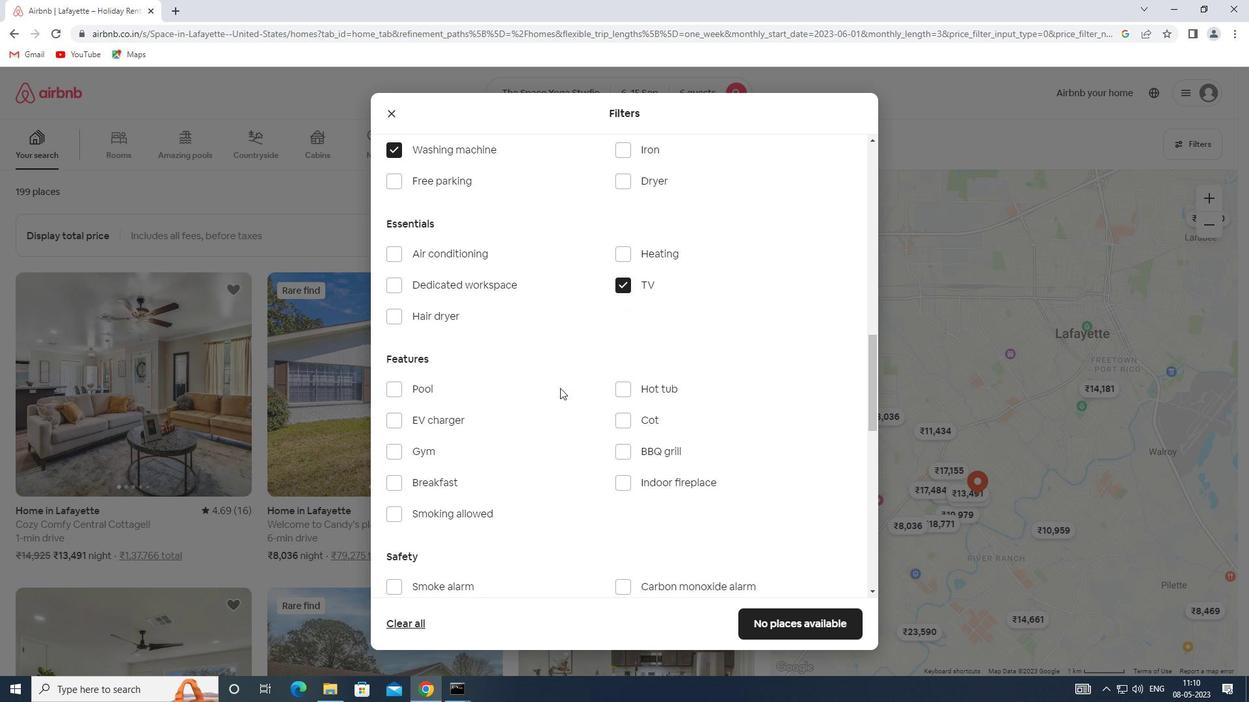 
Action: Mouse moved to (564, 387)
Screenshot: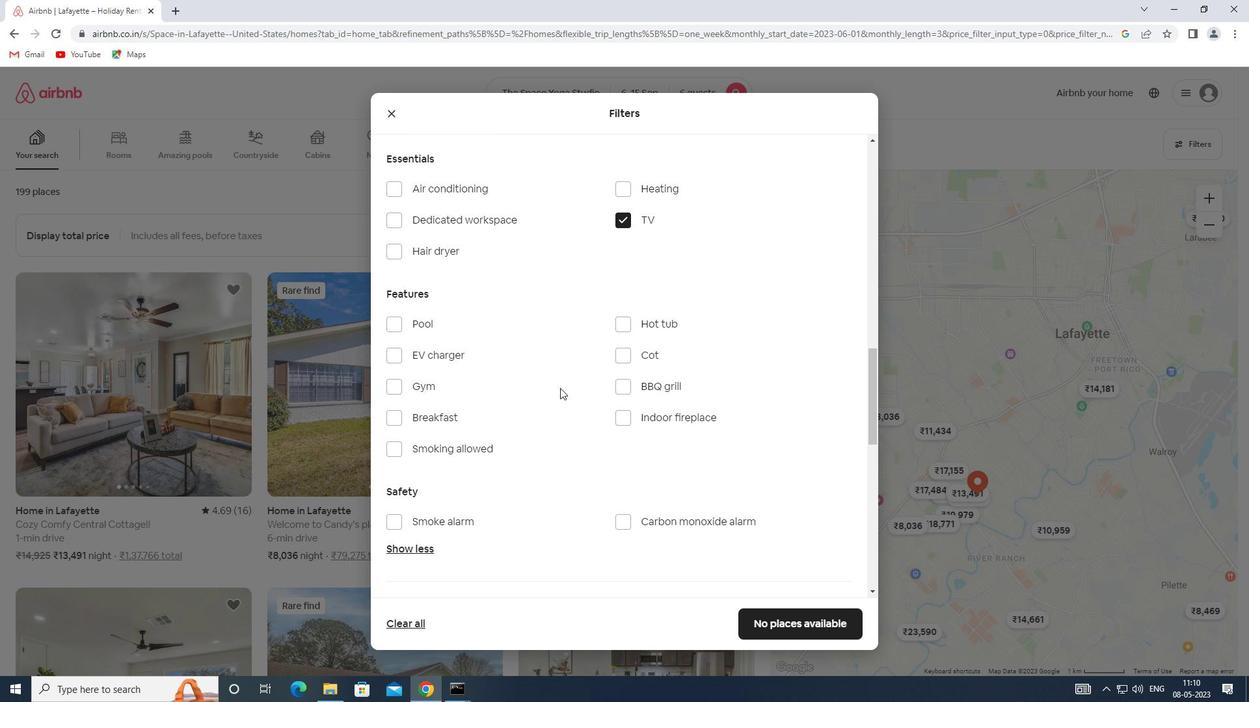 
Action: Mouse scrolled (564, 388) with delta (0, 0)
Screenshot: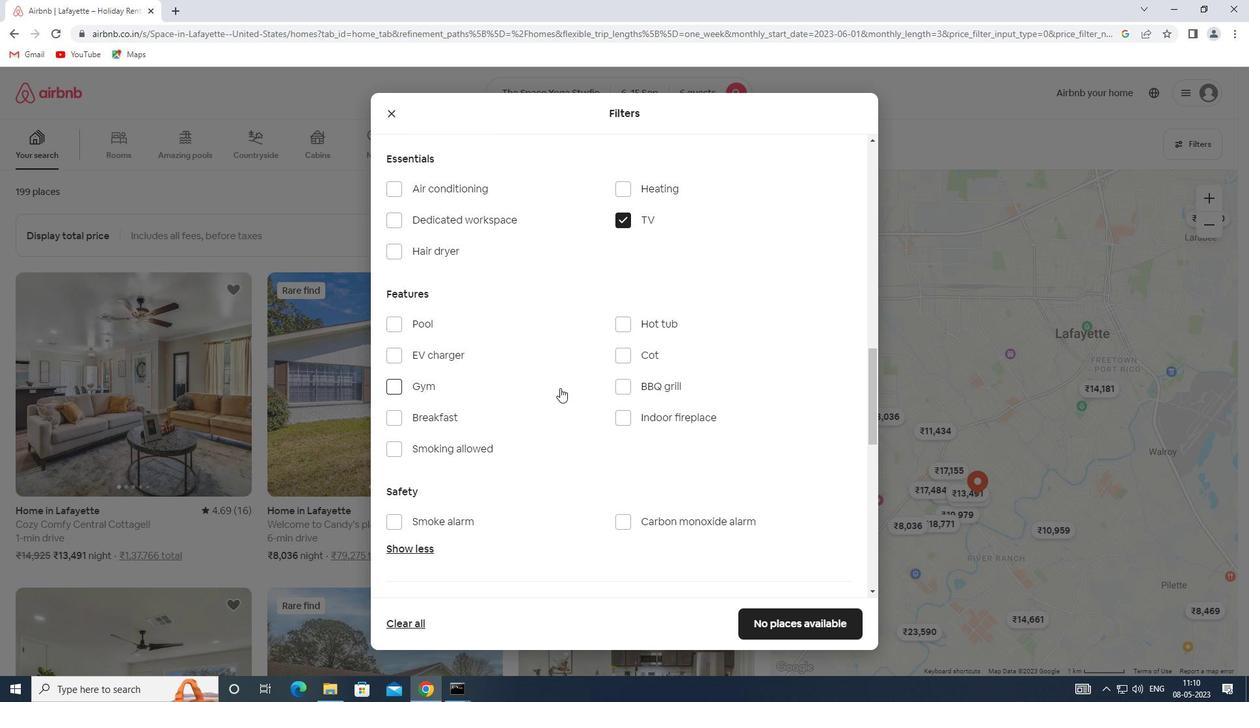 
Action: Mouse moved to (586, 441)
Screenshot: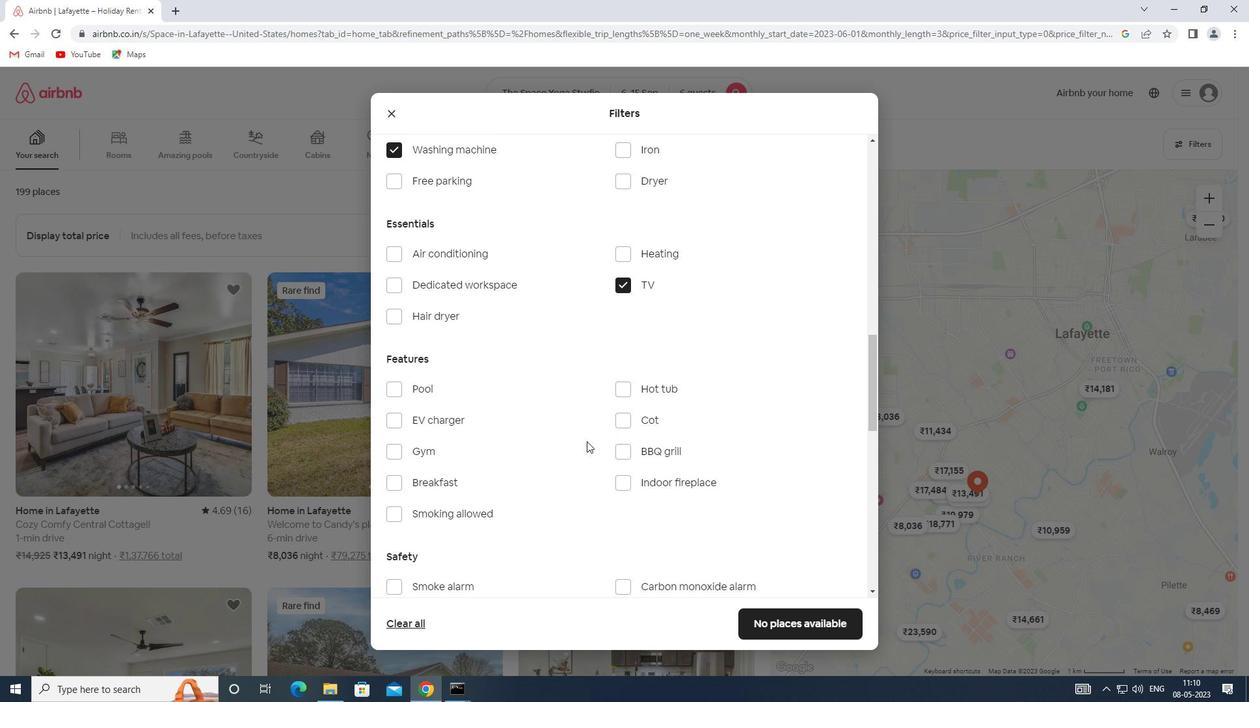 
Action: Mouse scrolled (586, 442) with delta (0, 0)
Screenshot: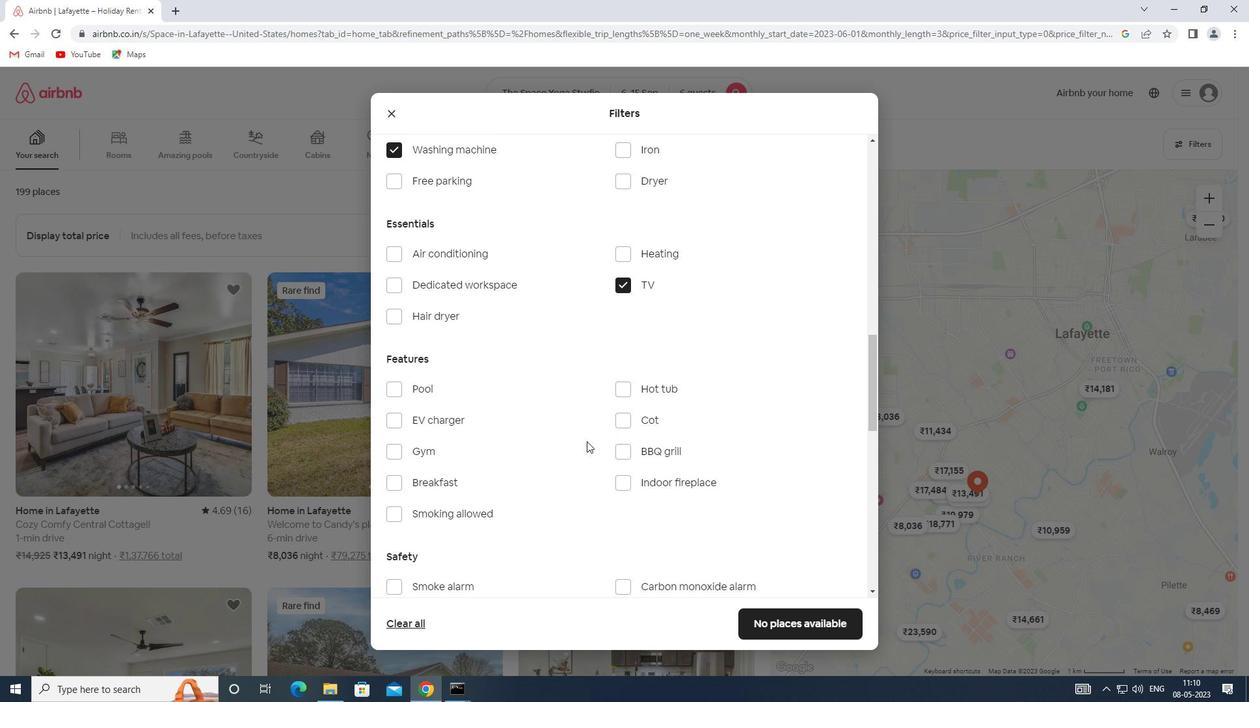 
Action: Mouse scrolled (586, 442) with delta (0, 0)
Screenshot: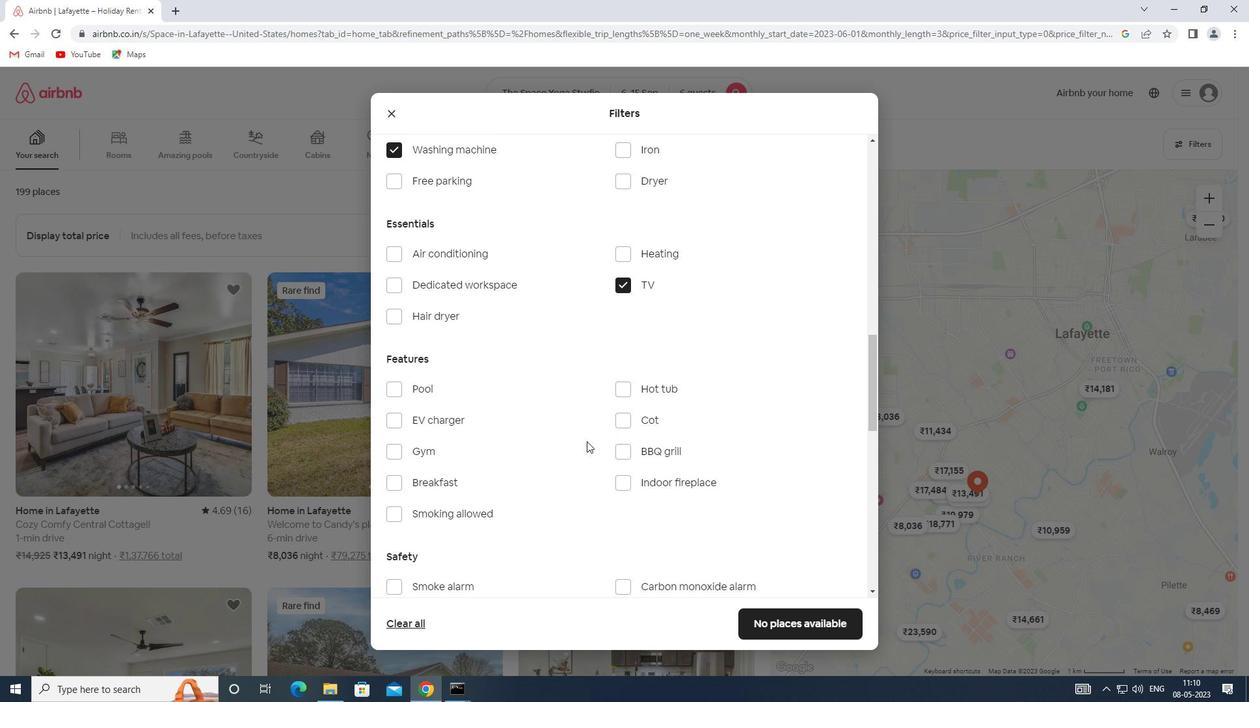 
Action: Mouse moved to (396, 281)
Screenshot: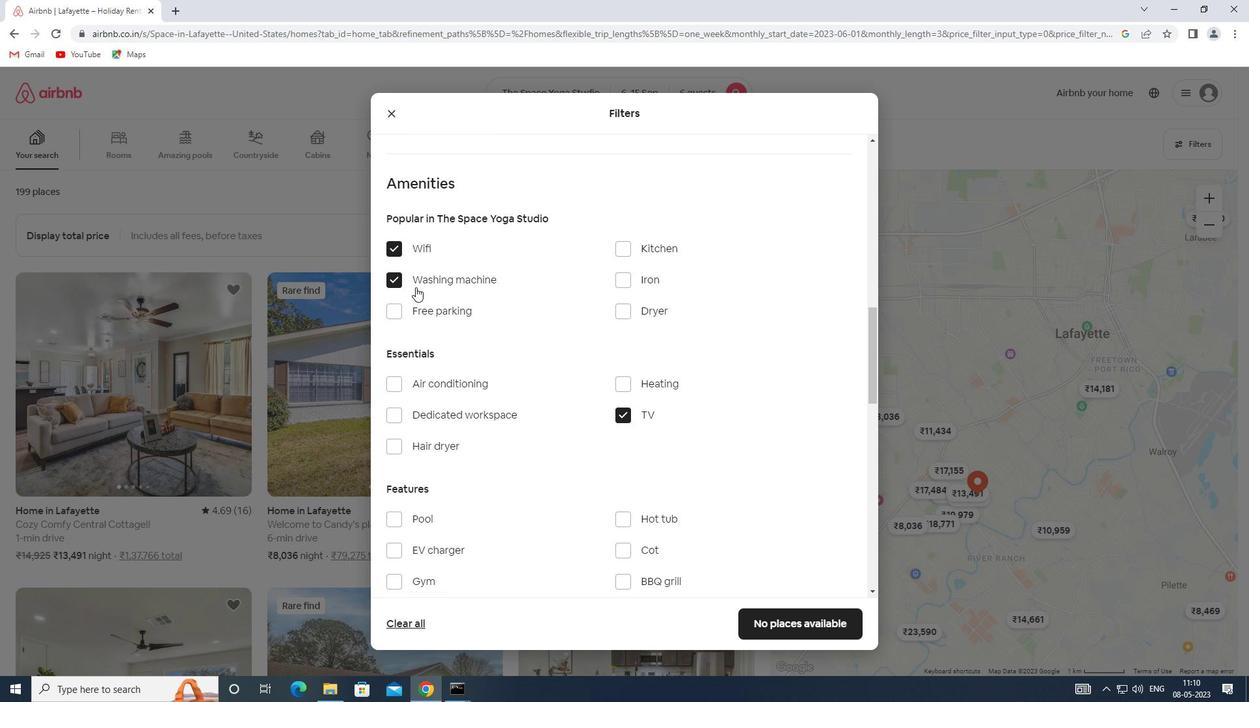 
Action: Mouse pressed left at (396, 281)
Screenshot: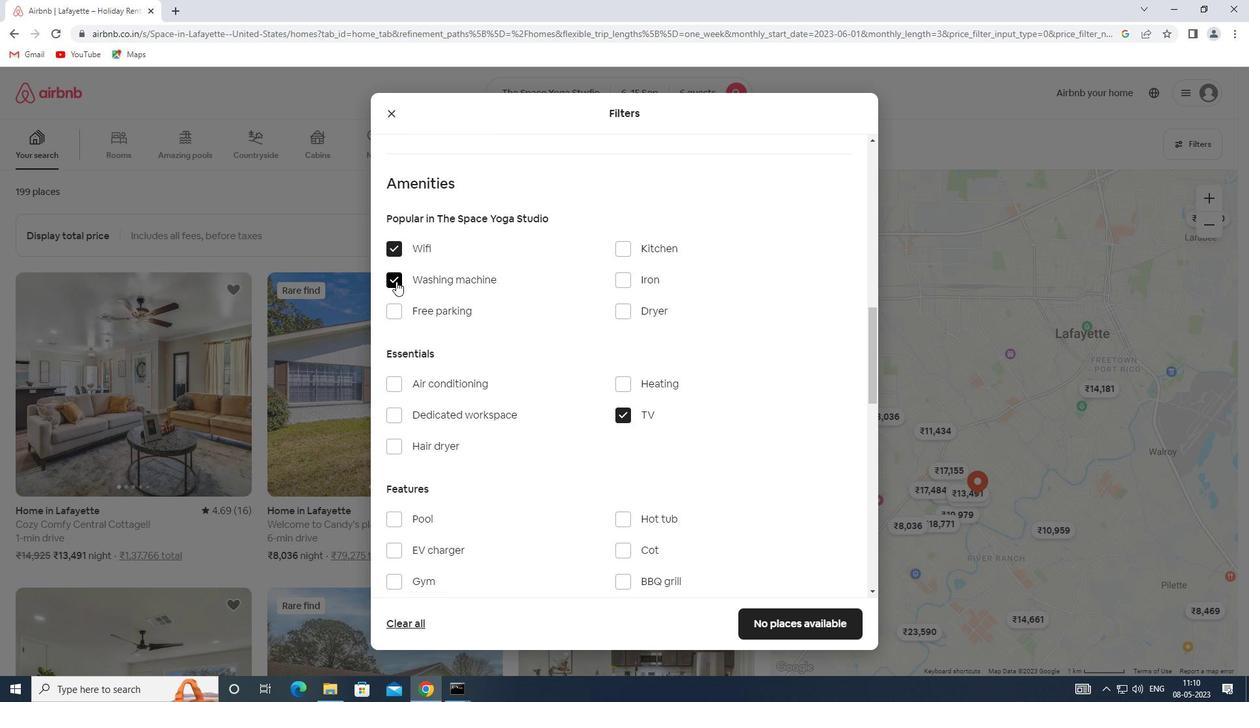 
Action: Mouse moved to (394, 312)
Screenshot: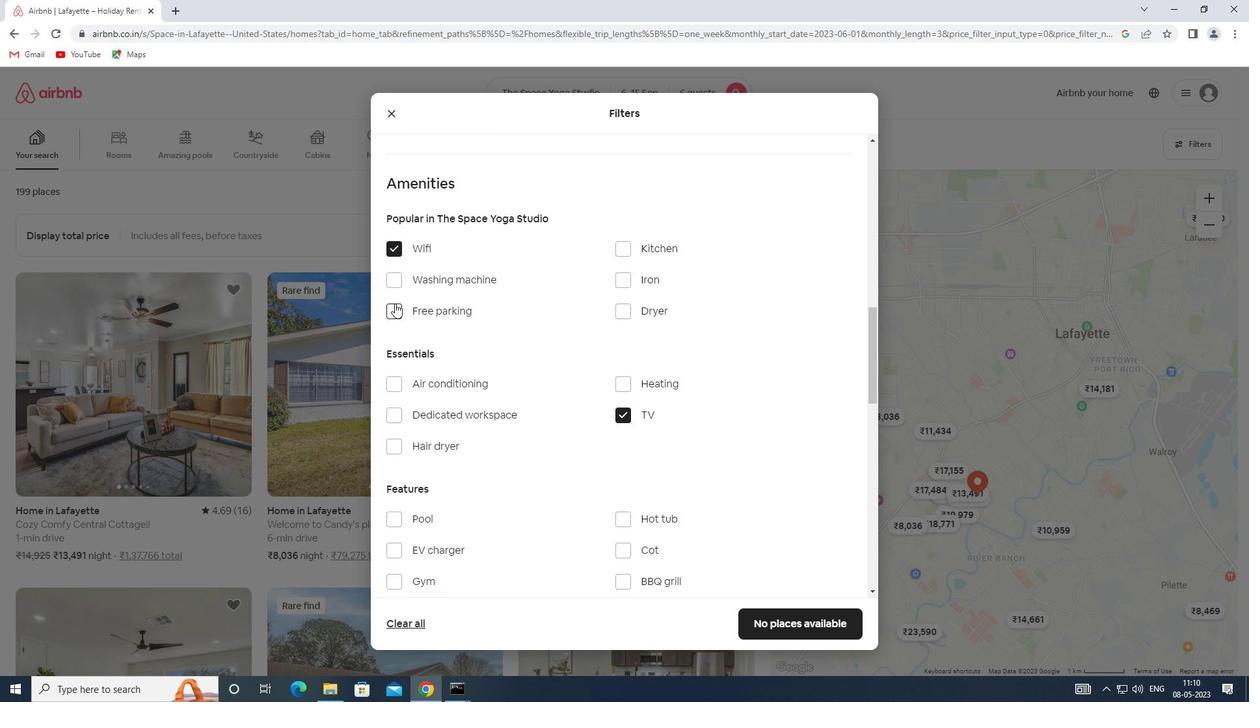
Action: Mouse pressed left at (394, 312)
Screenshot: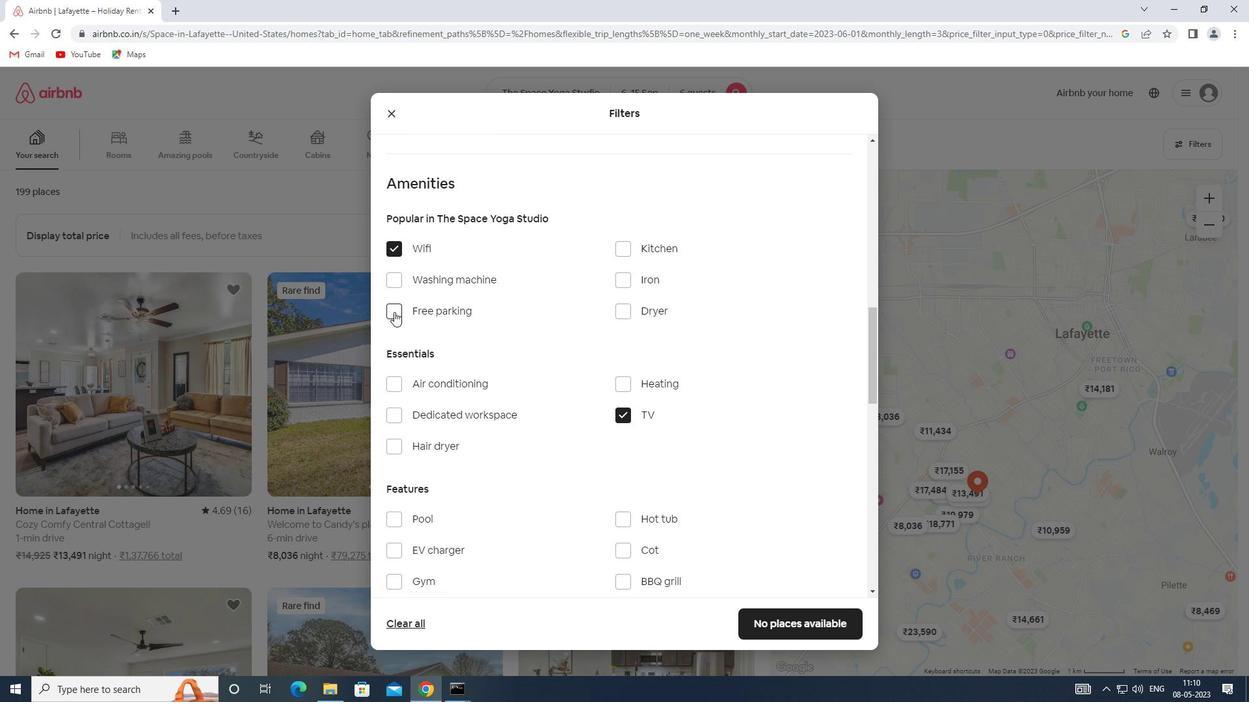 
Action: Mouse moved to (486, 361)
Screenshot: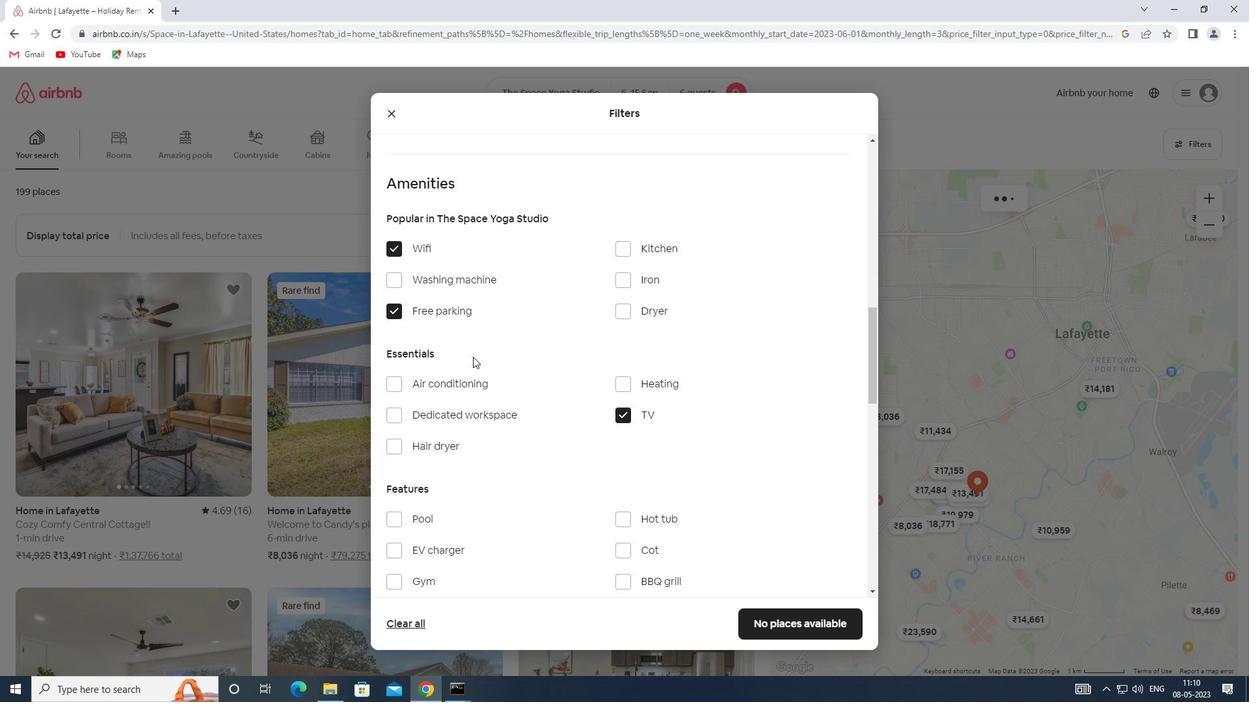 
Action: Mouse scrolled (486, 361) with delta (0, 0)
Screenshot: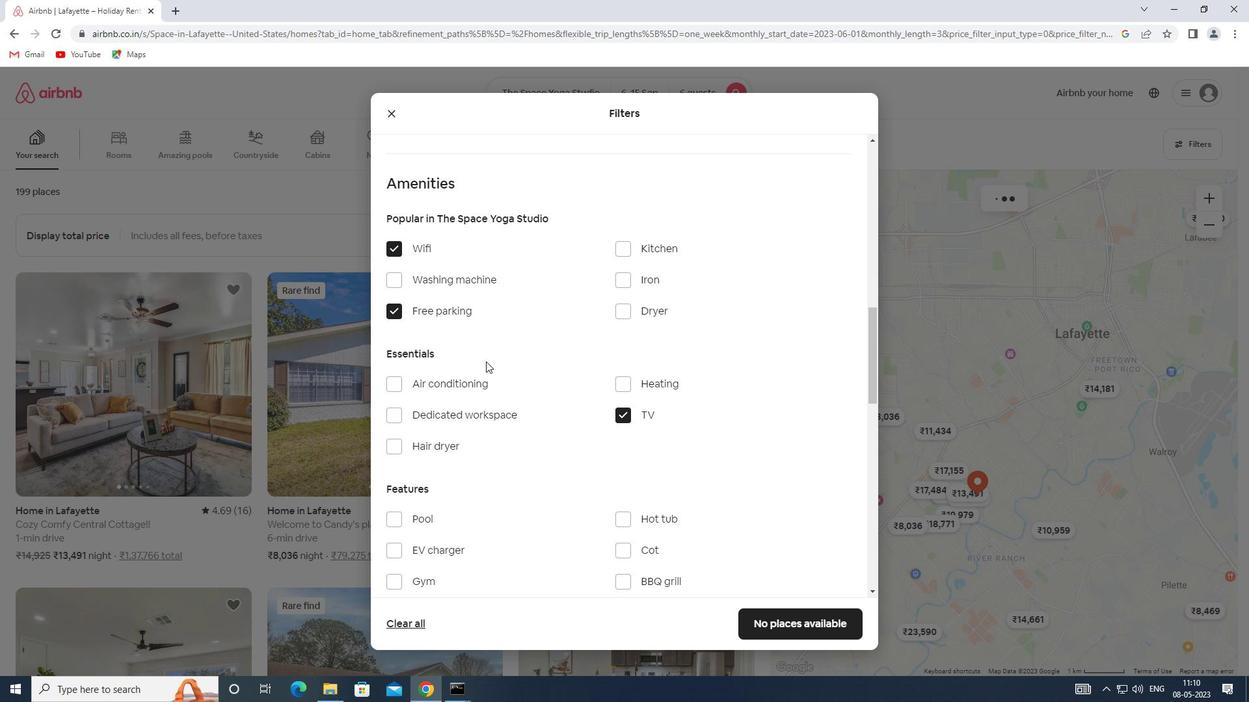 
Action: Mouse scrolled (486, 361) with delta (0, 0)
Screenshot: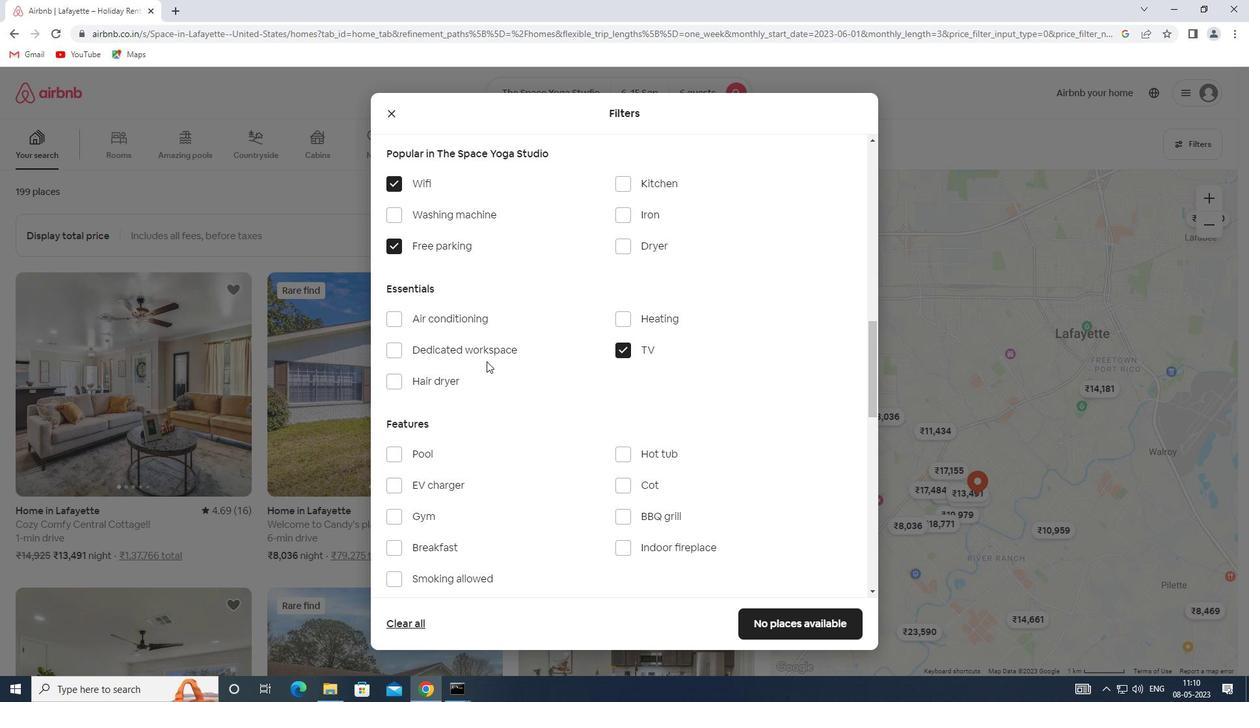 
Action: Mouse scrolled (486, 361) with delta (0, 0)
Screenshot: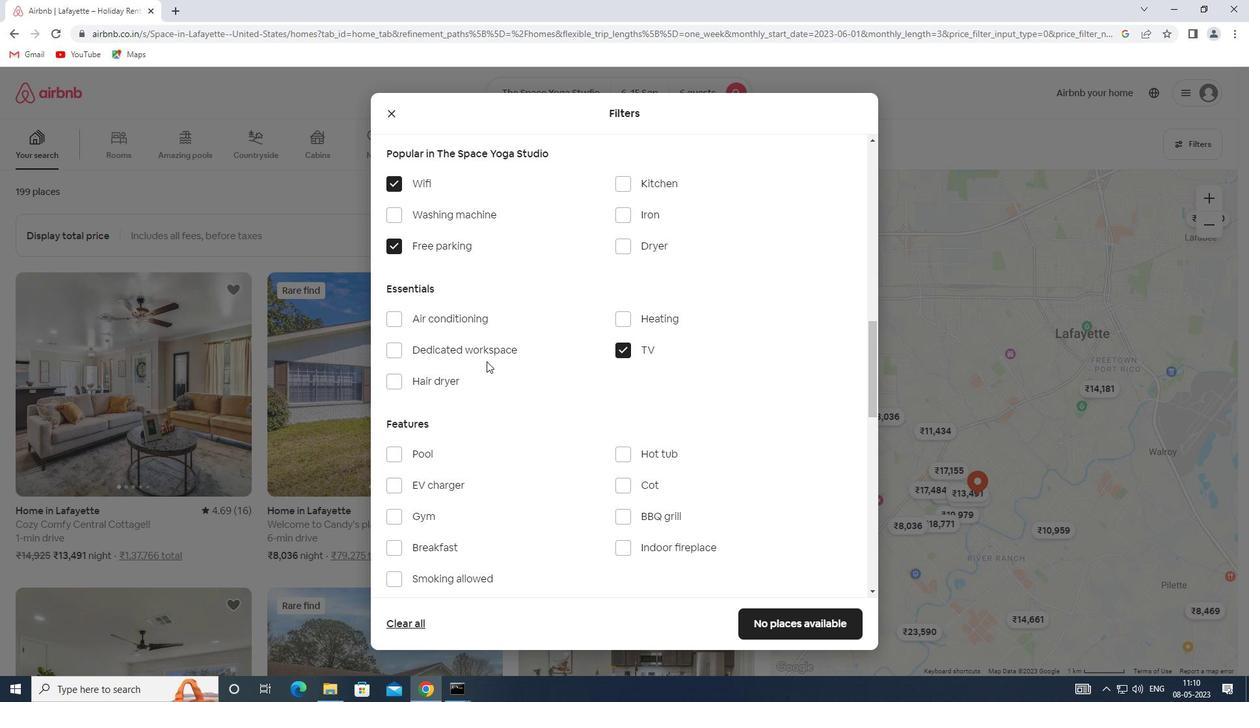 
Action: Mouse scrolled (486, 361) with delta (0, 0)
Screenshot: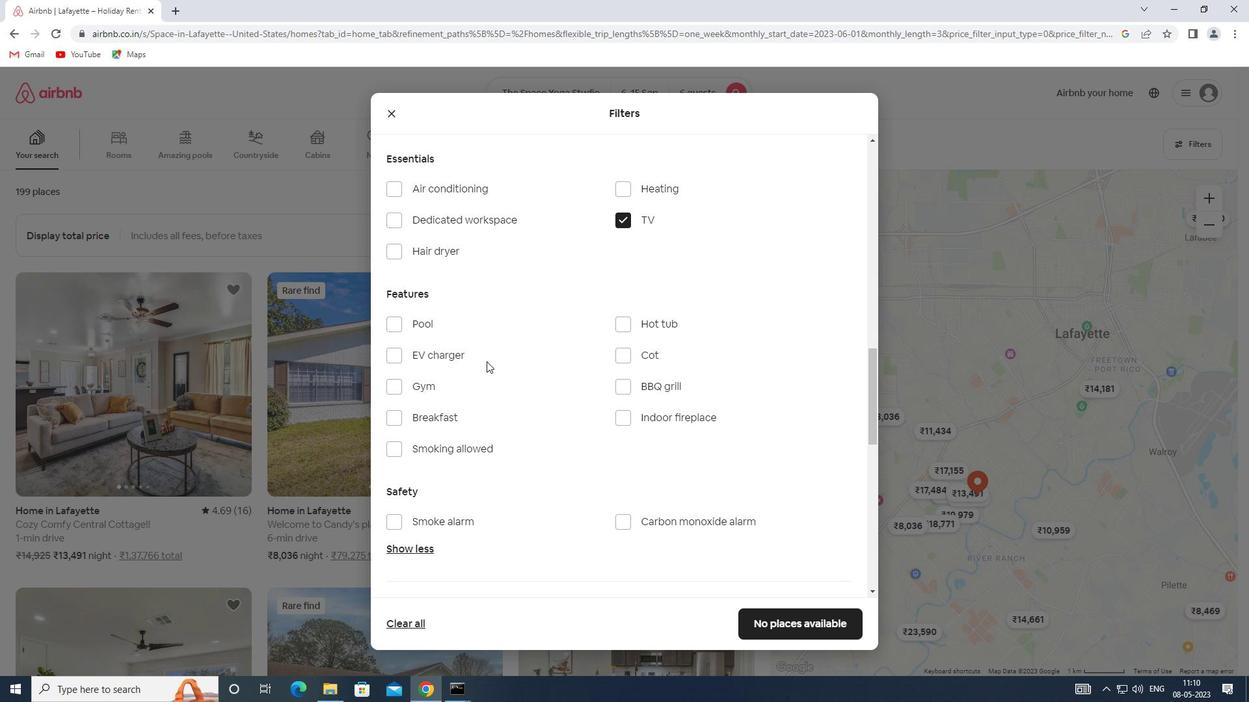 
Action: Mouse moved to (417, 322)
Screenshot: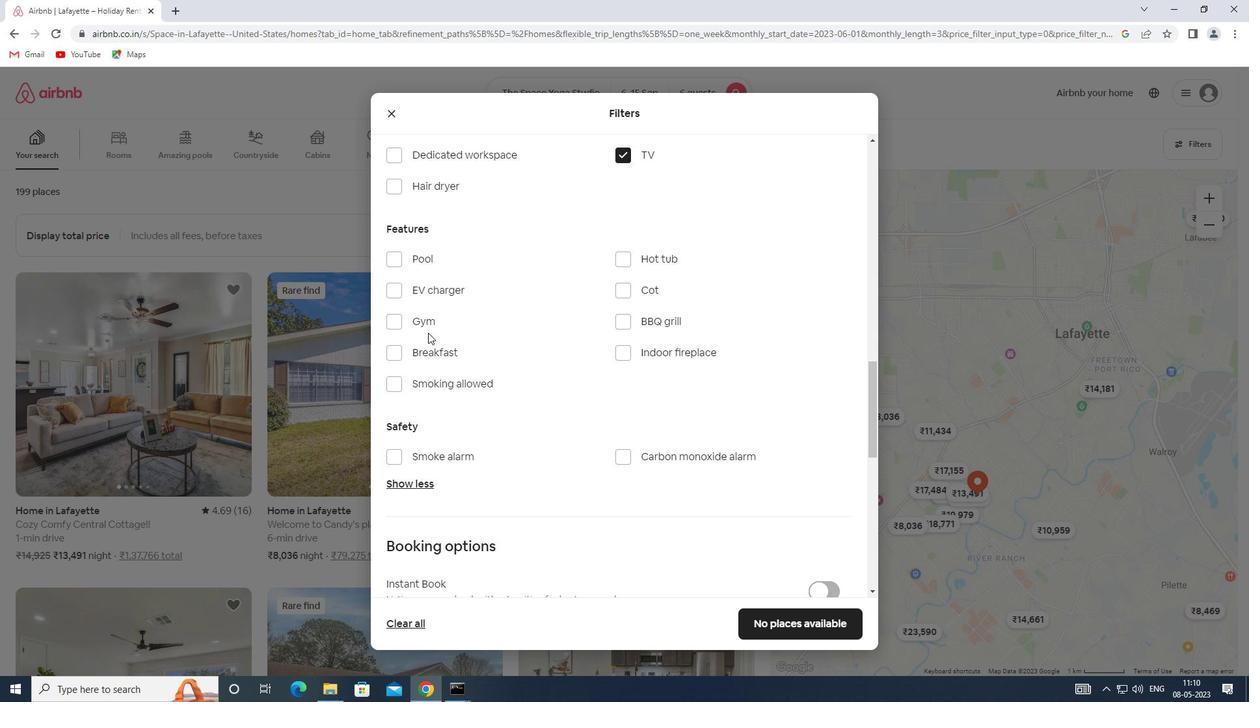 
Action: Mouse pressed left at (417, 322)
Screenshot: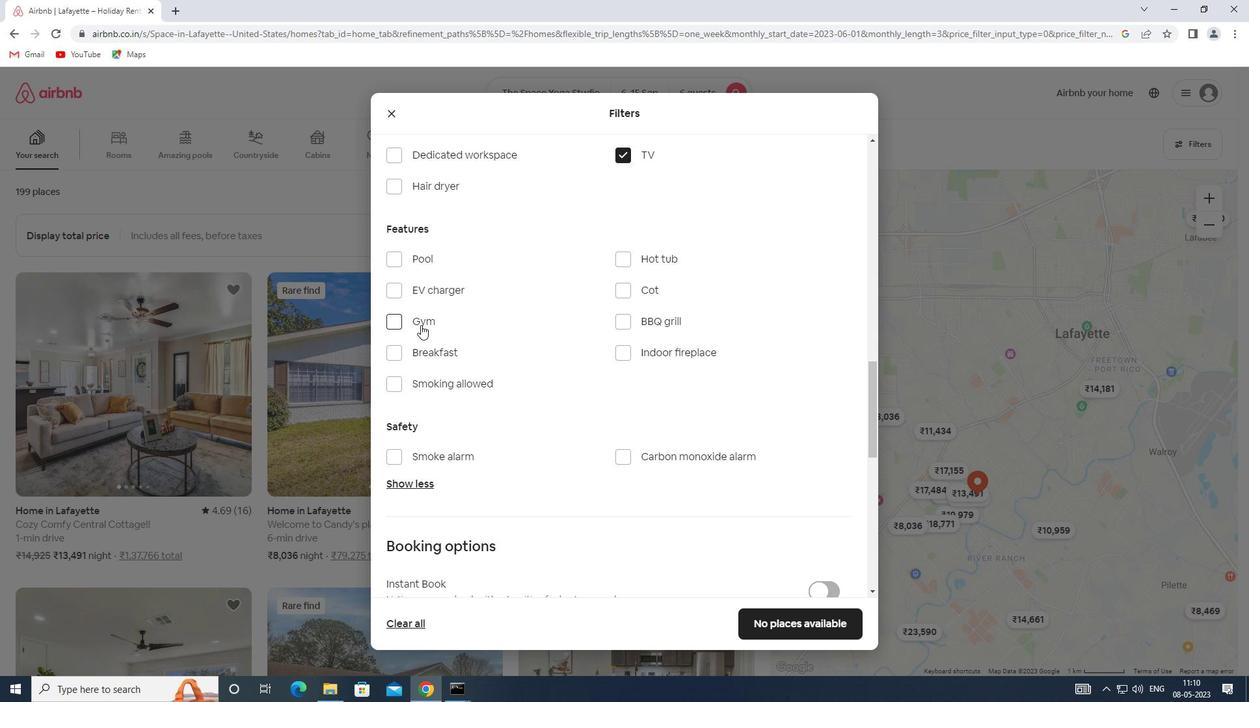 
Action: Mouse moved to (433, 353)
Screenshot: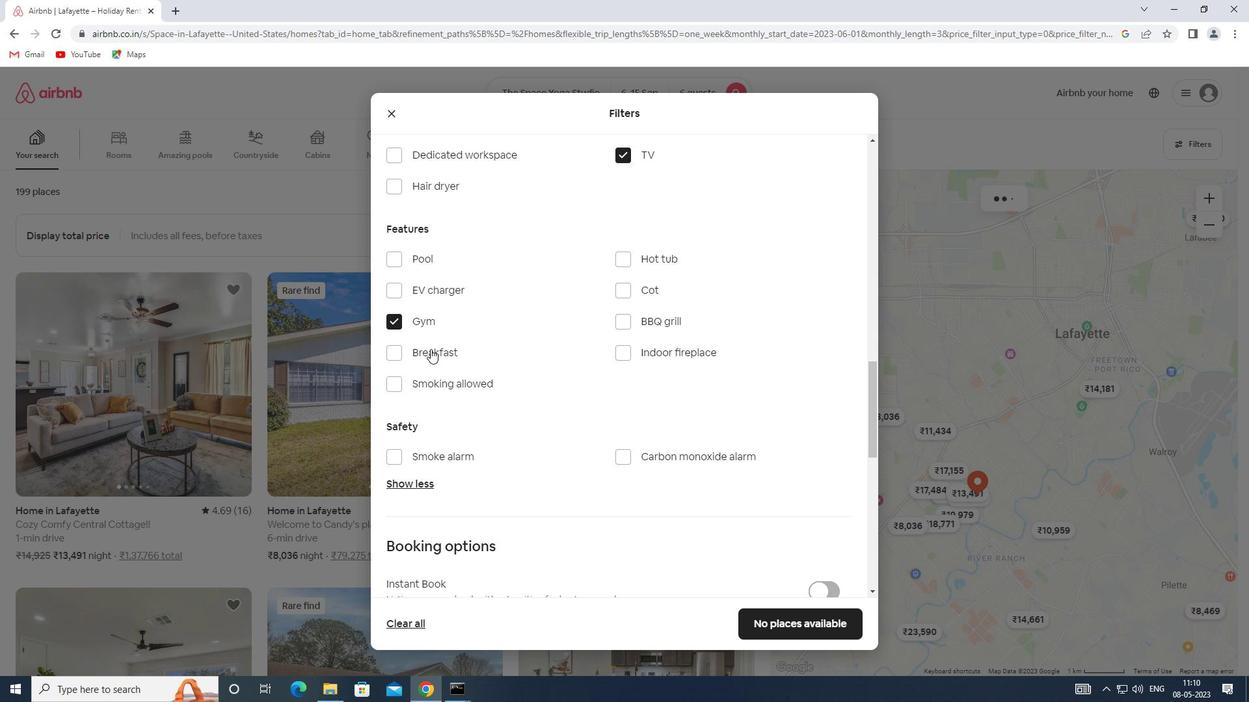 
Action: Mouse pressed left at (433, 353)
Screenshot: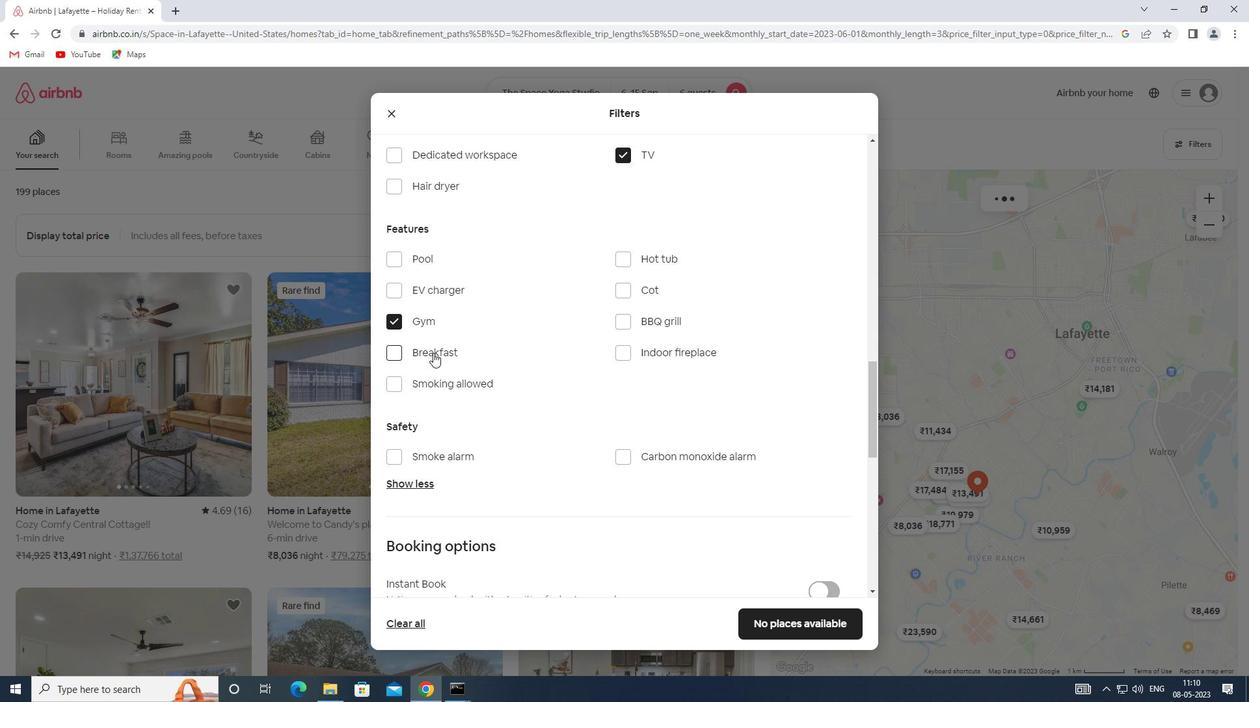 
Action: Mouse moved to (598, 396)
Screenshot: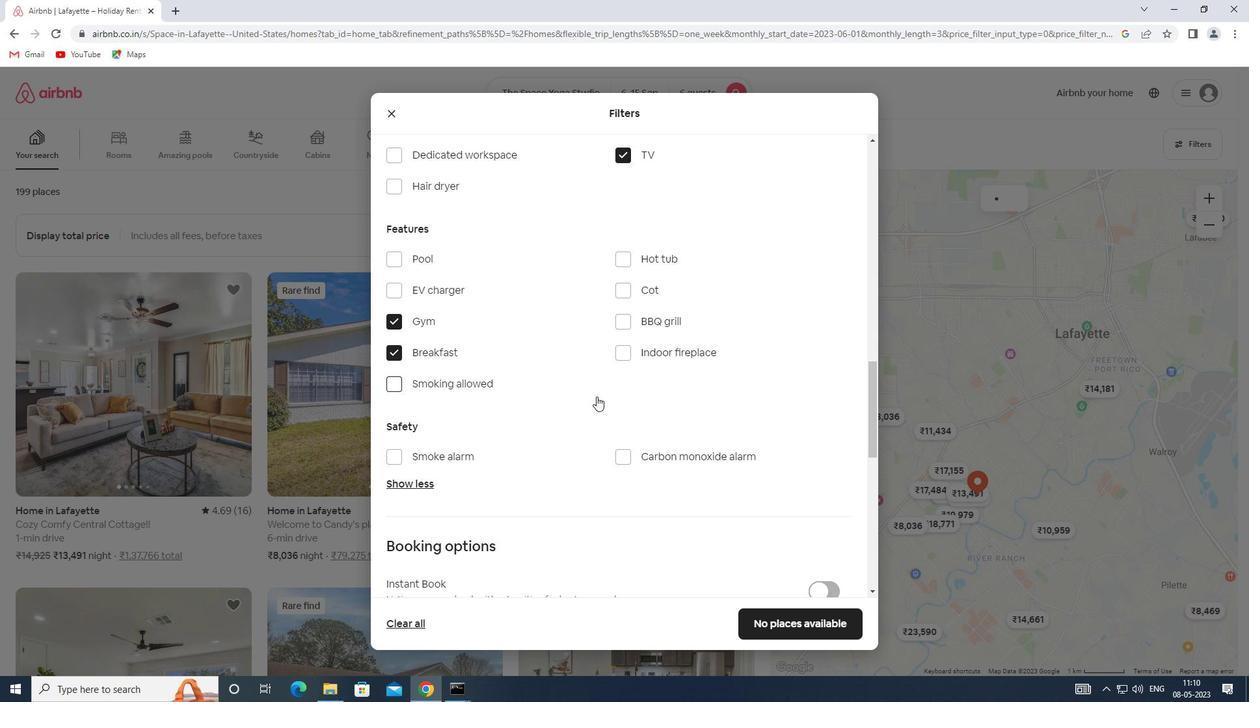 
Action: Mouse scrolled (598, 396) with delta (0, 0)
Screenshot: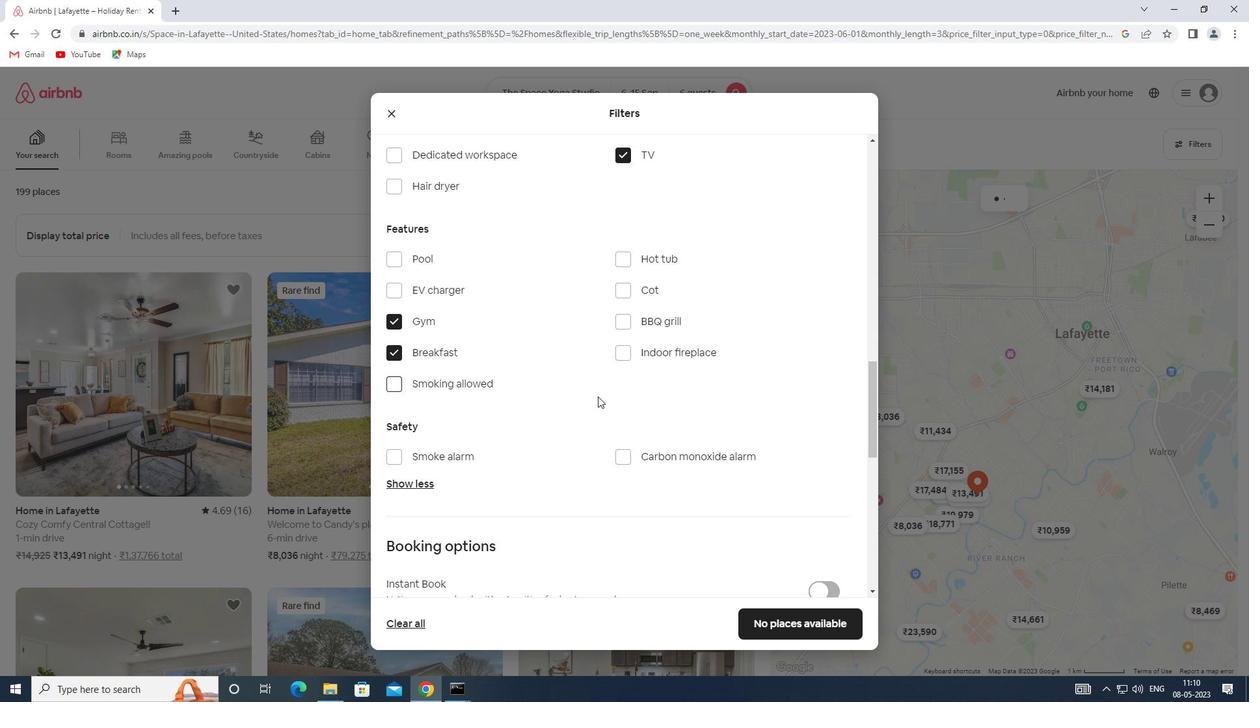 
Action: Mouse scrolled (598, 396) with delta (0, 0)
Screenshot: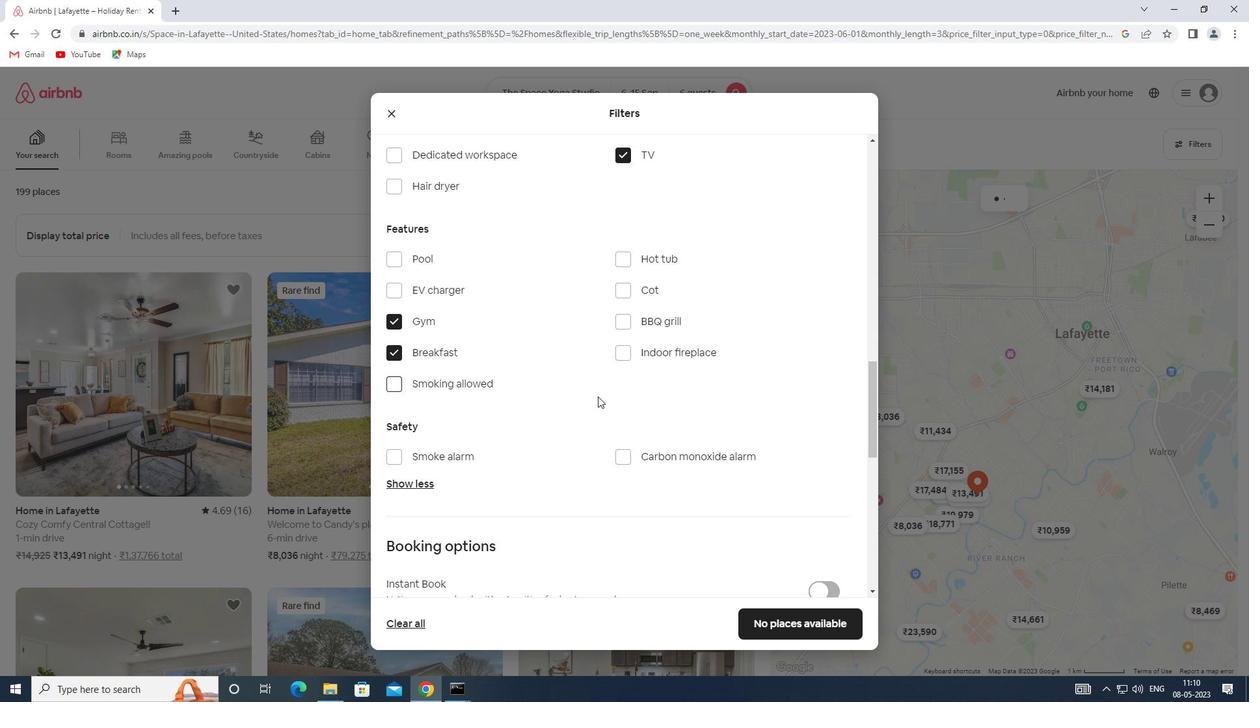 
Action: Mouse scrolled (598, 396) with delta (0, 0)
Screenshot: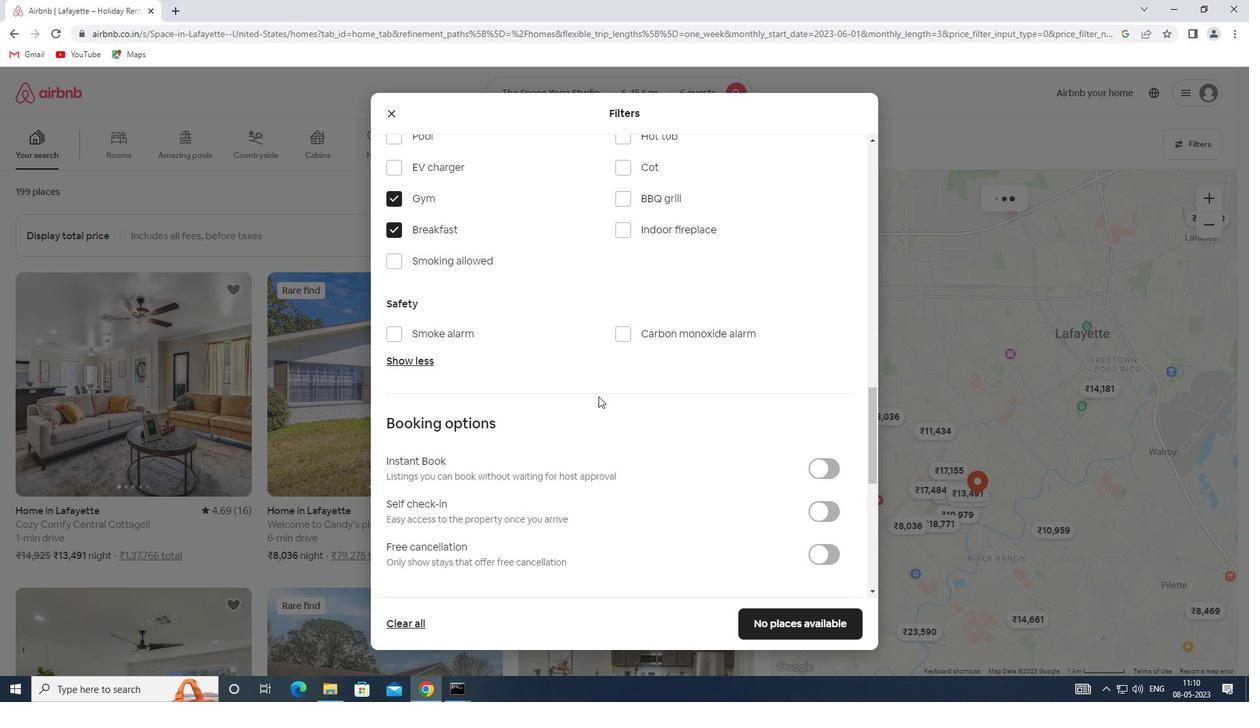 
Action: Mouse moved to (826, 435)
Screenshot: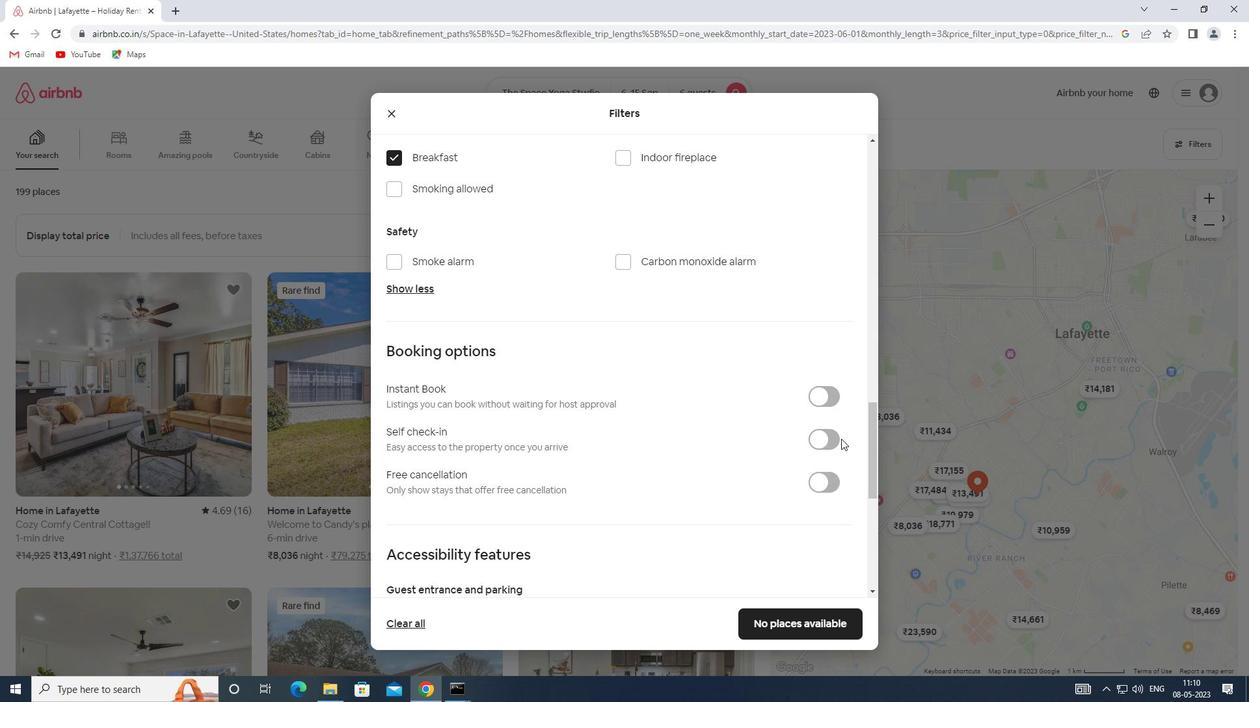 
Action: Mouse pressed left at (826, 435)
Screenshot: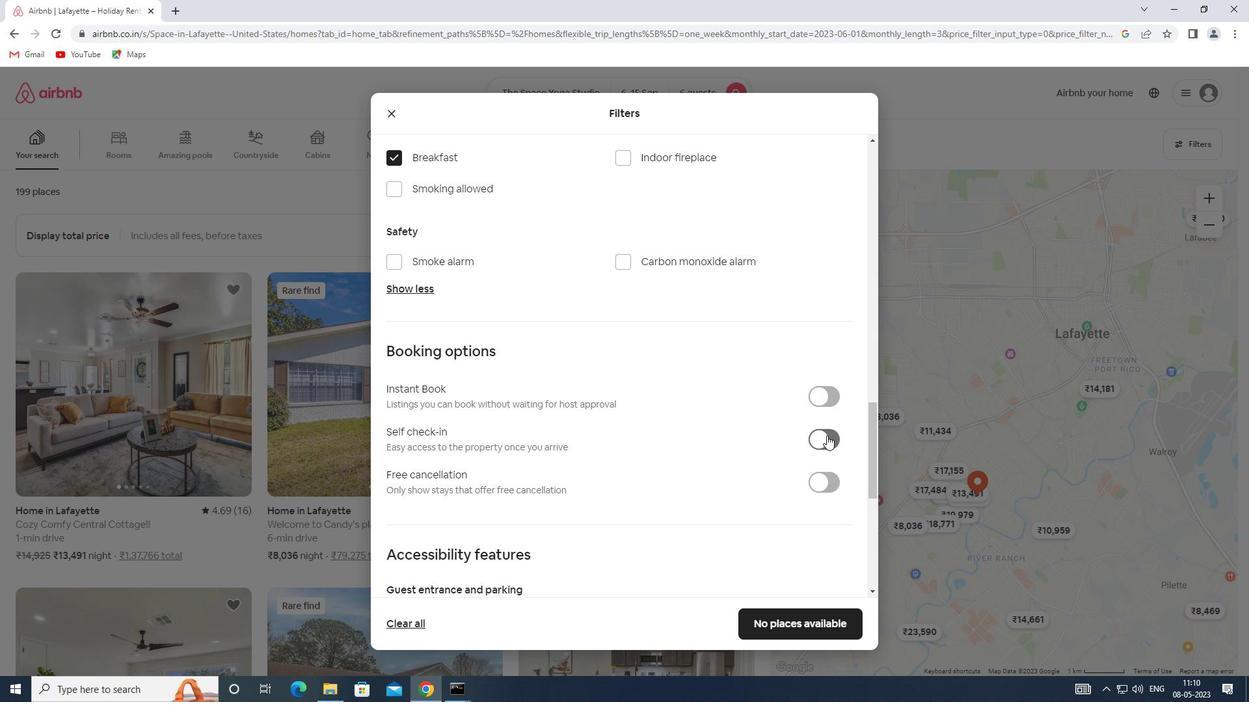
Action: Mouse moved to (670, 434)
Screenshot: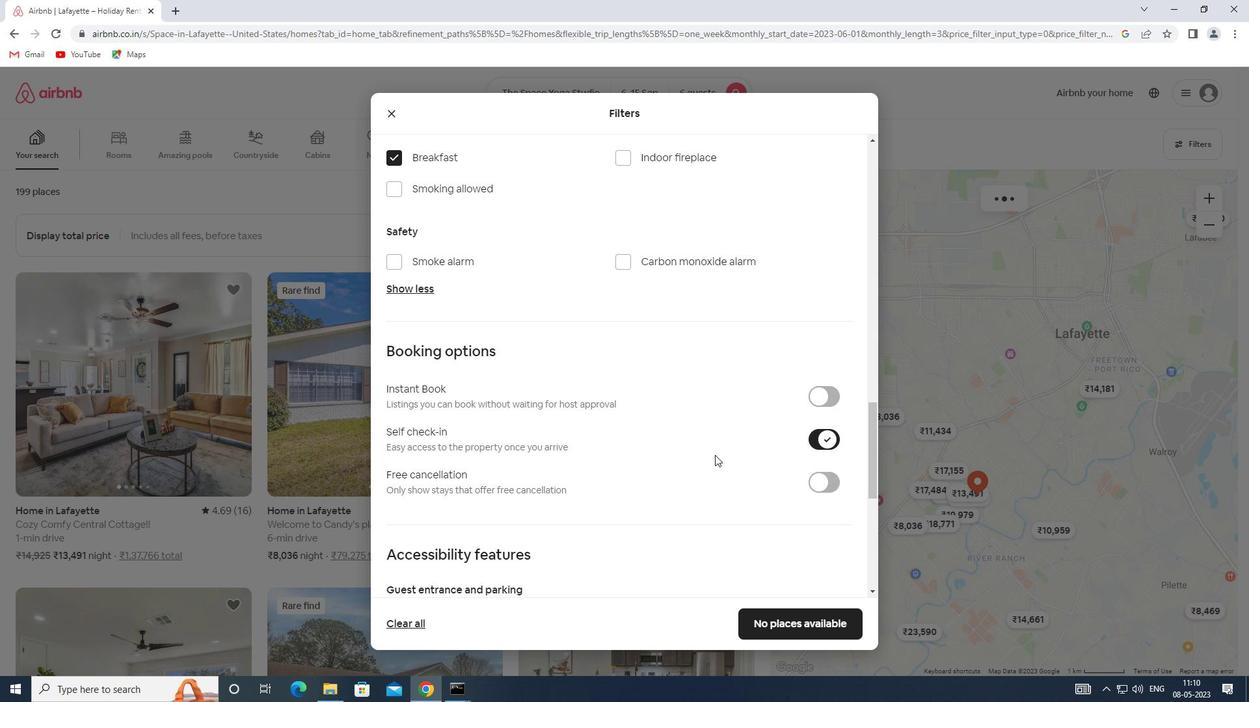 
Action: Mouse scrolled (670, 433) with delta (0, 0)
Screenshot: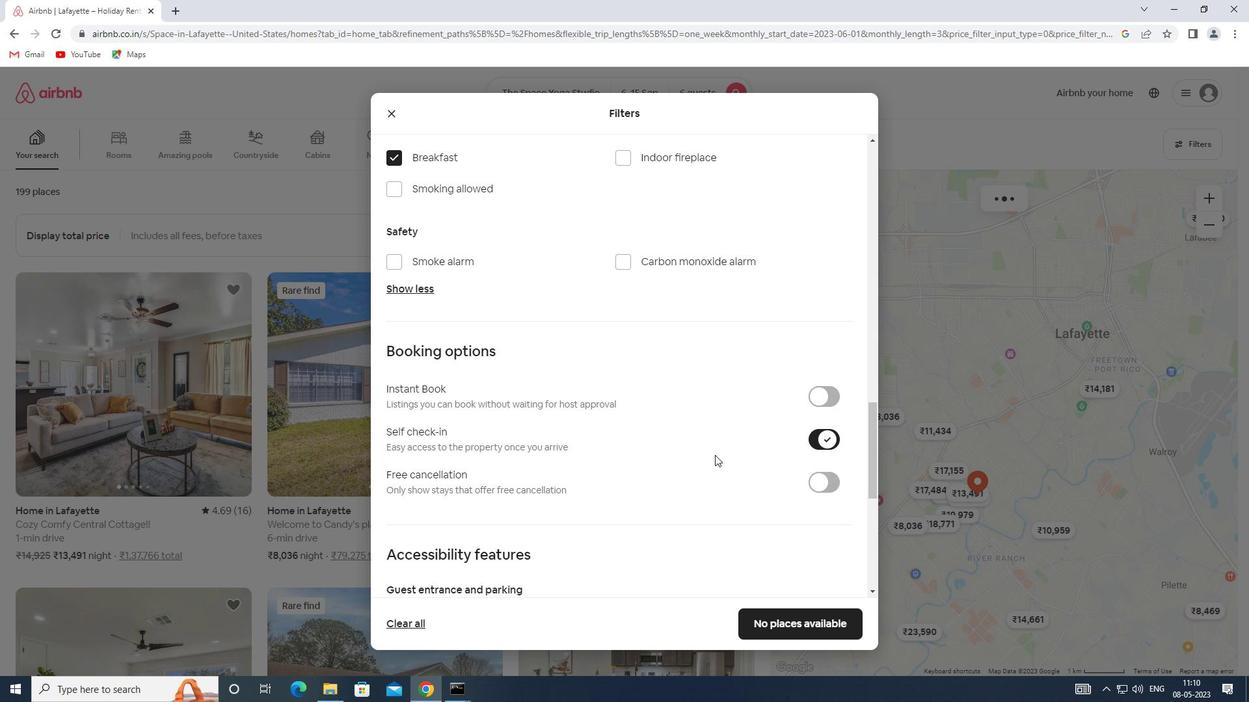 
Action: Mouse moved to (670, 434)
Screenshot: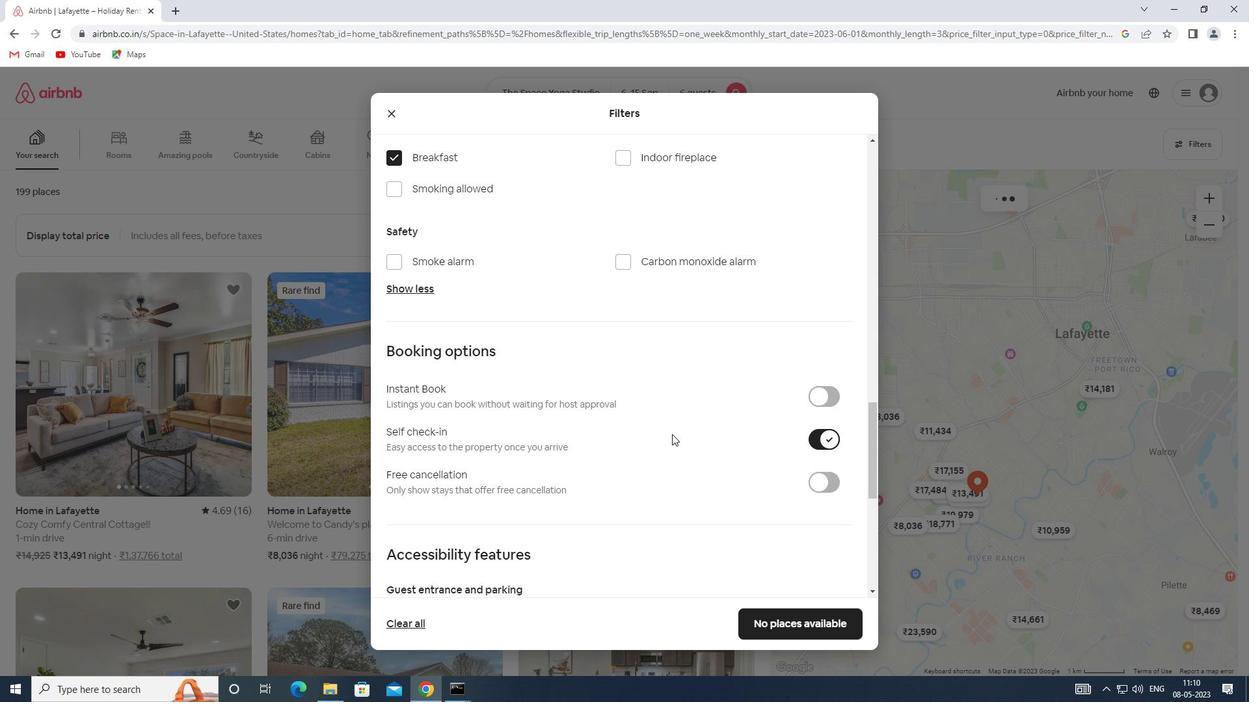 
Action: Mouse scrolled (670, 433) with delta (0, 0)
Screenshot: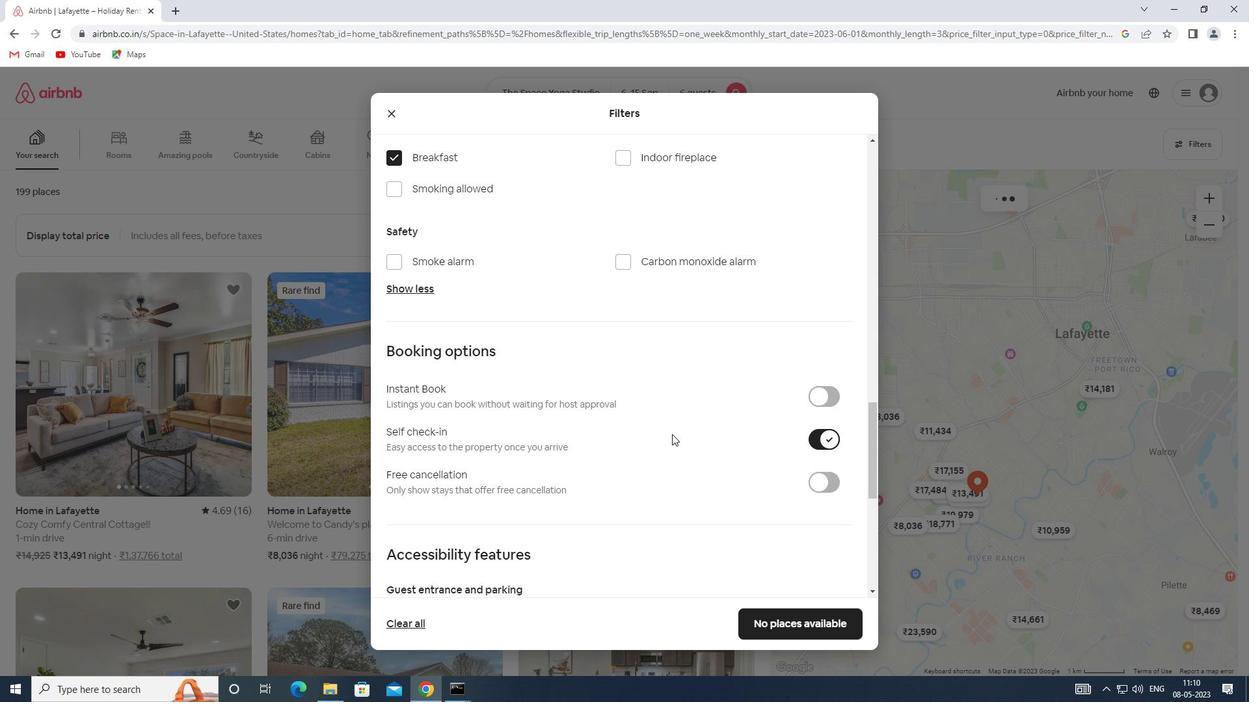 
Action: Mouse moved to (670, 434)
Screenshot: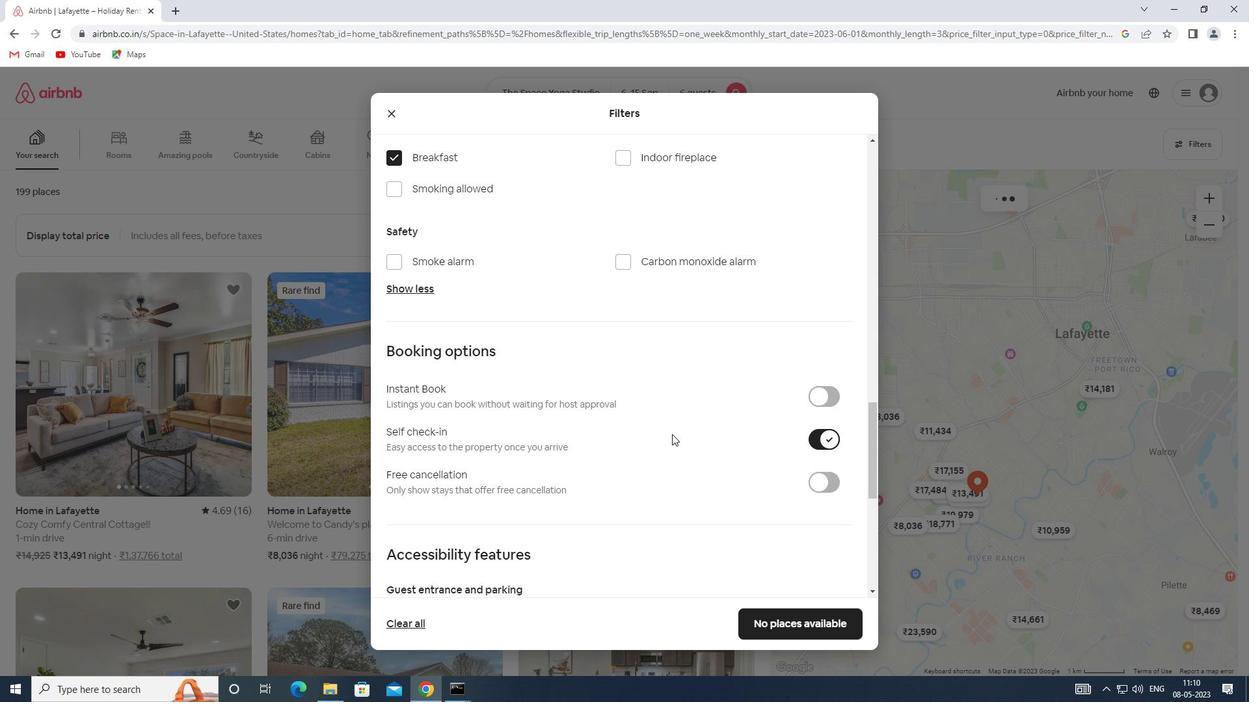 
Action: Mouse scrolled (670, 433) with delta (0, 0)
Screenshot: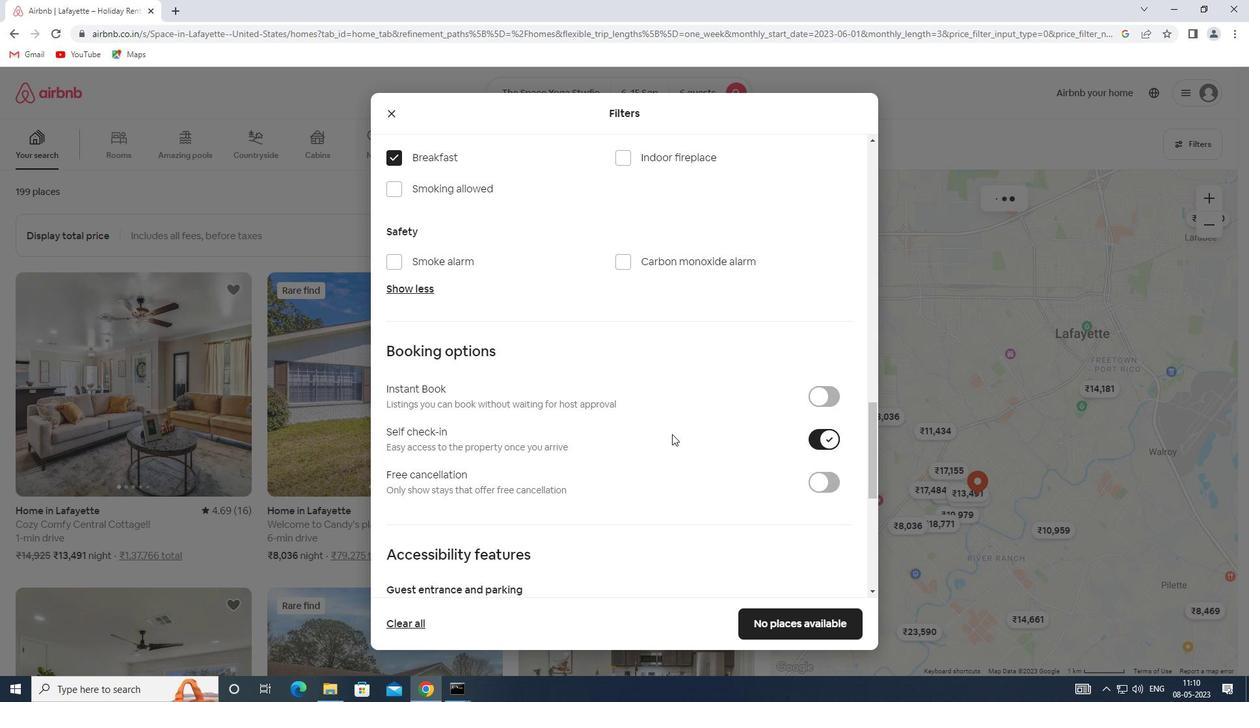 
Action: Mouse moved to (642, 431)
Screenshot: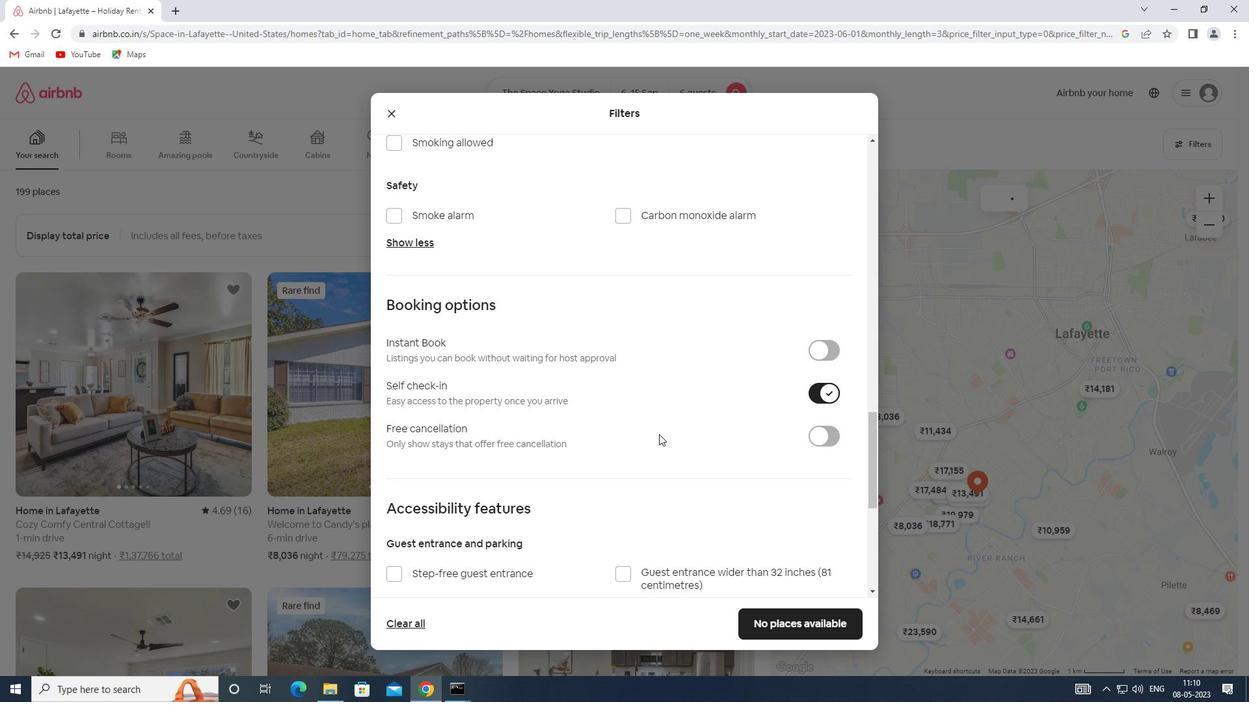 
Action: Mouse scrolled (642, 431) with delta (0, 0)
Screenshot: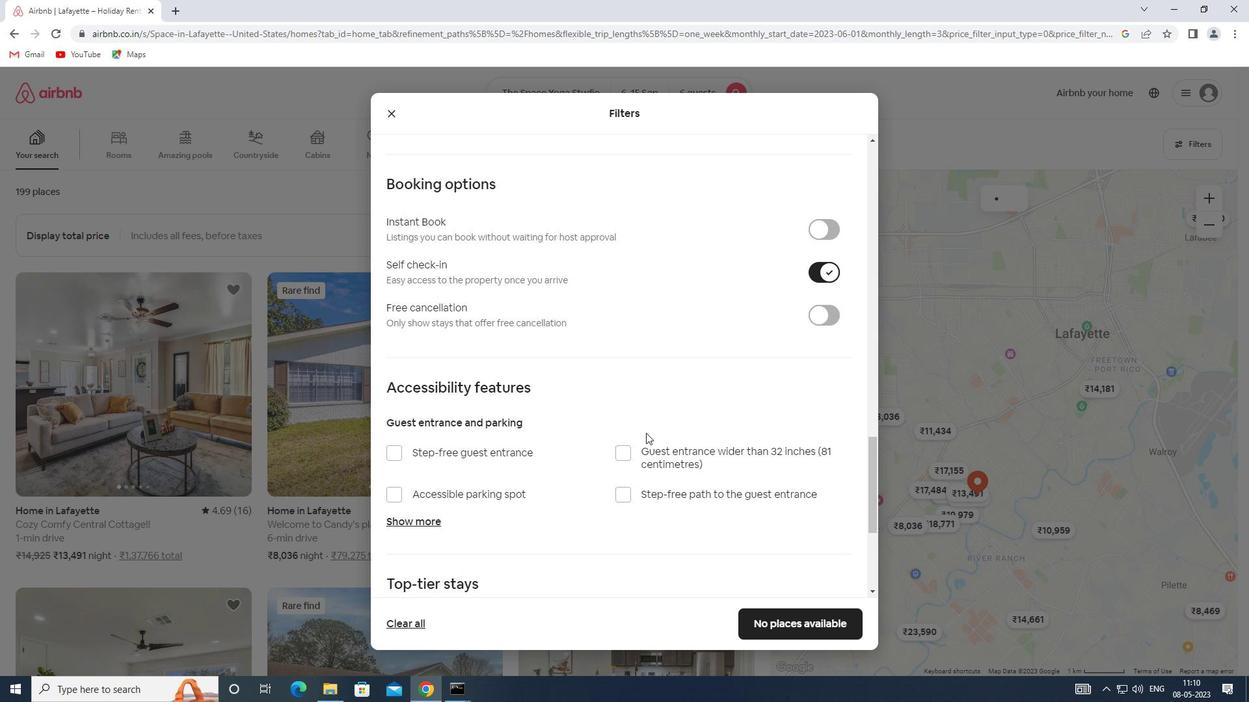 
Action: Mouse scrolled (642, 431) with delta (0, 0)
Screenshot: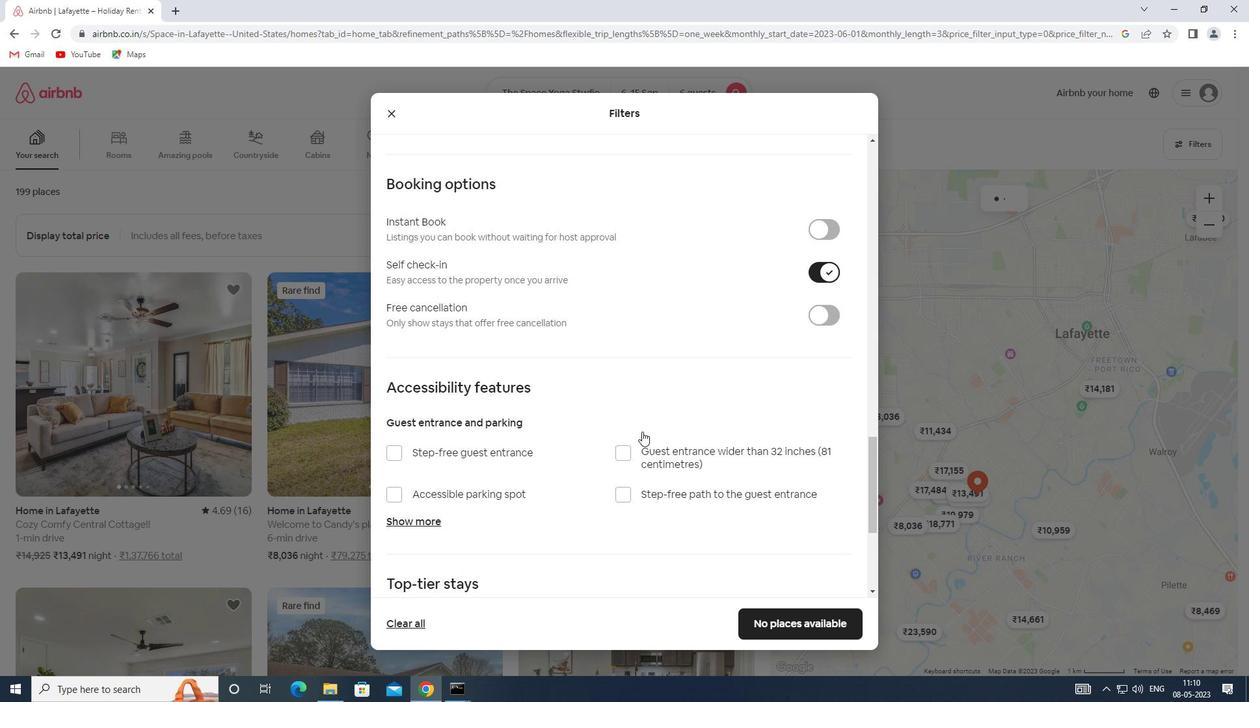 
Action: Mouse scrolled (642, 431) with delta (0, 0)
Screenshot: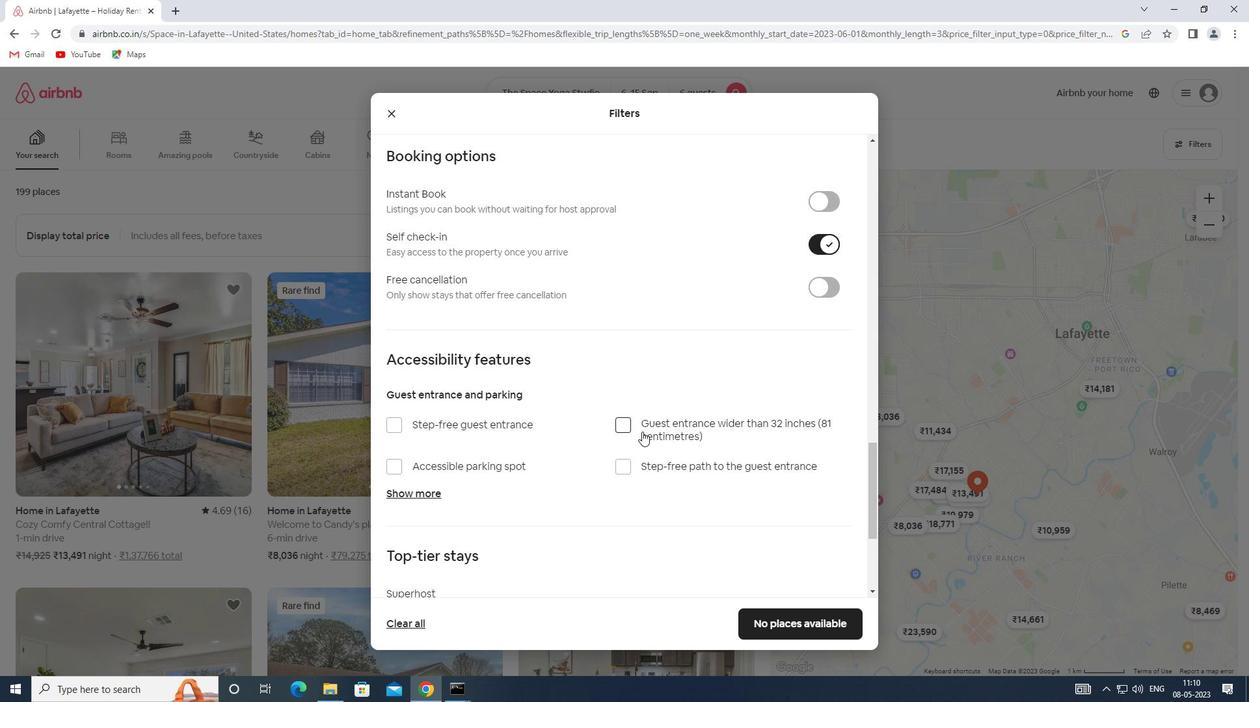 
Action: Mouse moved to (639, 431)
Screenshot: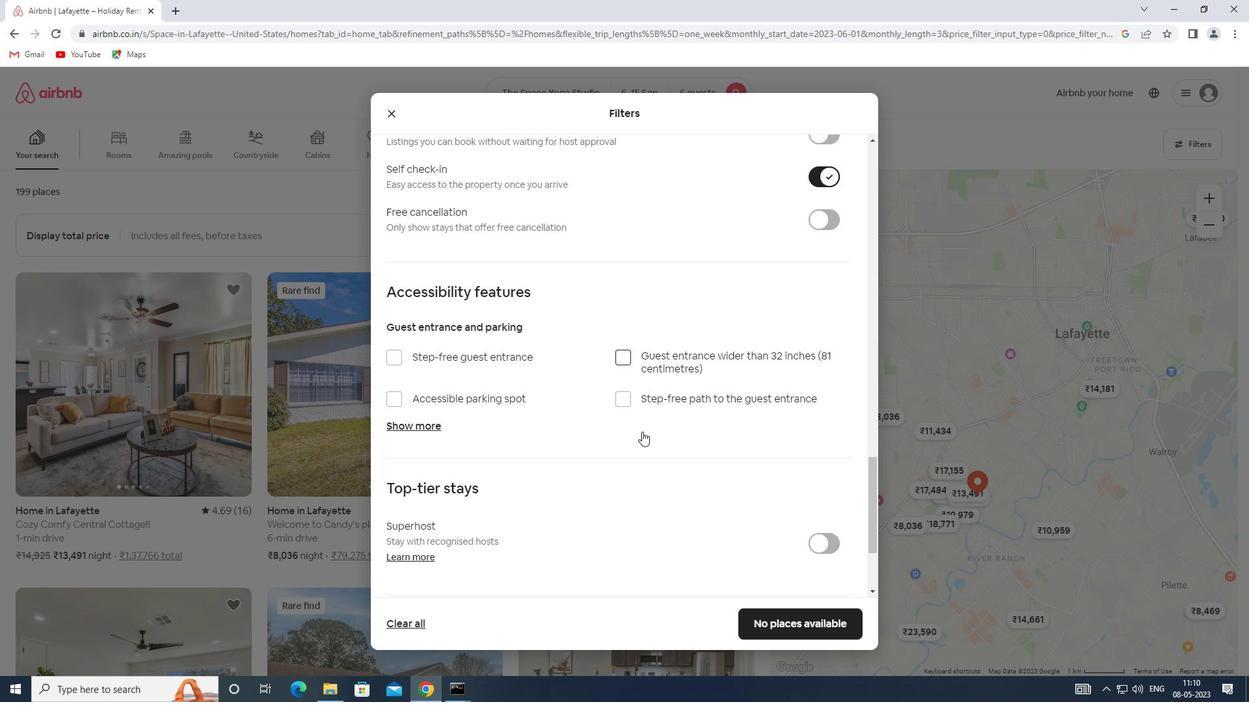 
Action: Mouse scrolled (639, 431) with delta (0, 0)
Screenshot: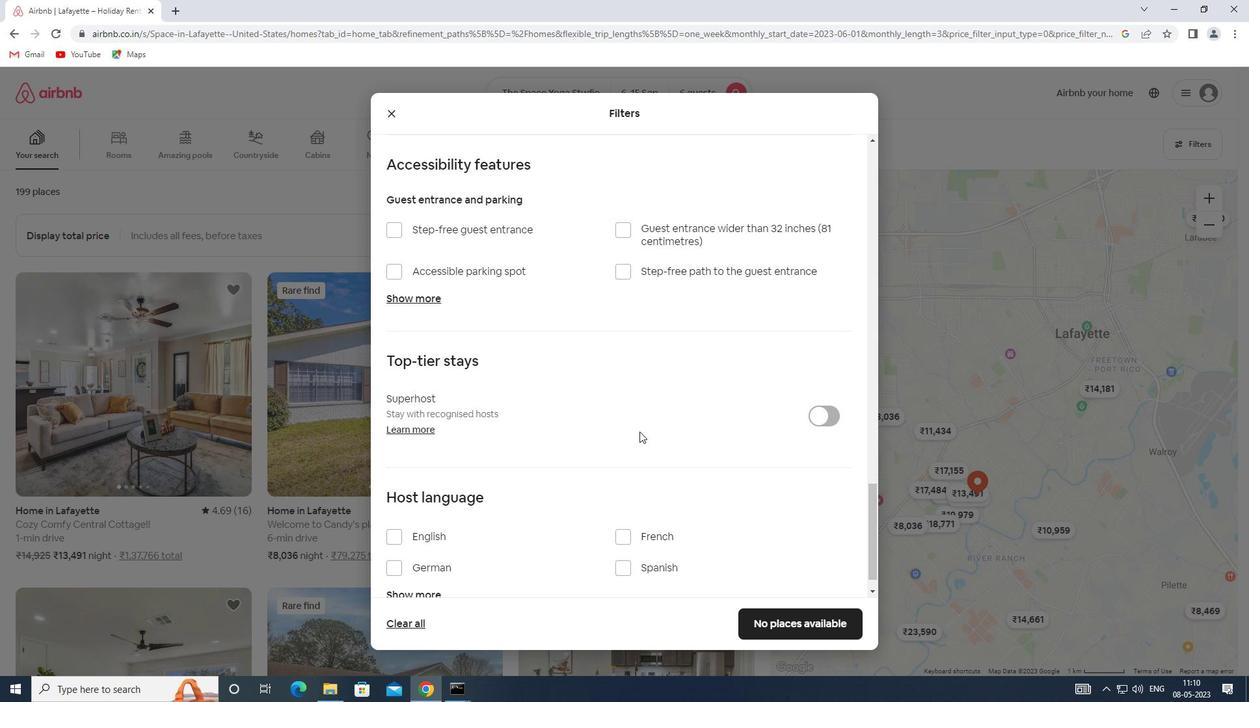 
Action: Mouse scrolled (639, 431) with delta (0, 0)
Screenshot: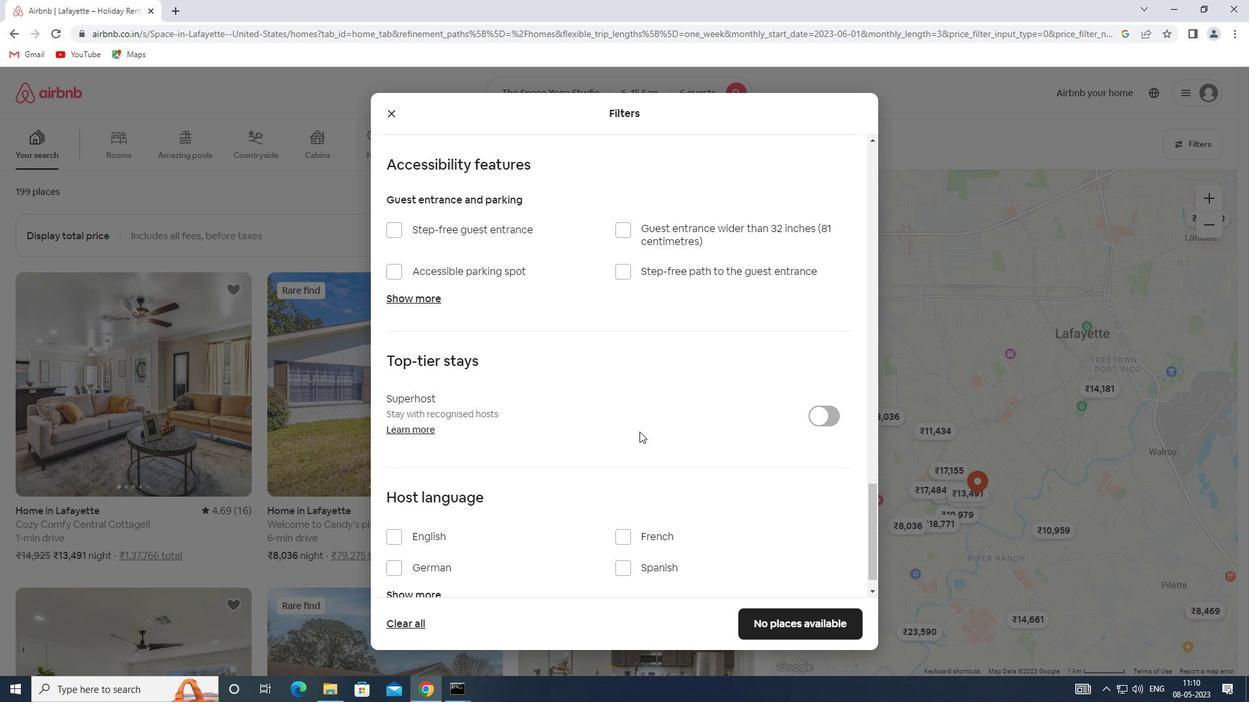 
Action: Mouse moved to (422, 502)
Screenshot: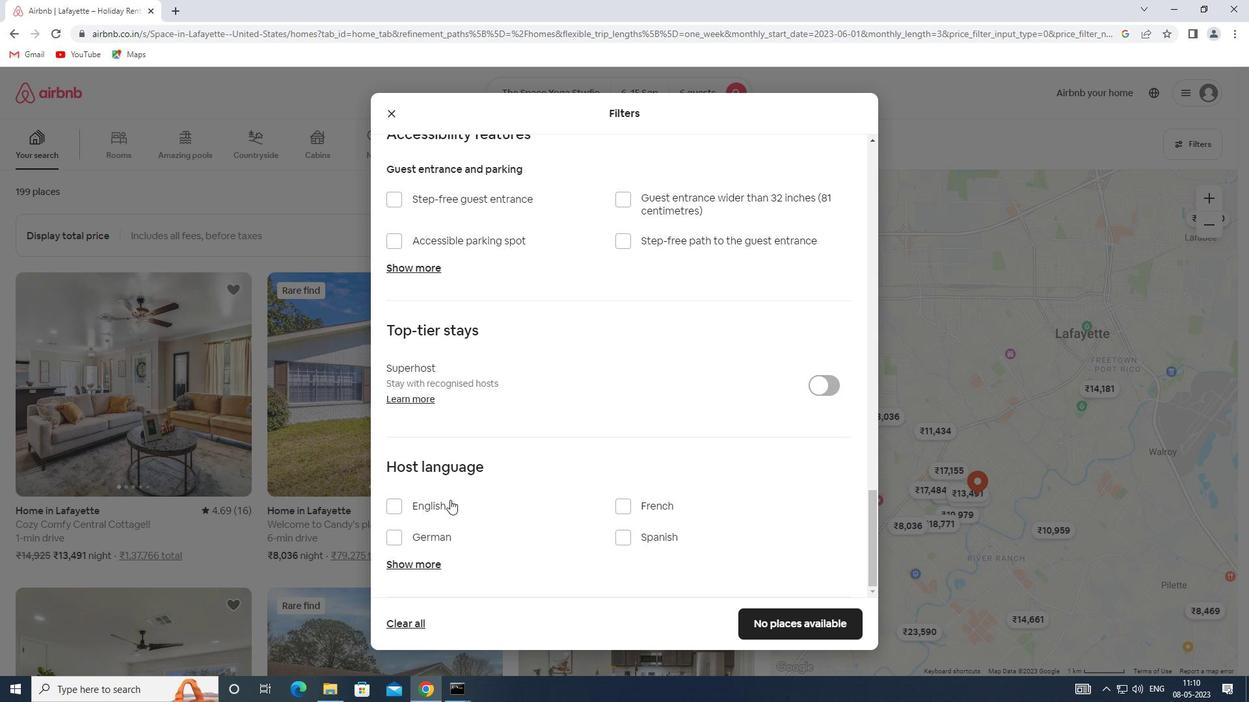 
Action: Mouse pressed left at (422, 502)
Screenshot: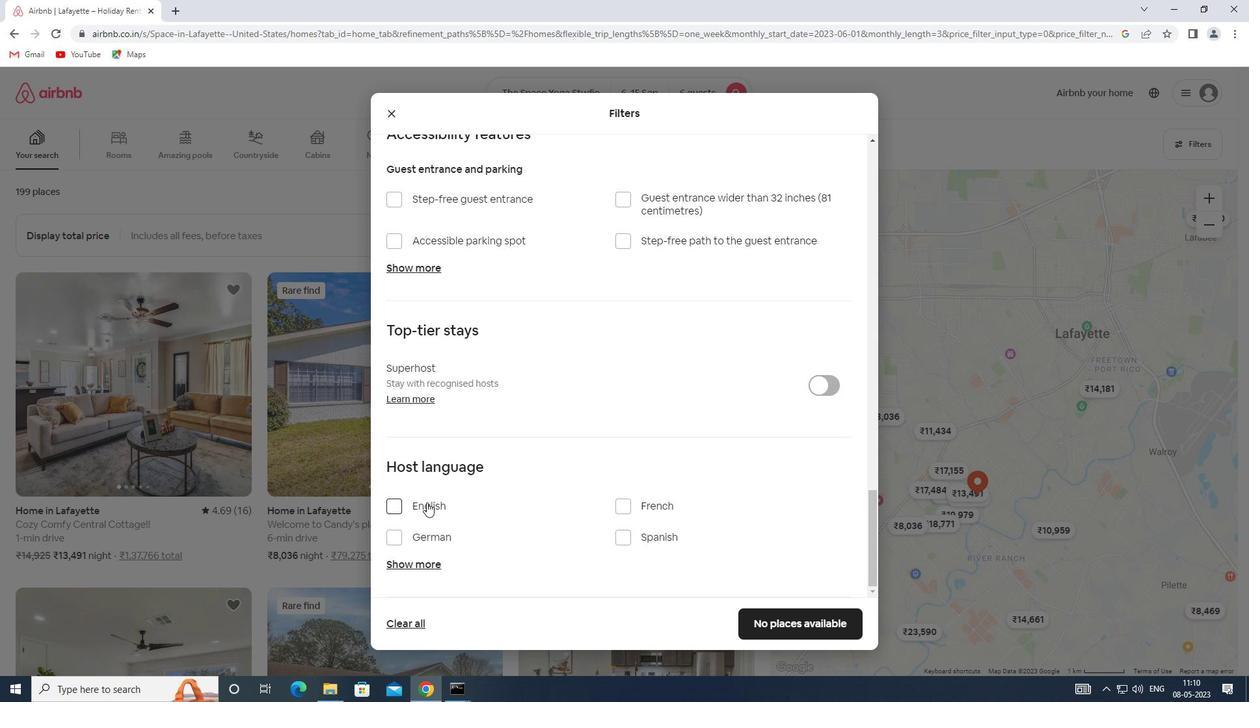 
Action: Mouse moved to (698, 554)
Screenshot: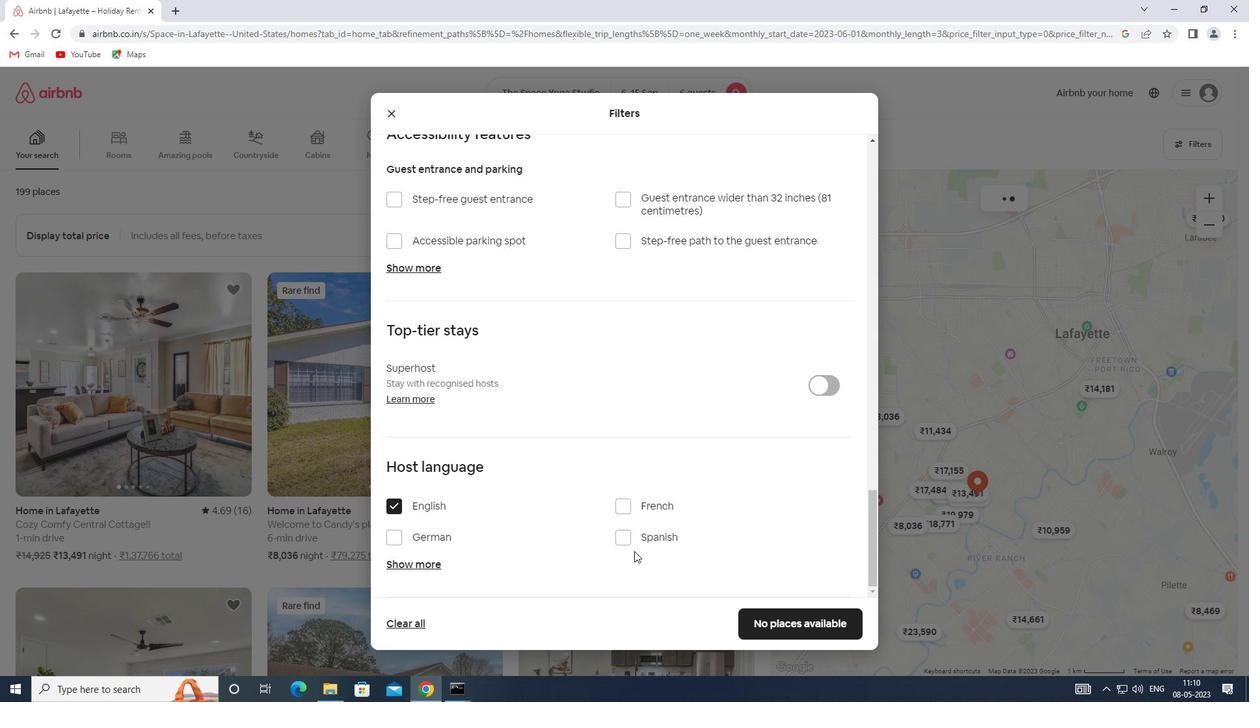 
Action: Mouse scrolled (698, 553) with delta (0, 0)
Screenshot: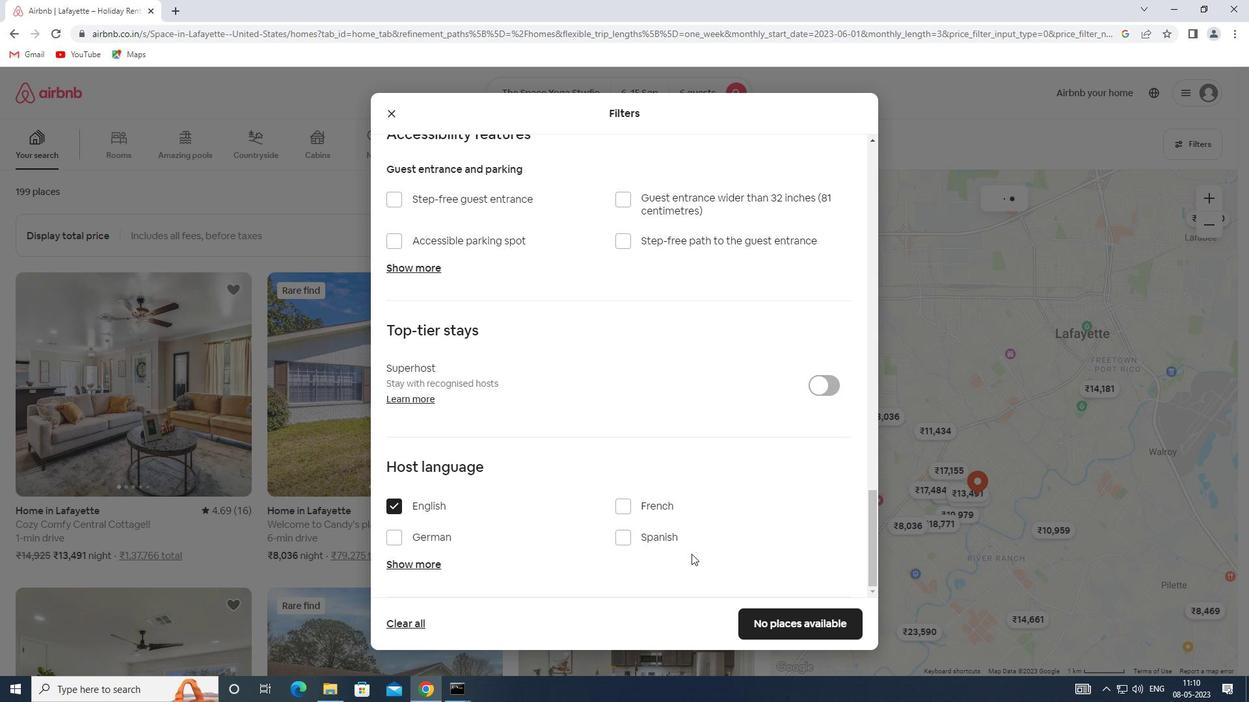 
Action: Mouse scrolled (698, 553) with delta (0, 0)
Screenshot: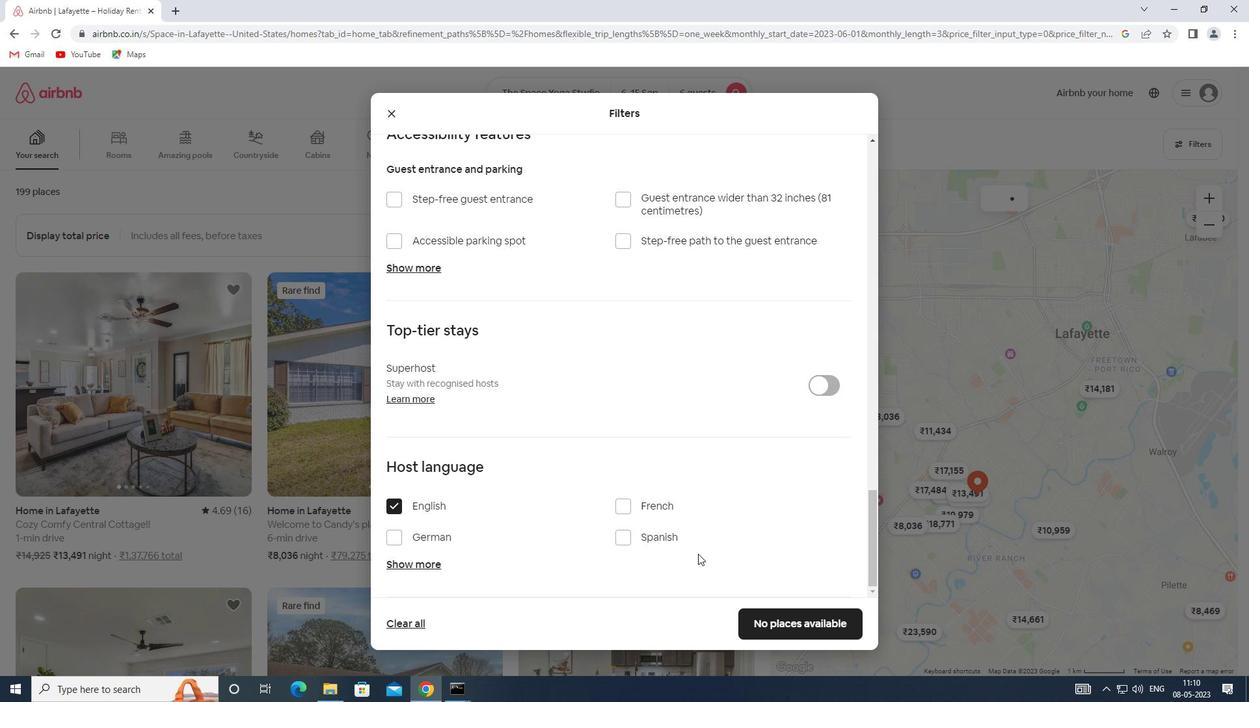 
Action: Mouse scrolled (698, 553) with delta (0, 0)
Screenshot: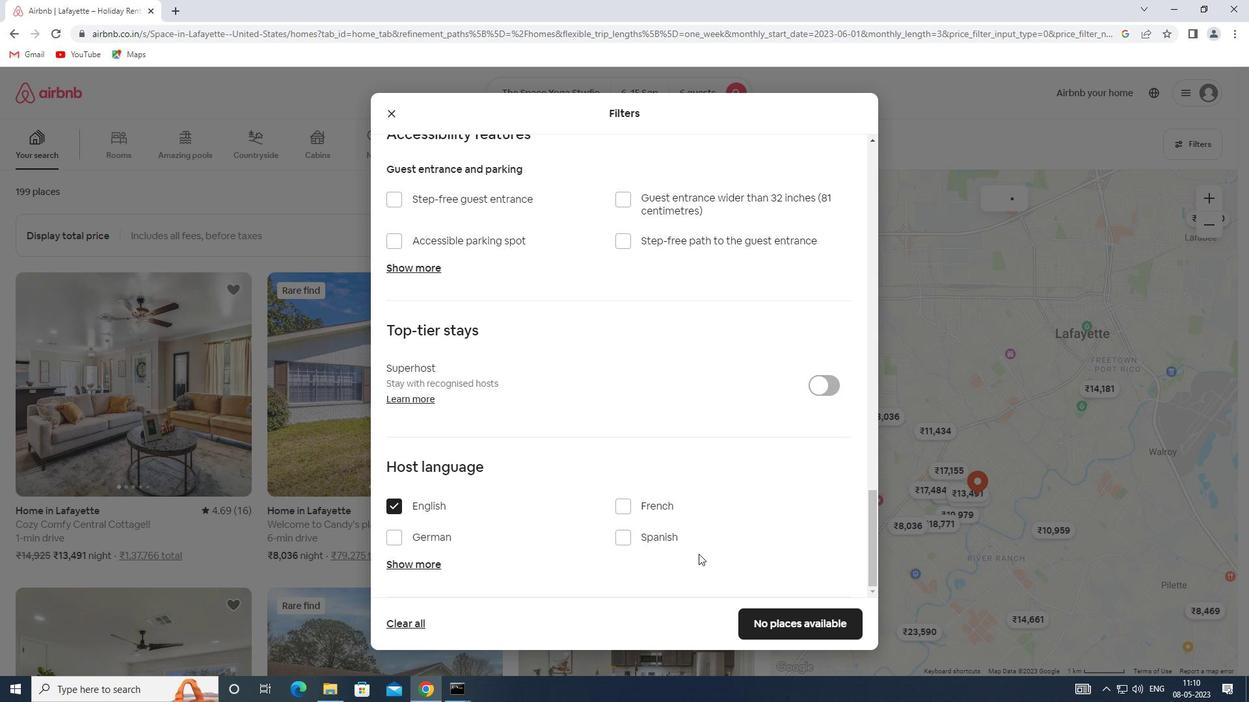 
Action: Mouse moved to (811, 620)
Screenshot: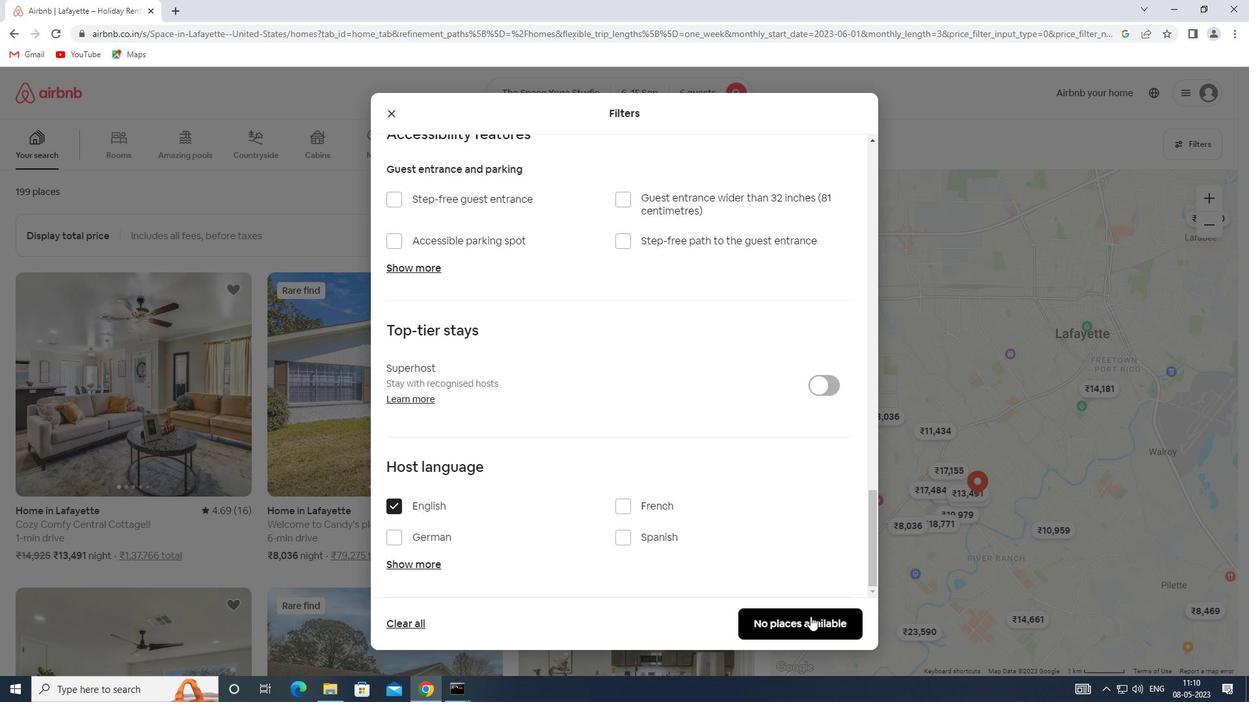 
Action: Mouse pressed left at (811, 620)
Screenshot: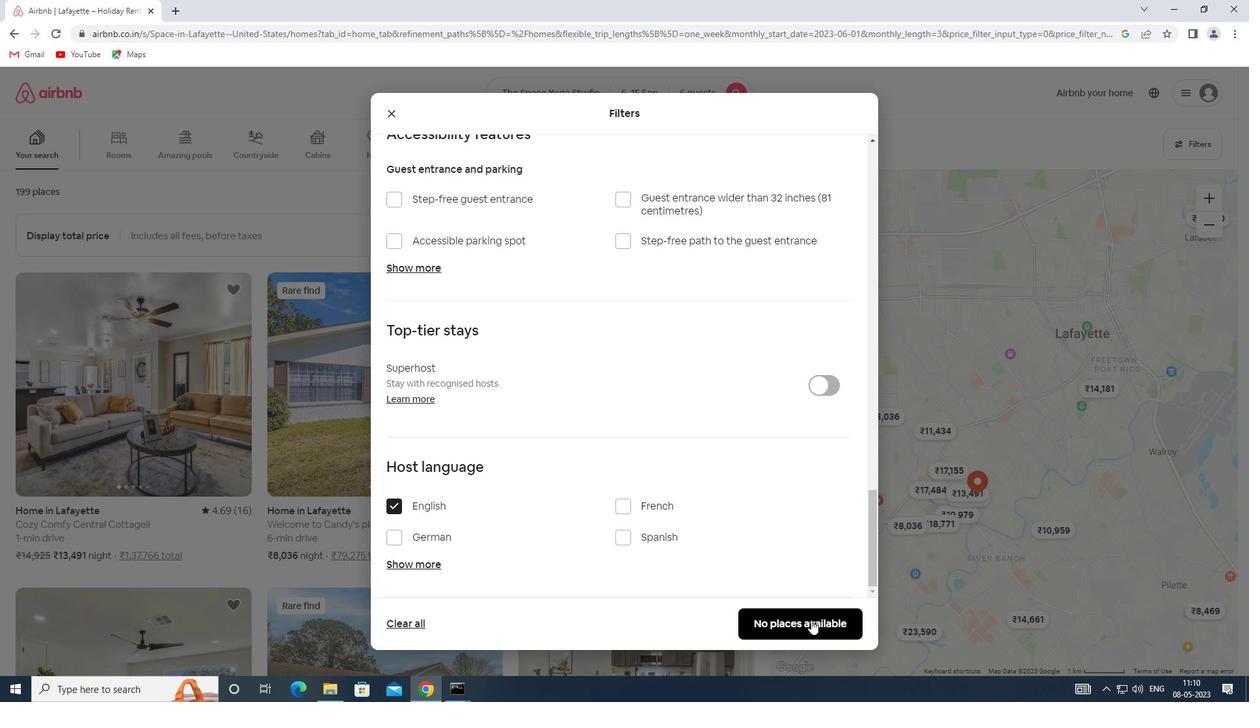 
